 Task: Find a guest house in Nakhon Si Thammarat, Thailand, for 2 guests from 2nd to 6th September, with a price range of ₹15,000 to ₹20,000, and 1 bedroom.
Action: Mouse moved to (509, 128)
Screenshot: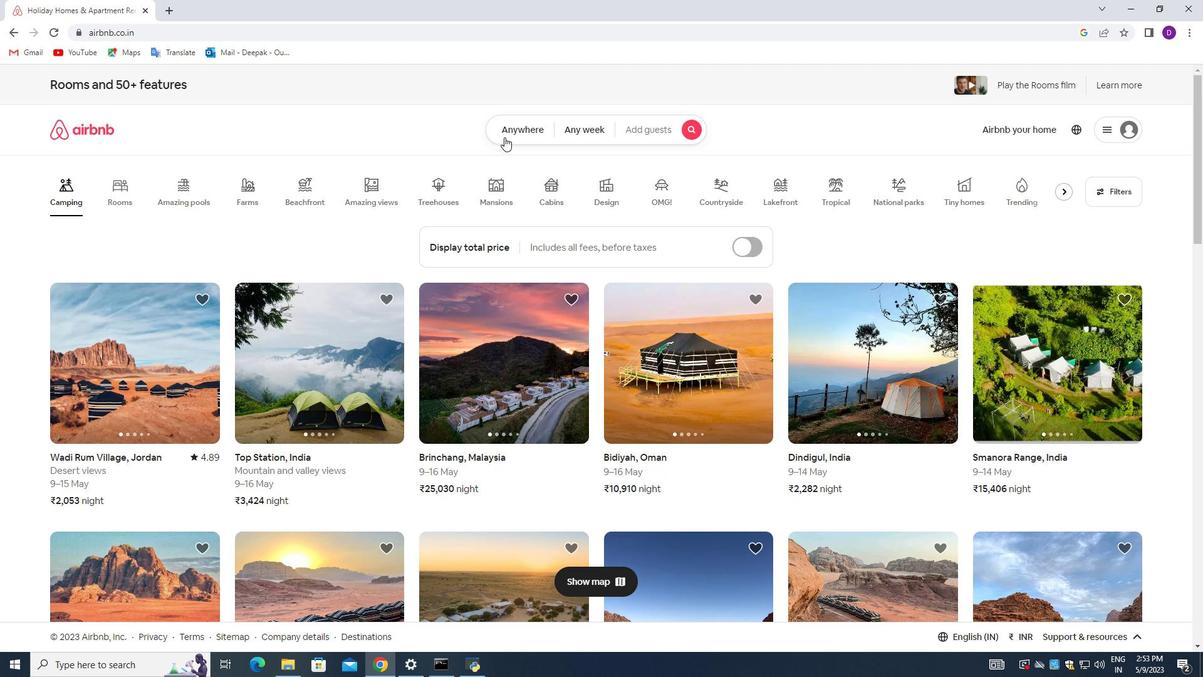 
Action: Mouse pressed left at (509, 128)
Screenshot: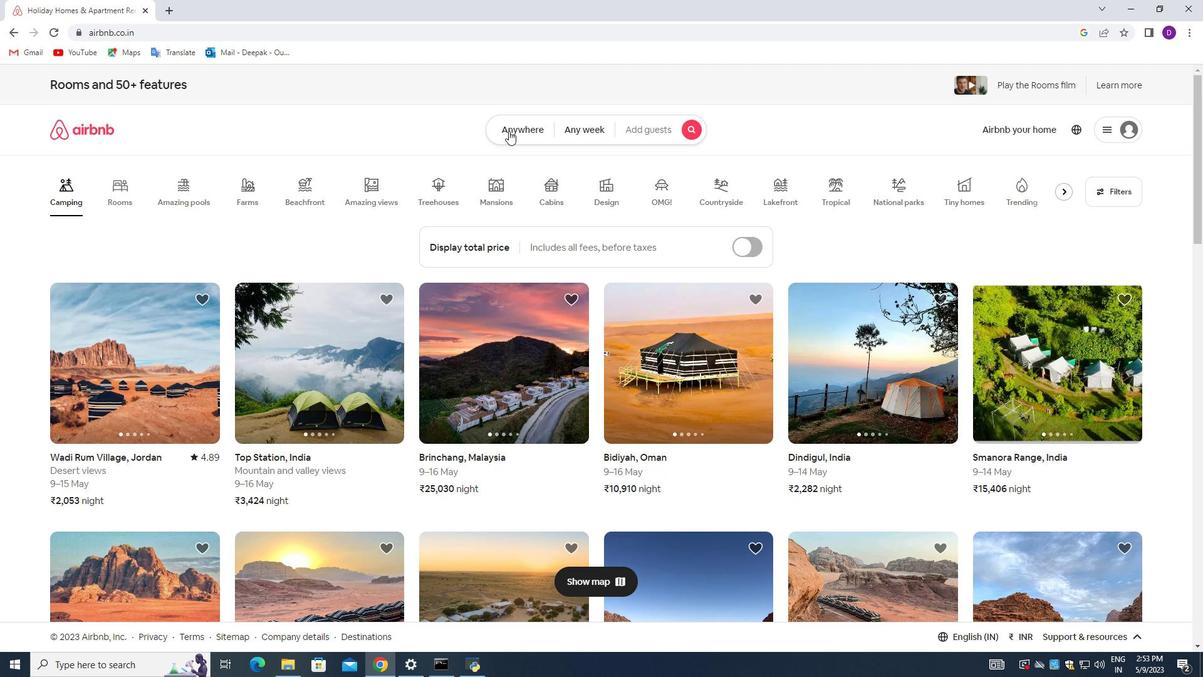 
Action: Mouse moved to (425, 177)
Screenshot: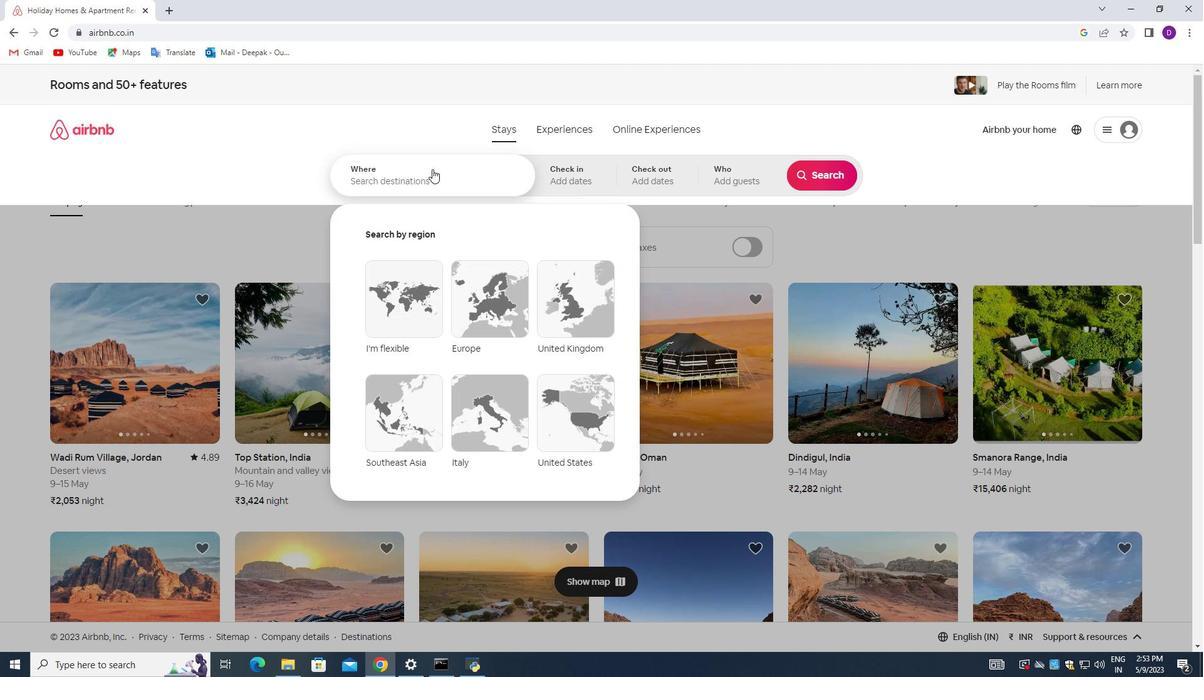 
Action: Mouse pressed left at (425, 177)
Screenshot: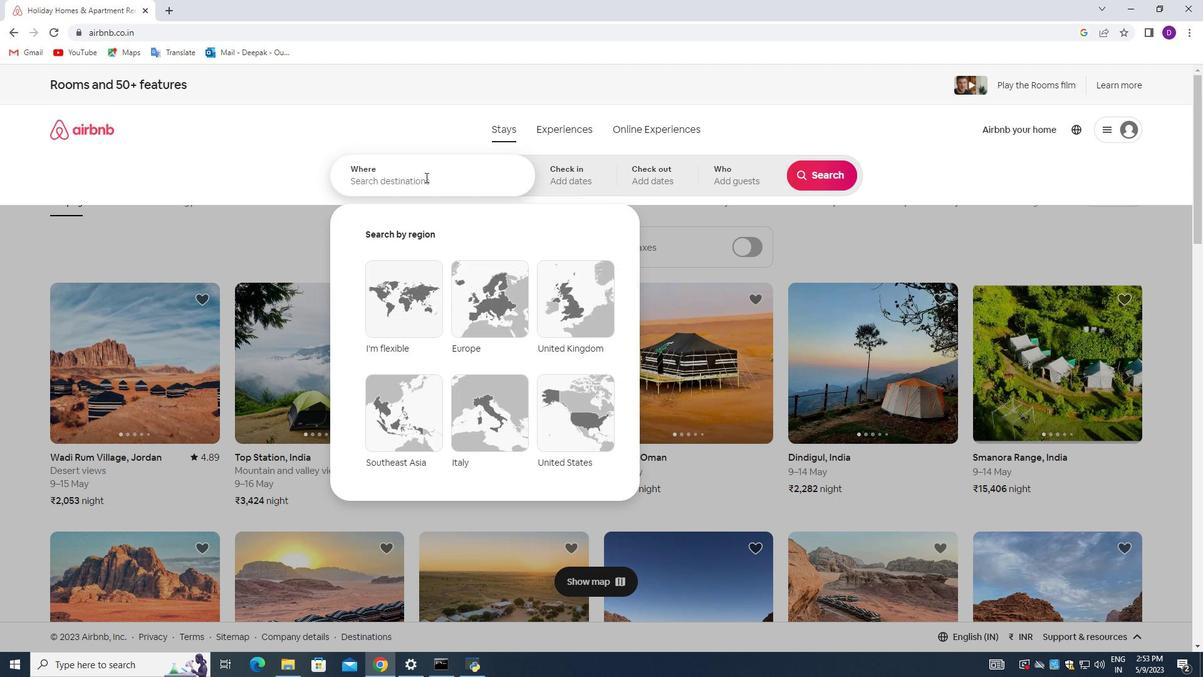 
Action: Mouse moved to (248, 255)
Screenshot: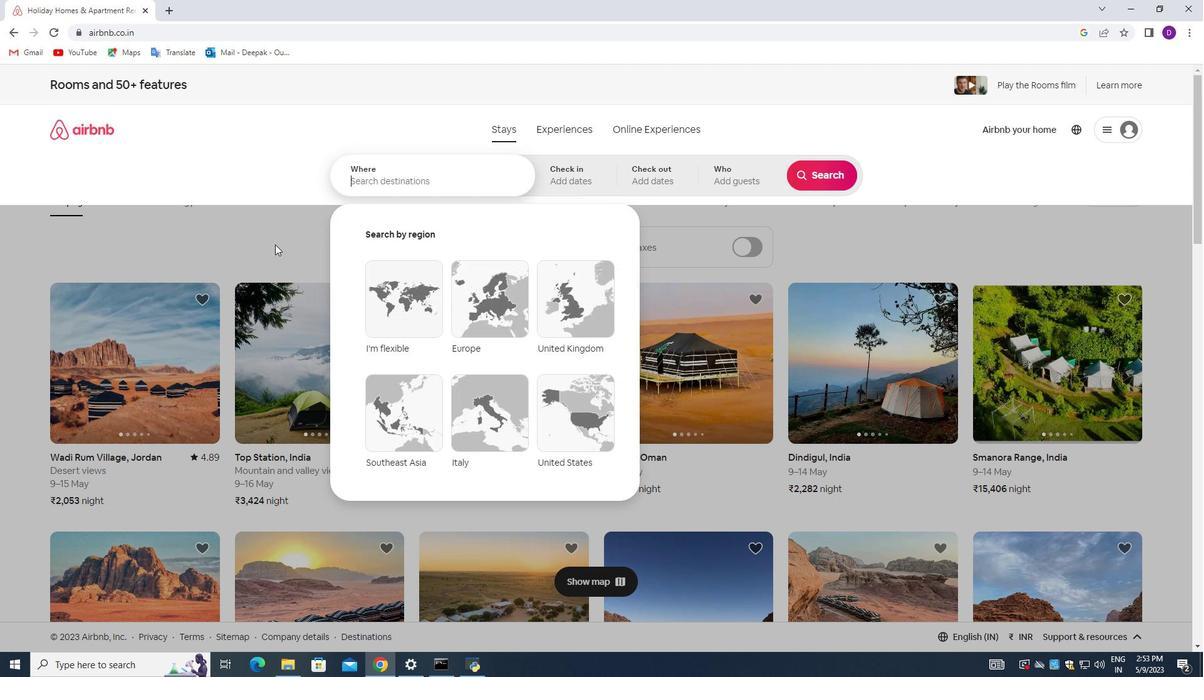 
Action: Key pressed <Key.shift>Nakho<Key.backspace><Key.backspace><Key.backspace><Key.backspace><Key.backspace><Key.tab><Key.caps_lock>
Screenshot: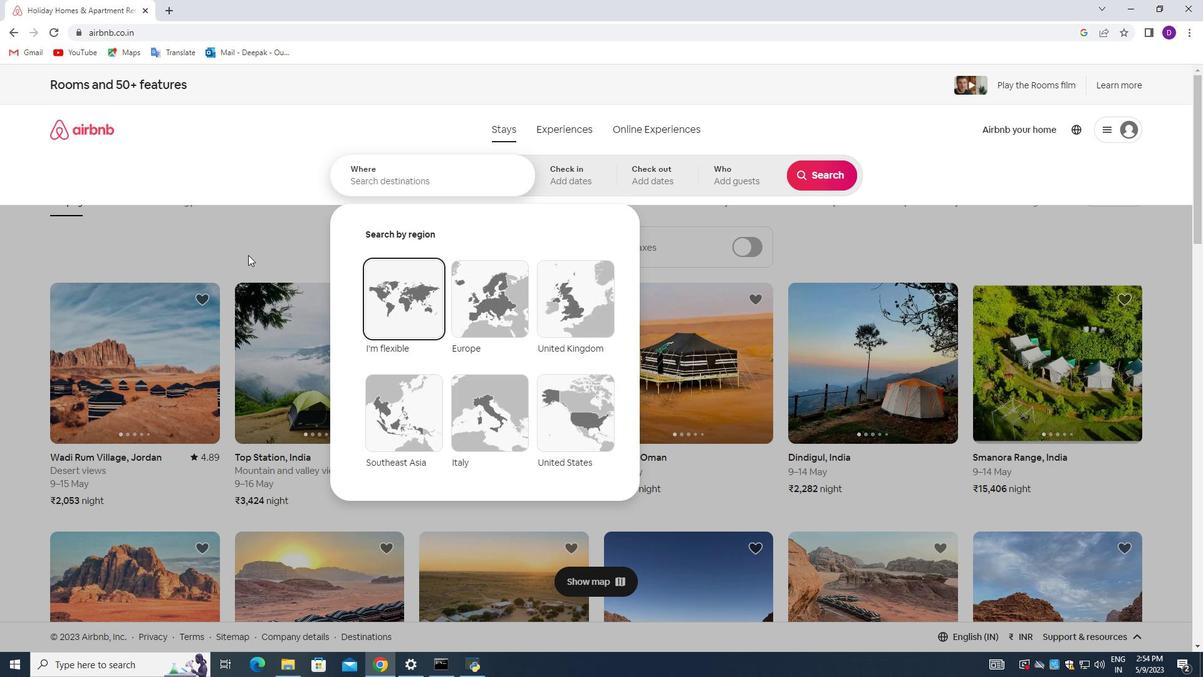 
Action: Mouse moved to (371, 186)
Screenshot: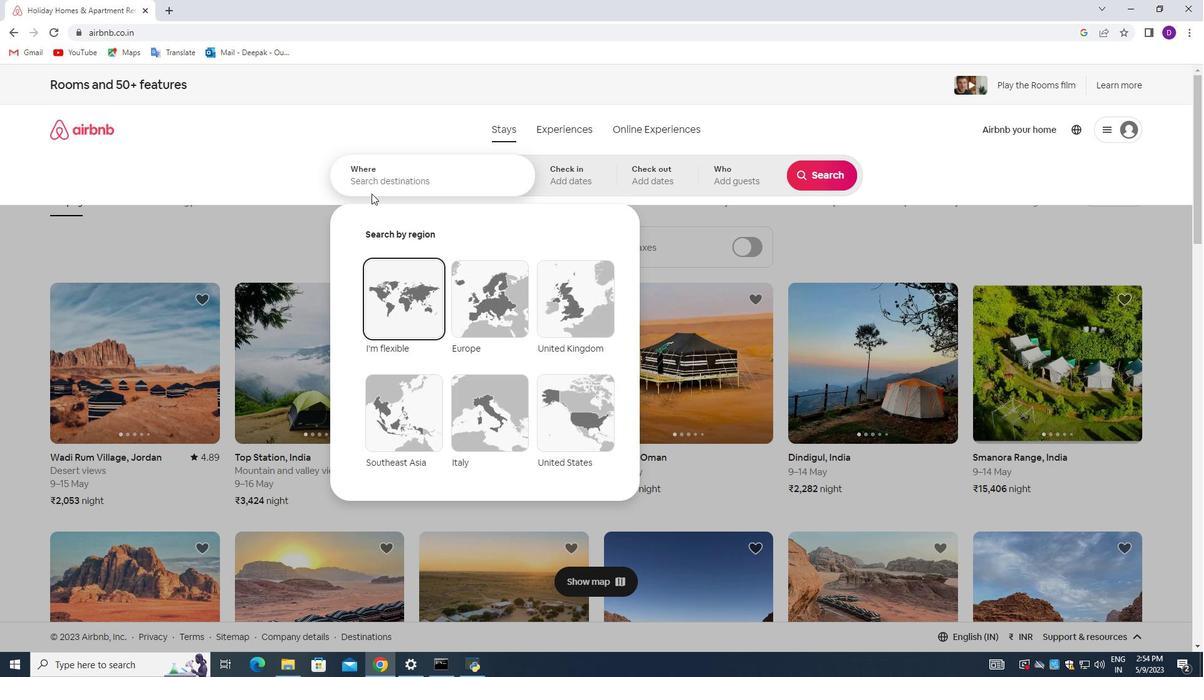
Action: Mouse pressed left at (371, 186)
Screenshot: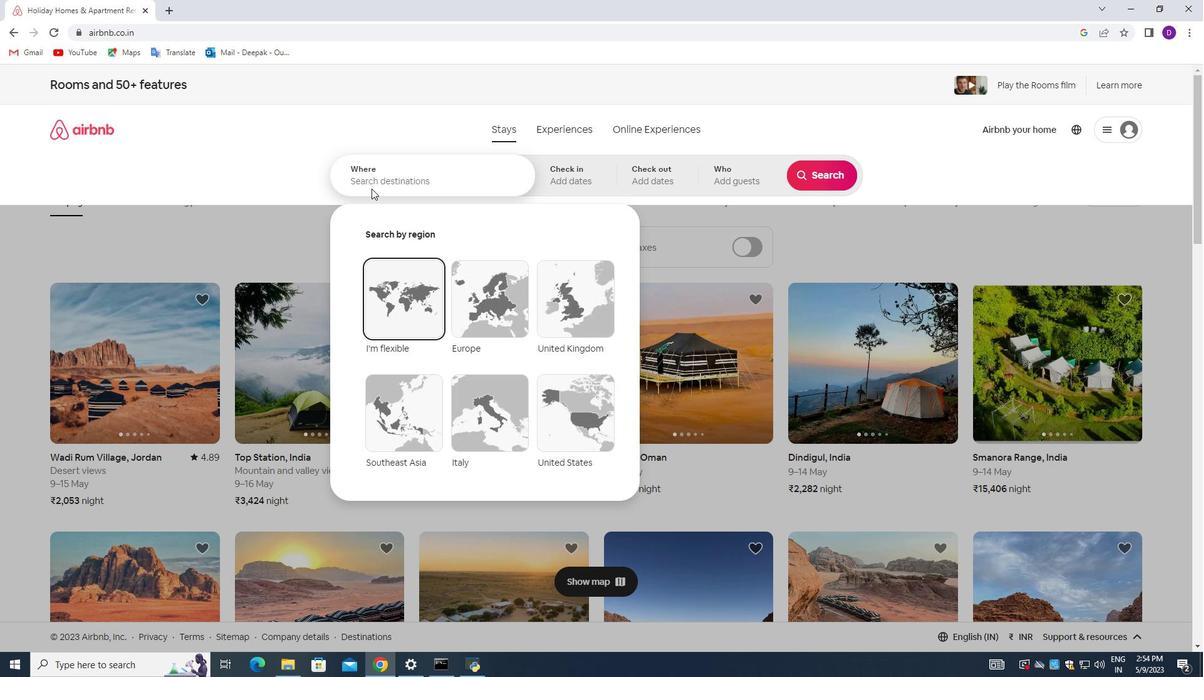 
Action: Mouse moved to (376, 179)
Screenshot: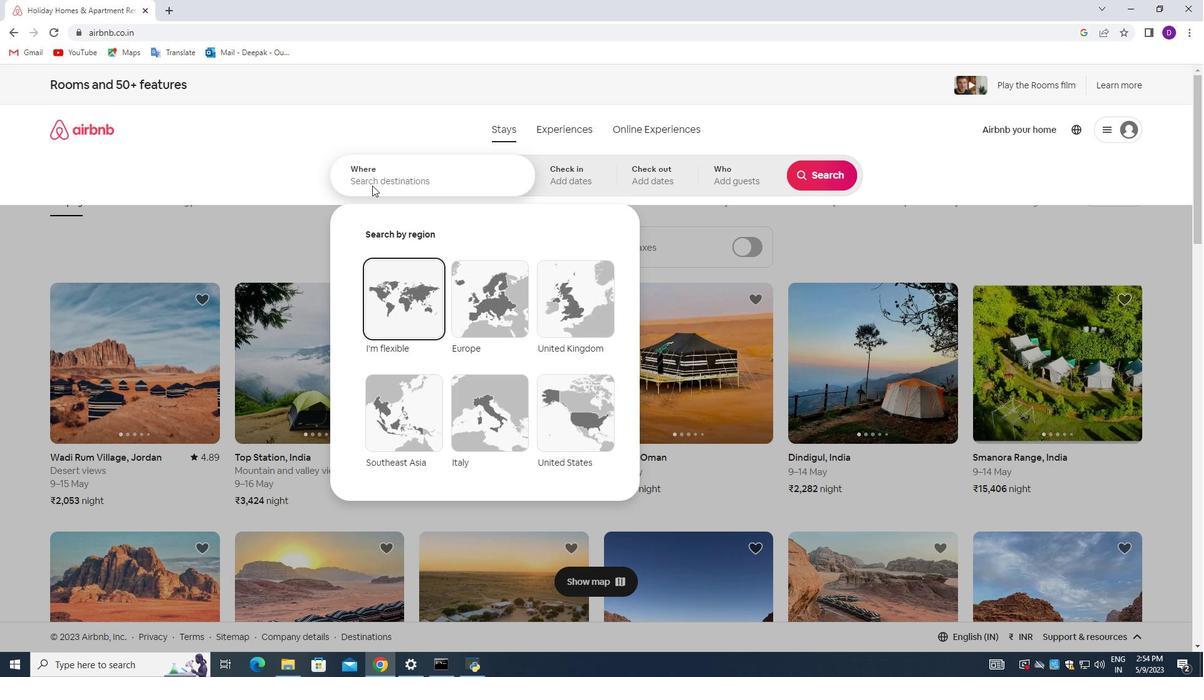 
Action: Mouse pressed left at (376, 179)
Screenshot: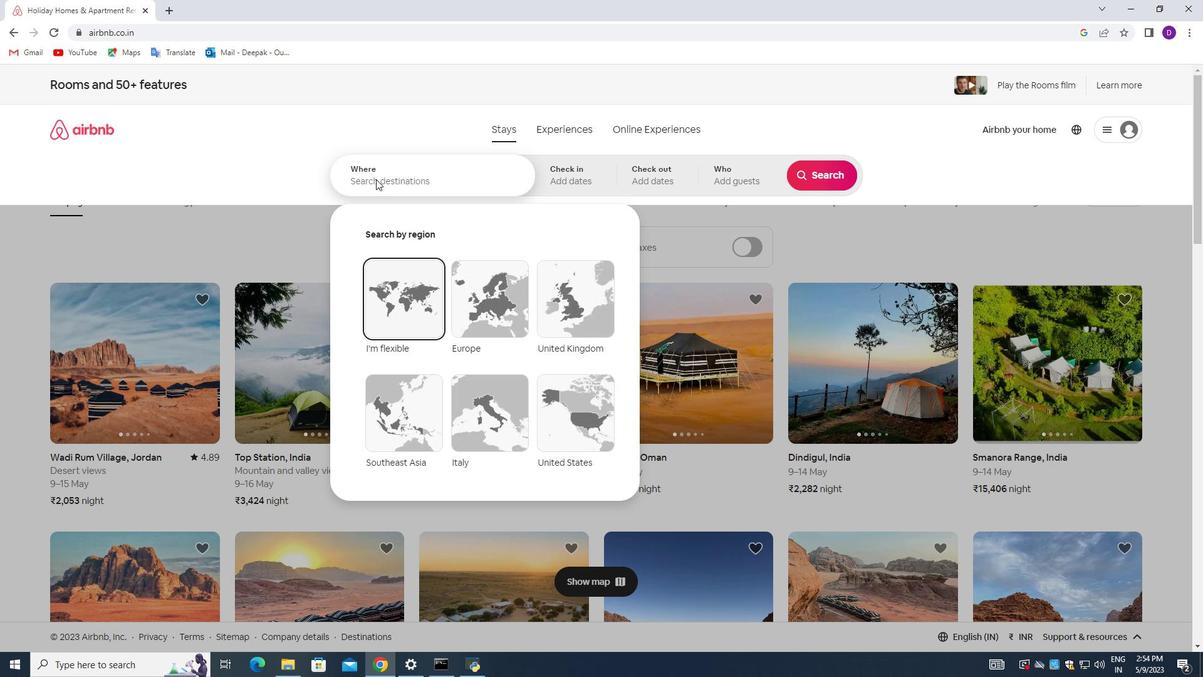 
Action: Mouse moved to (297, 176)
Screenshot: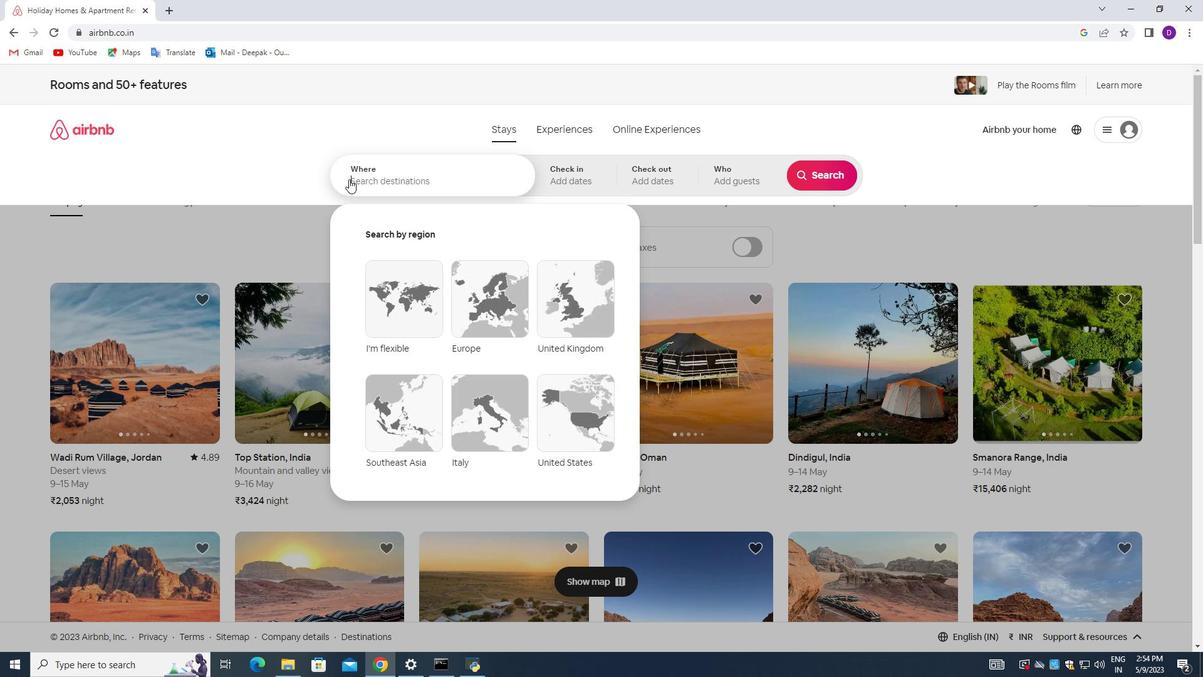
Action: Key pressed <Key.shift>nAKHON<Key.space><Key.shift_r>SI<Key.space><Key.shift>y<Key.backspace><Key.shift_r>THAMMARAT,<Key.space><Key.shift_r>THAILAND<Key.enter>
Screenshot: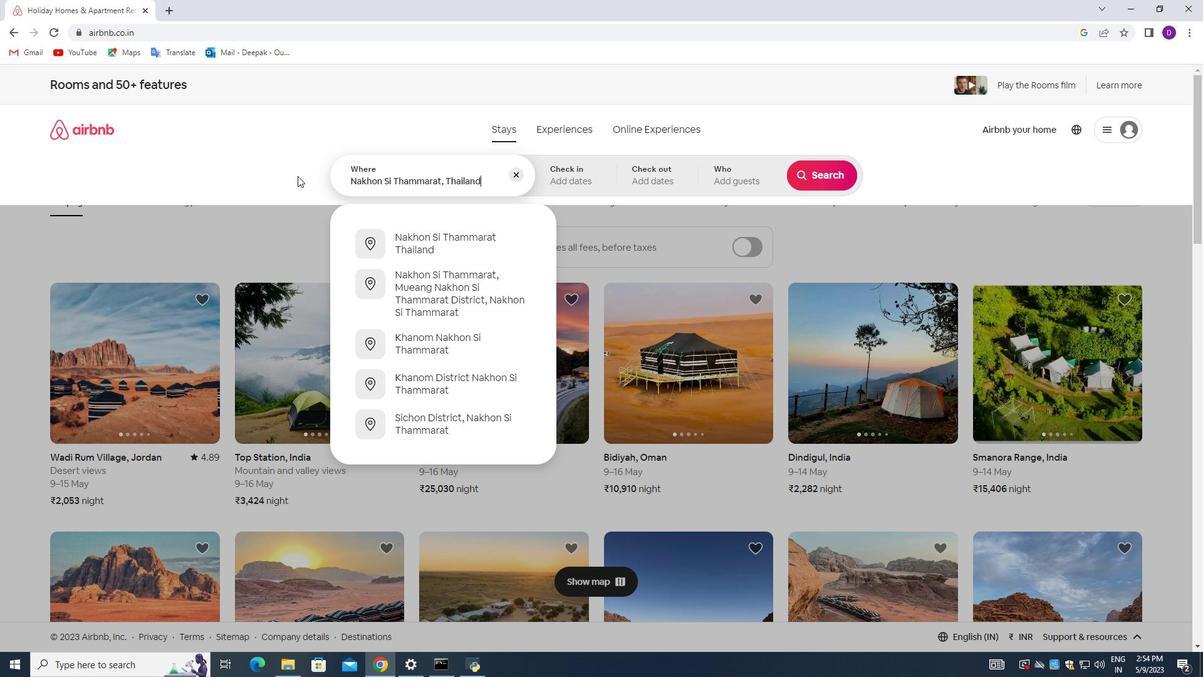 
Action: Mouse moved to (822, 281)
Screenshot: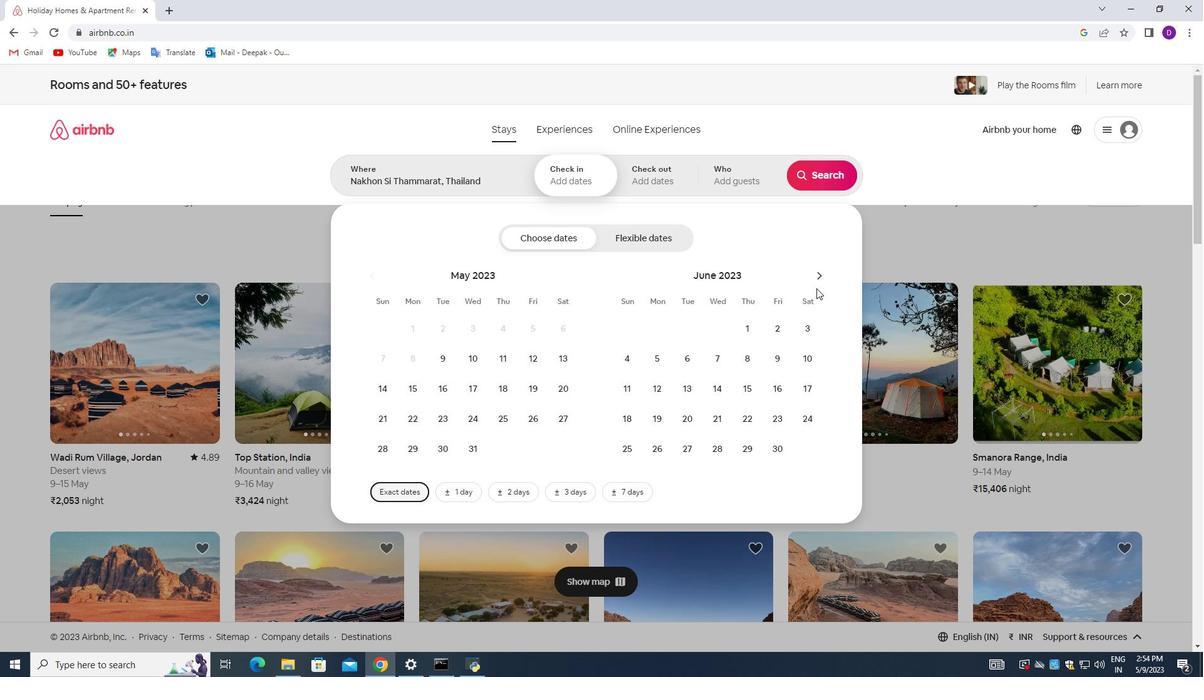 
Action: Mouse pressed left at (822, 281)
Screenshot: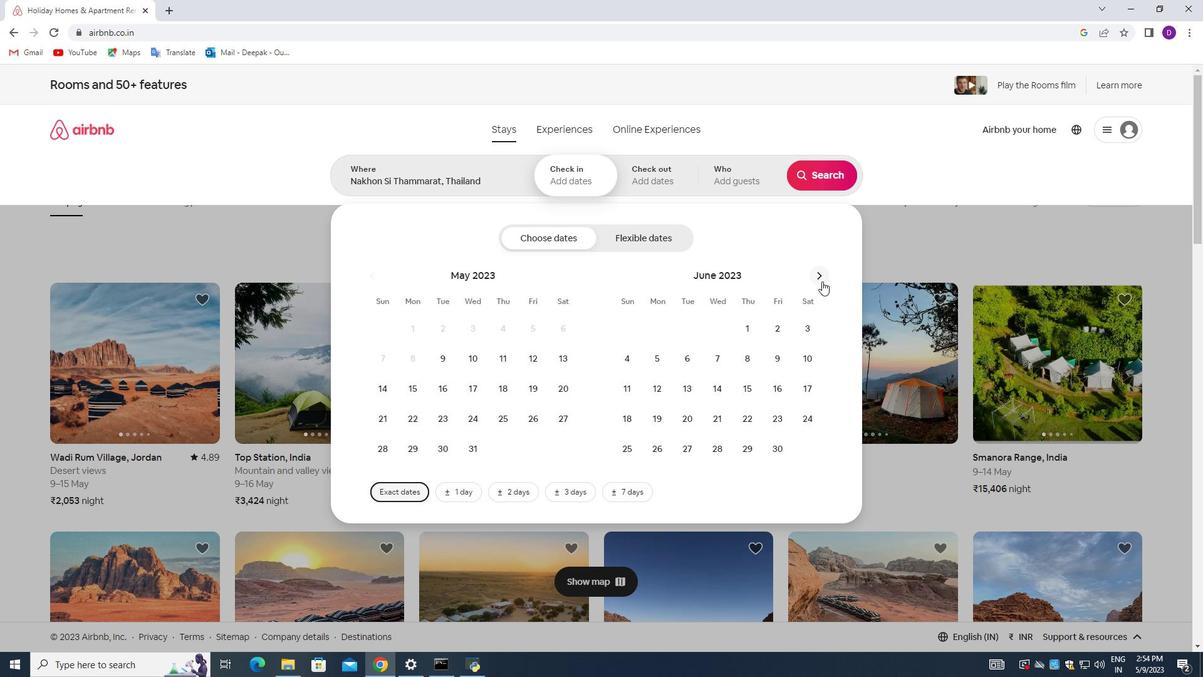 
Action: Mouse pressed left at (822, 281)
Screenshot: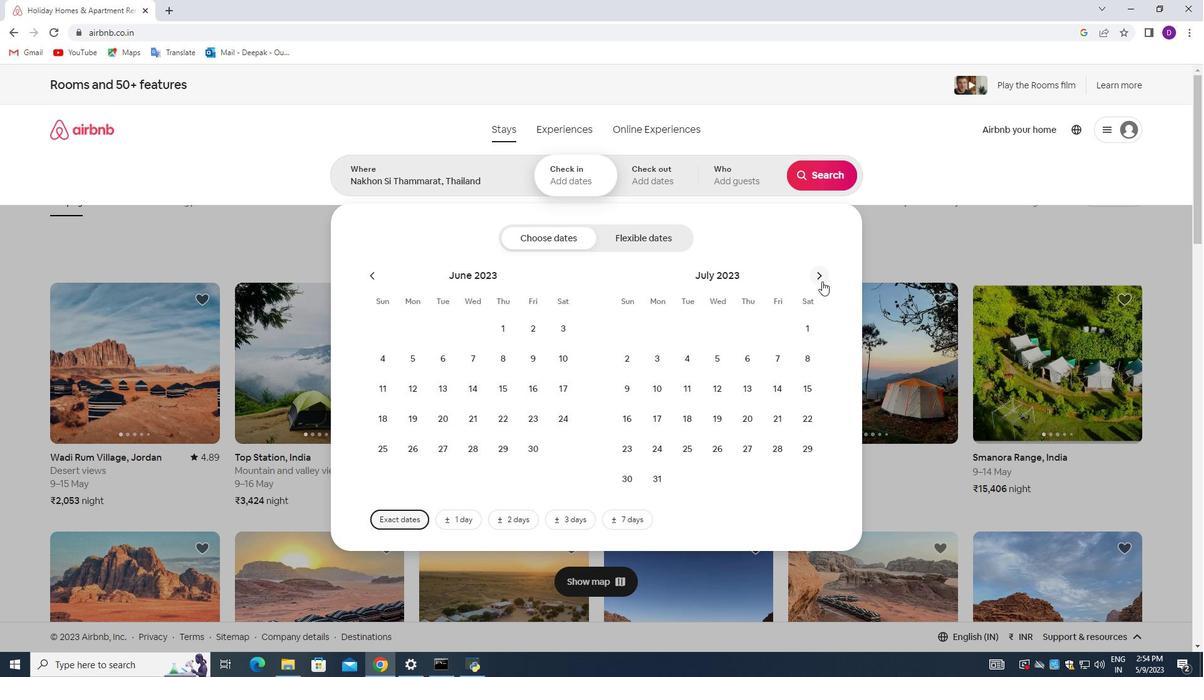 
Action: Mouse moved to (820, 278)
Screenshot: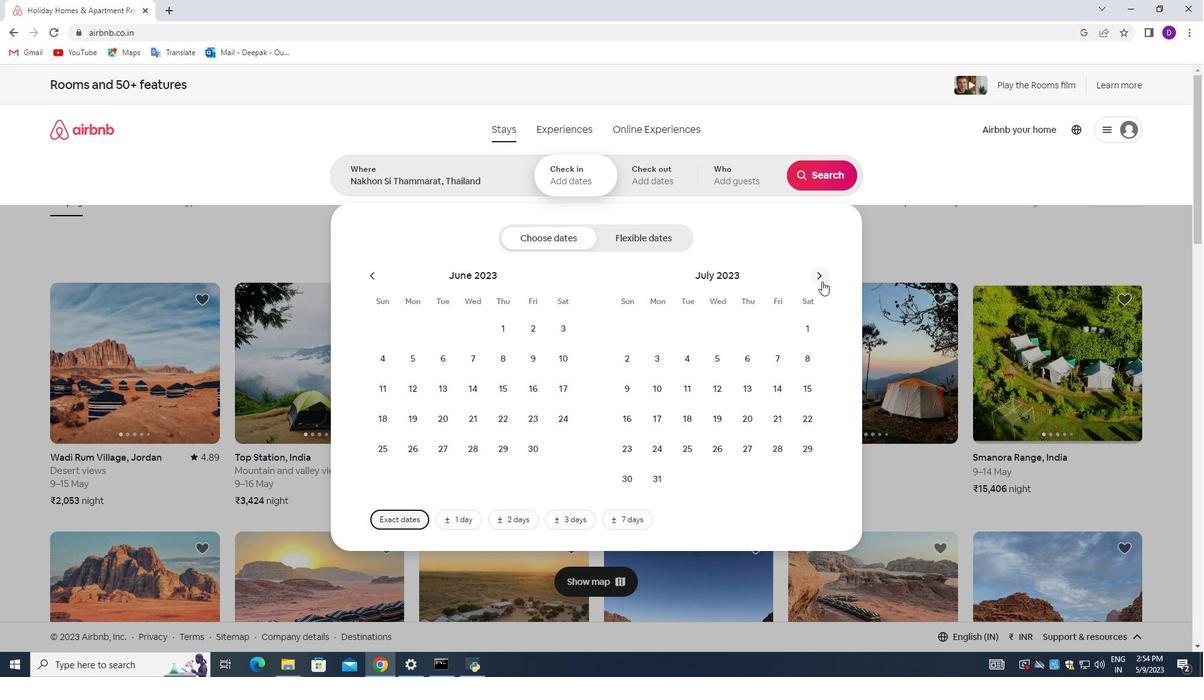 
Action: Mouse pressed left at (820, 278)
Screenshot: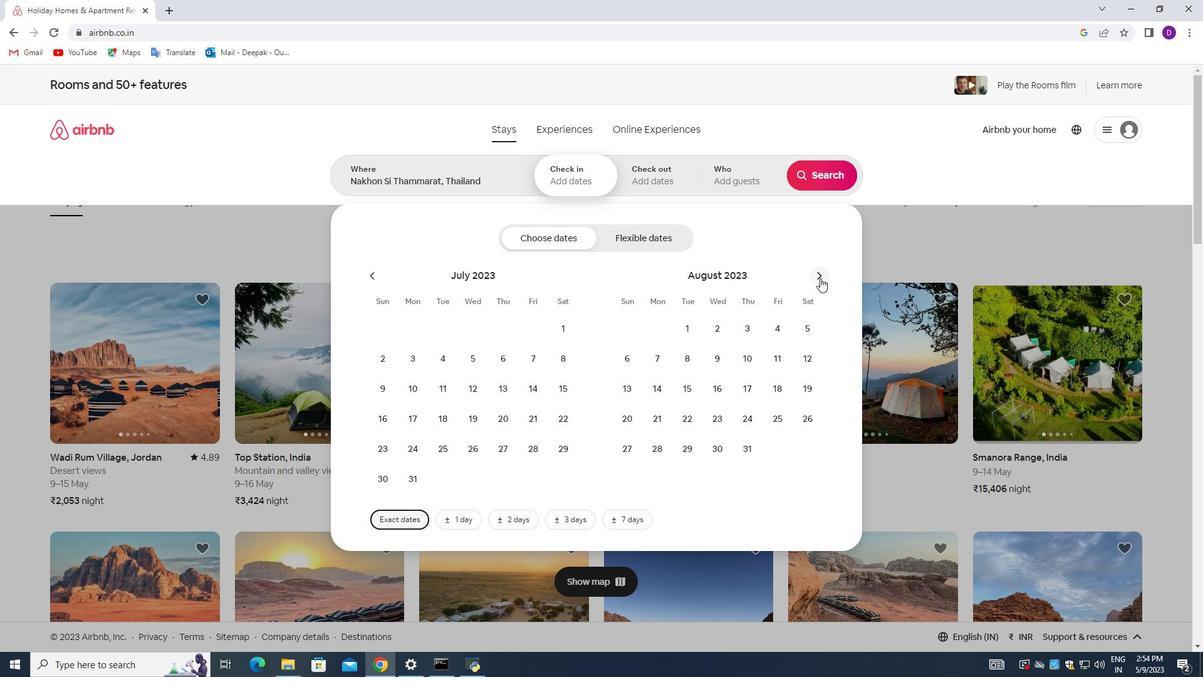 
Action: Mouse moved to (808, 325)
Screenshot: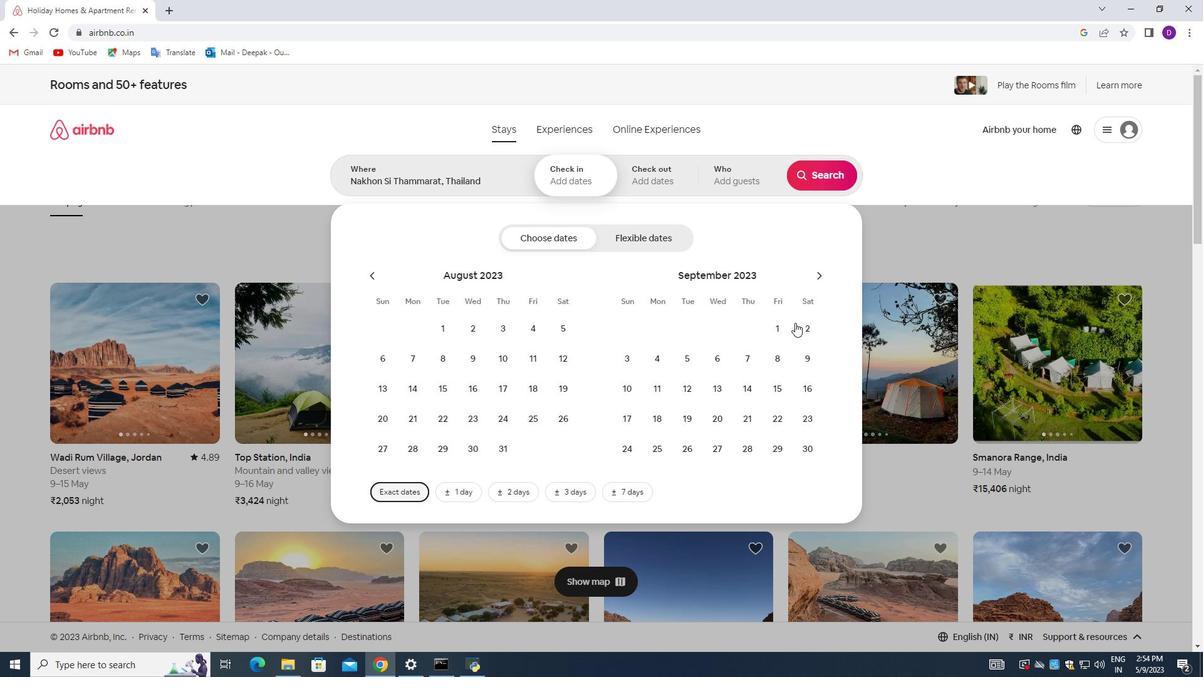 
Action: Mouse pressed left at (808, 325)
Screenshot: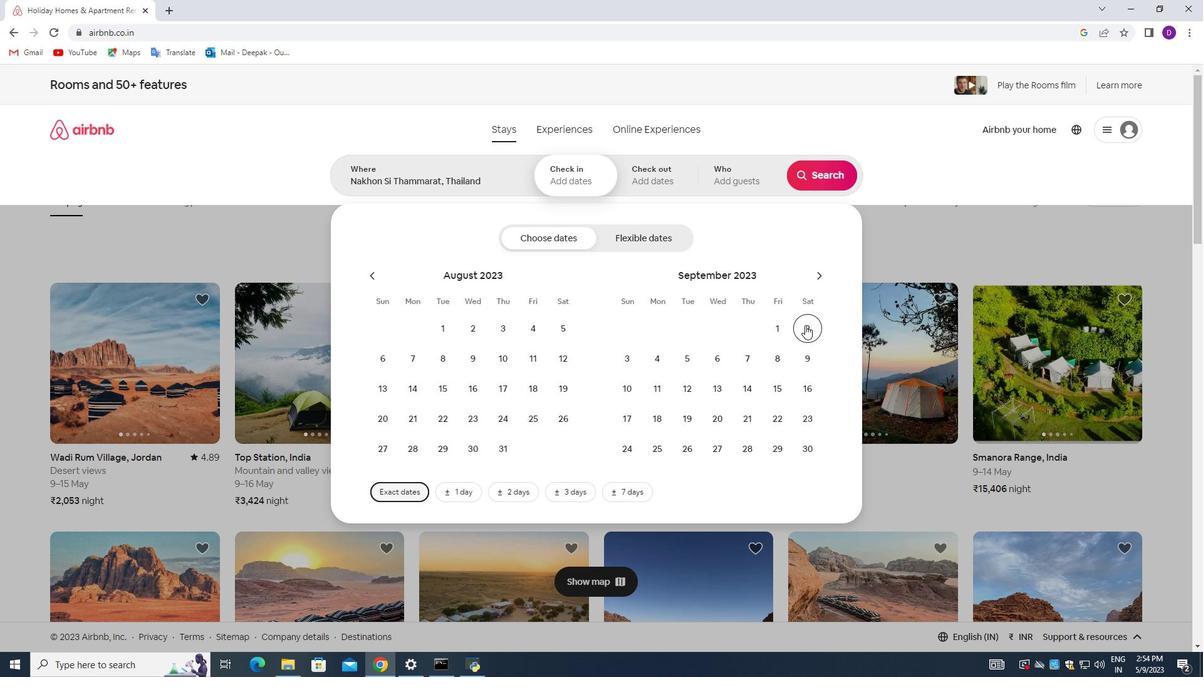 
Action: Mouse moved to (727, 359)
Screenshot: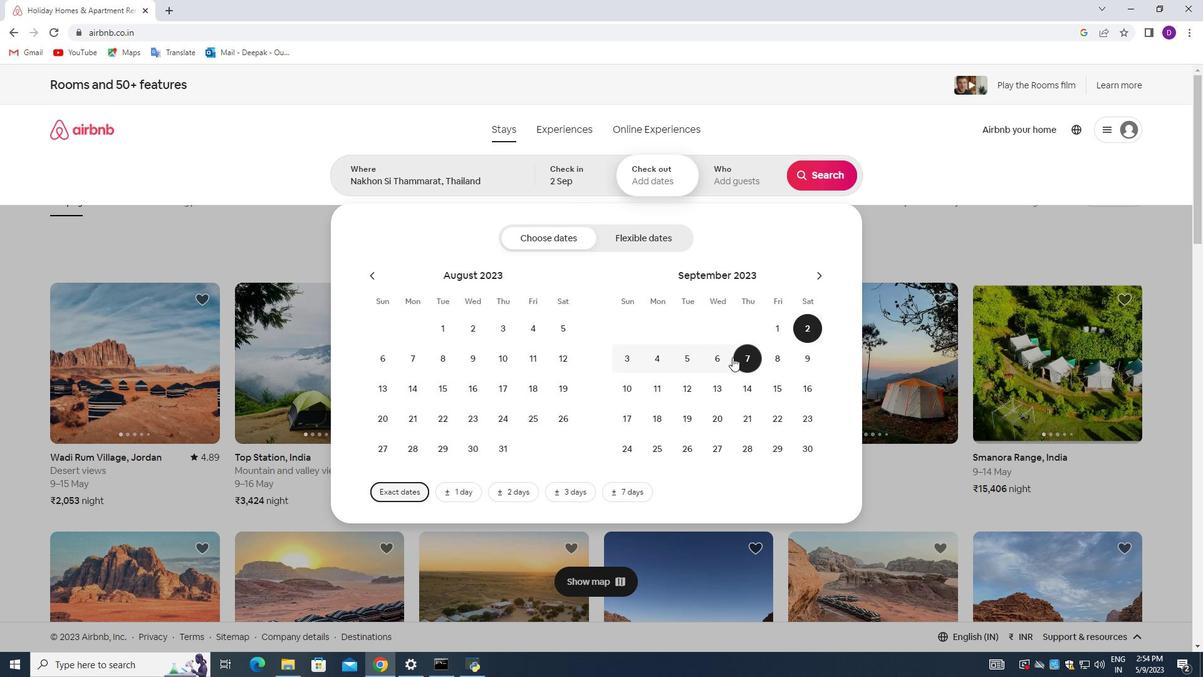 
Action: Mouse pressed left at (727, 359)
Screenshot: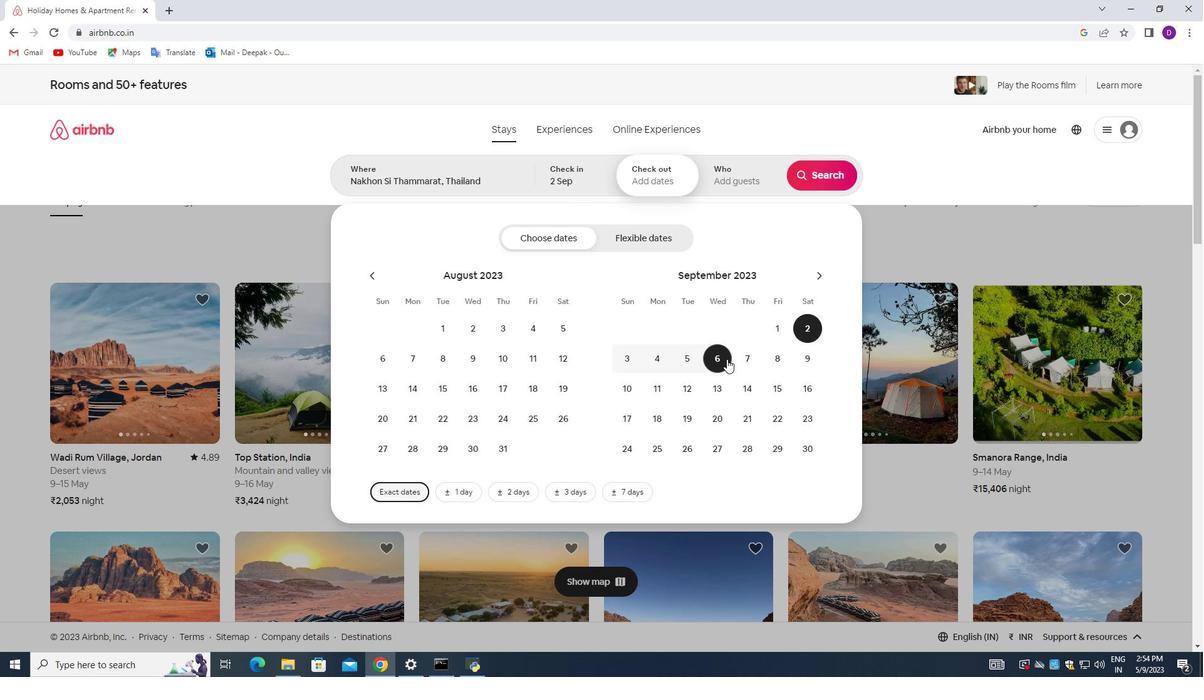 
Action: Mouse moved to (717, 174)
Screenshot: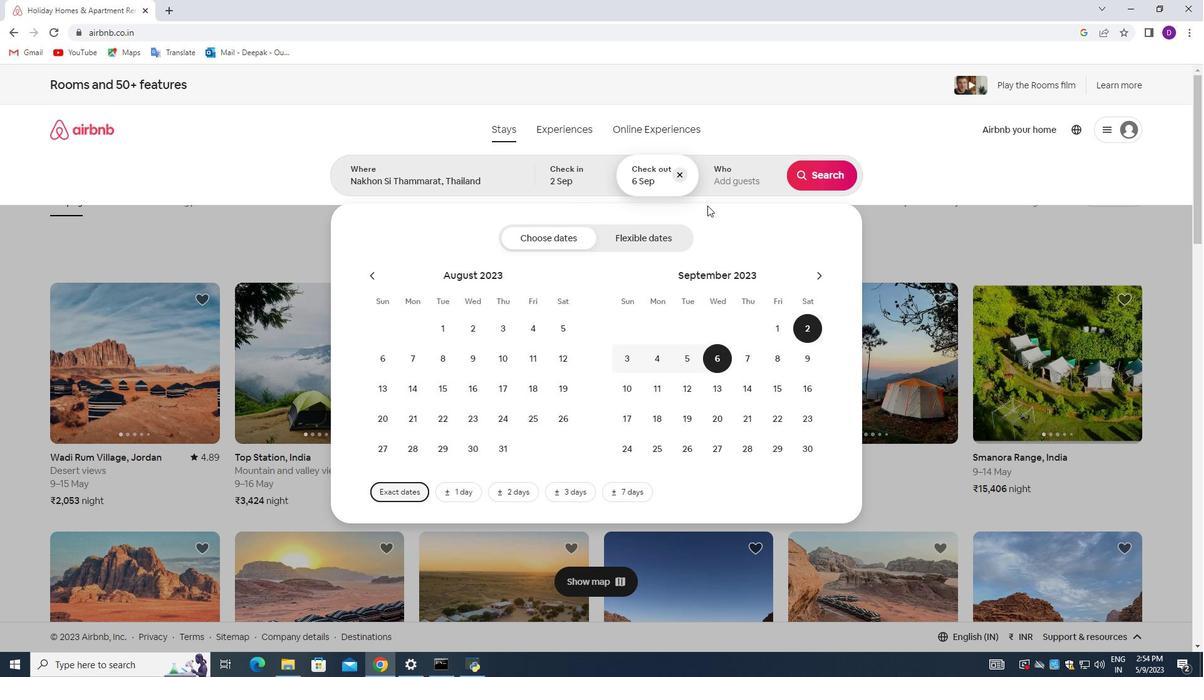 
Action: Mouse pressed left at (717, 174)
Screenshot: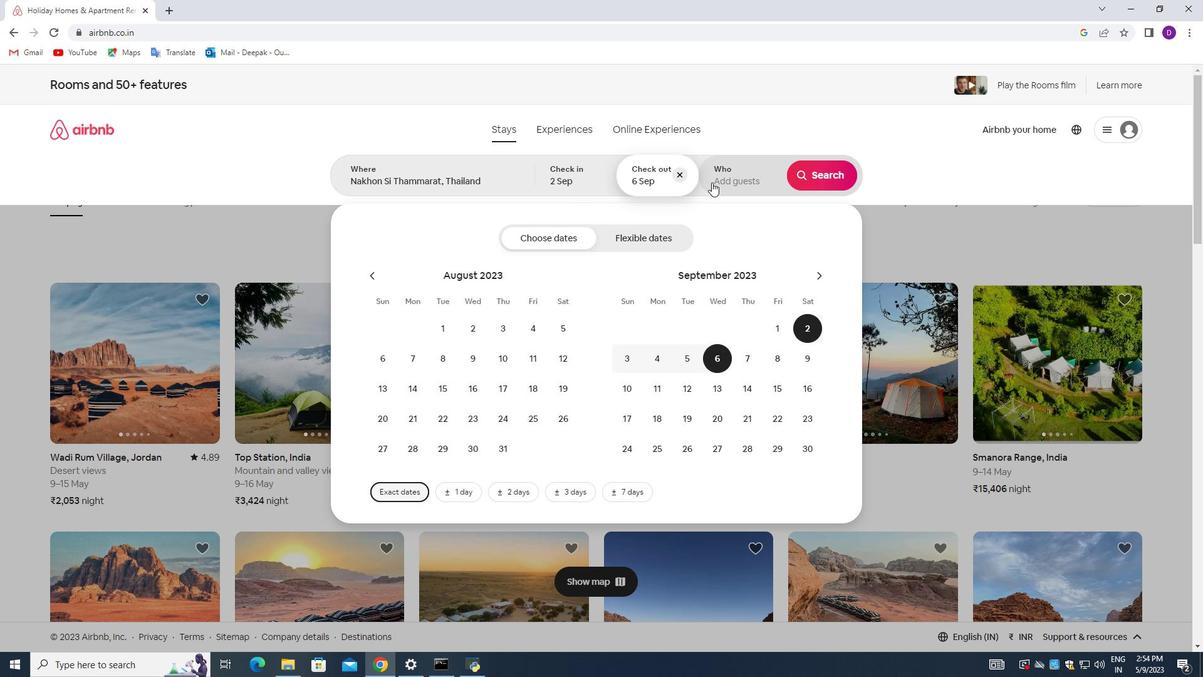 
Action: Mouse moved to (823, 243)
Screenshot: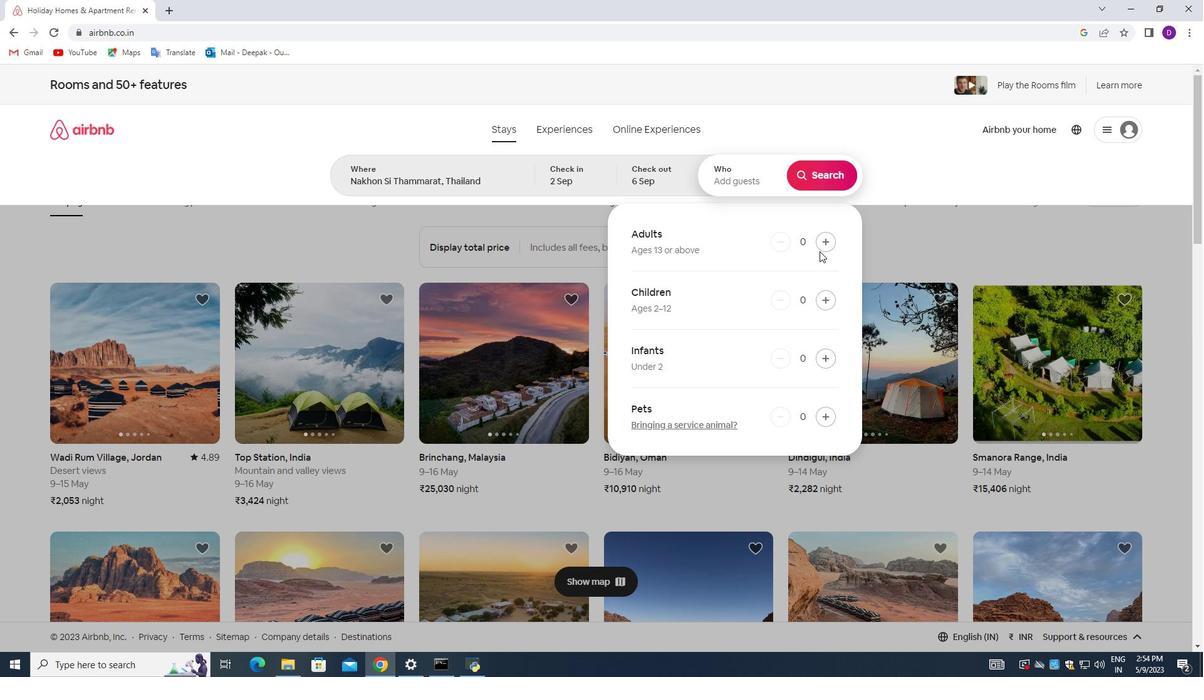 
Action: Mouse pressed left at (823, 243)
Screenshot: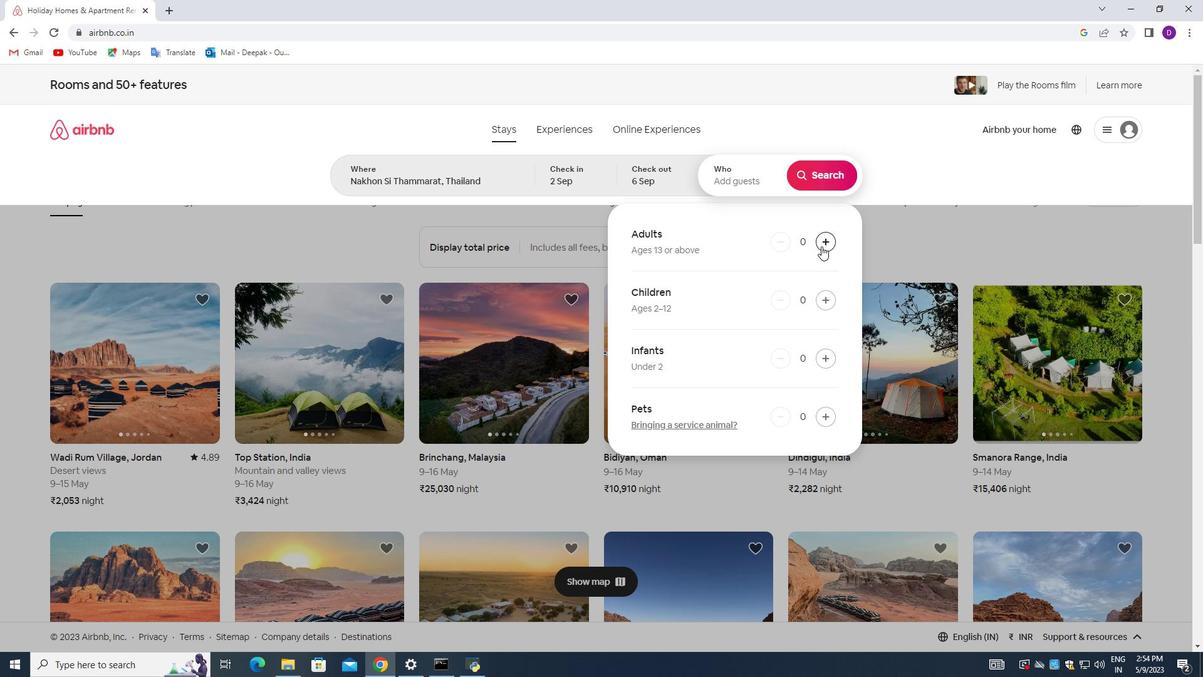 
Action: Mouse pressed left at (823, 243)
Screenshot: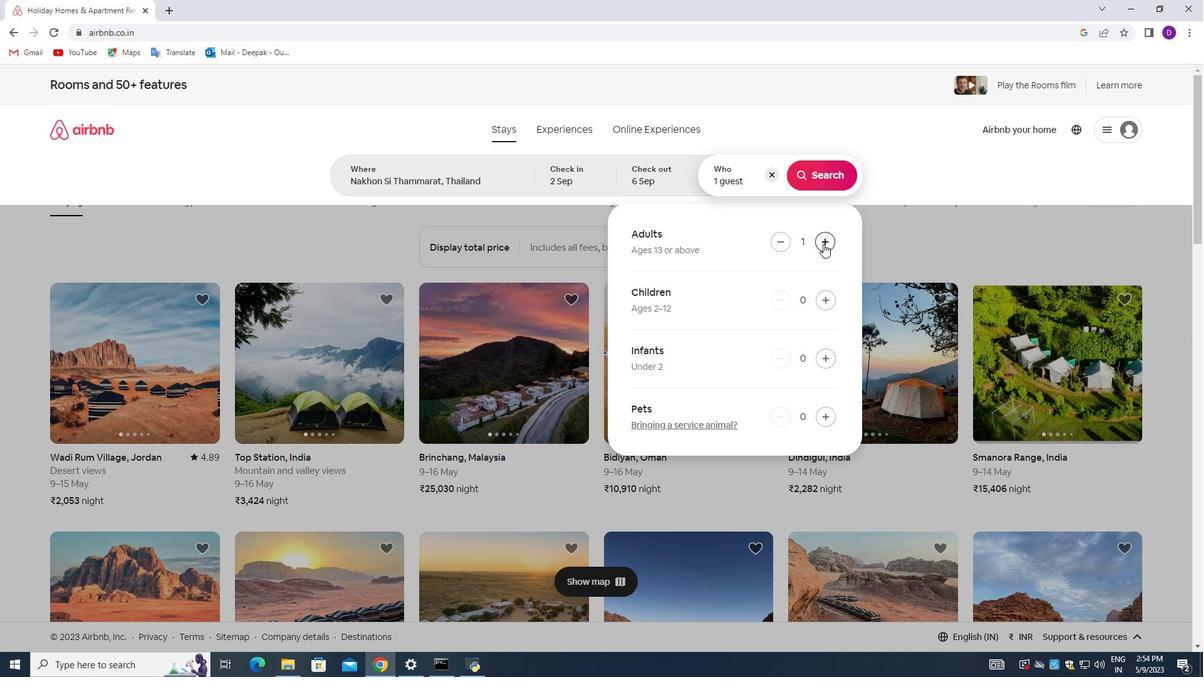 
Action: Mouse moved to (825, 174)
Screenshot: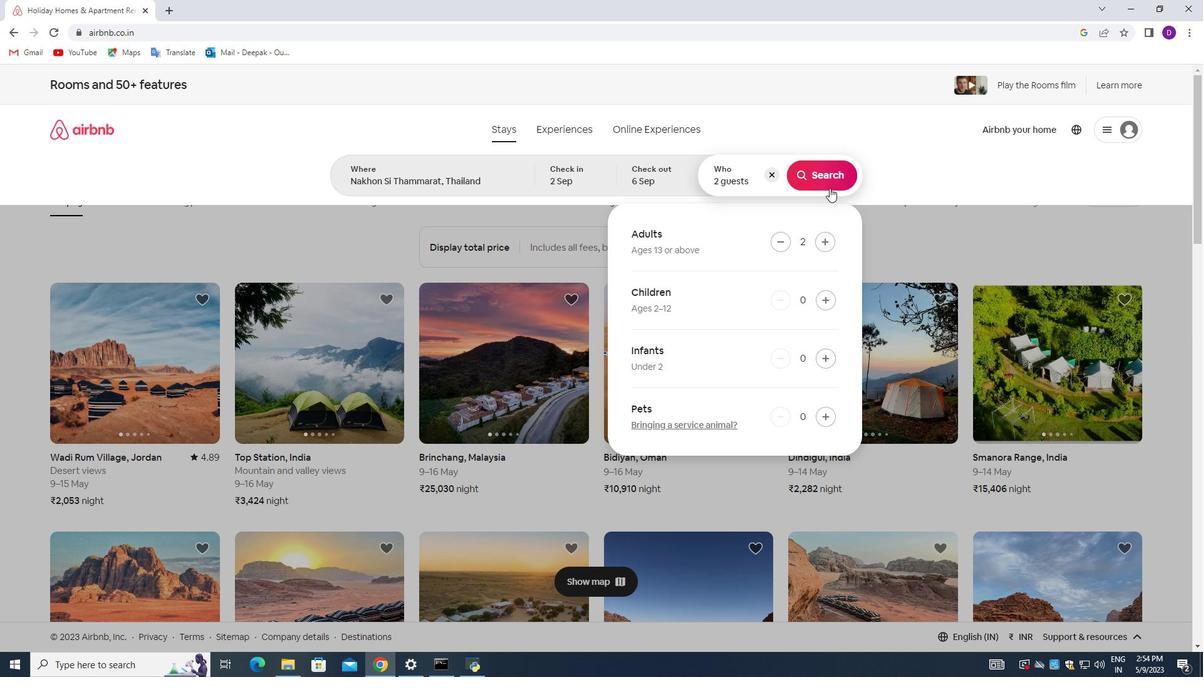 
Action: Mouse pressed left at (825, 174)
Screenshot: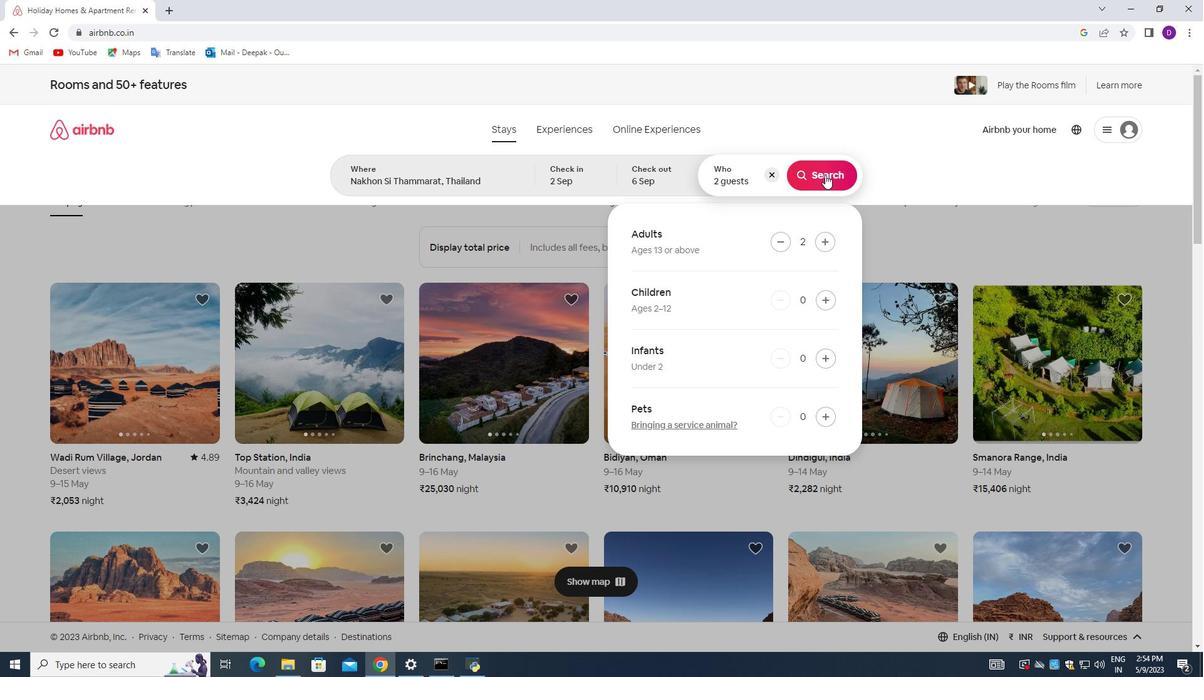 
Action: Mouse moved to (1132, 142)
Screenshot: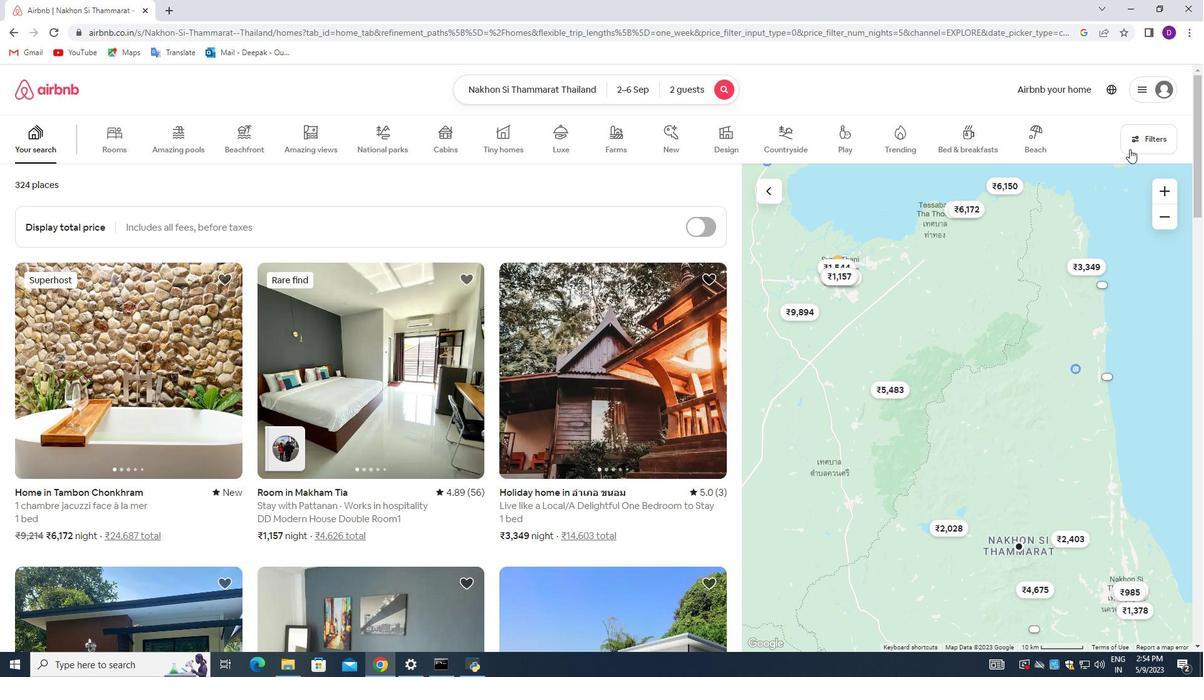 
Action: Mouse pressed left at (1132, 142)
Screenshot: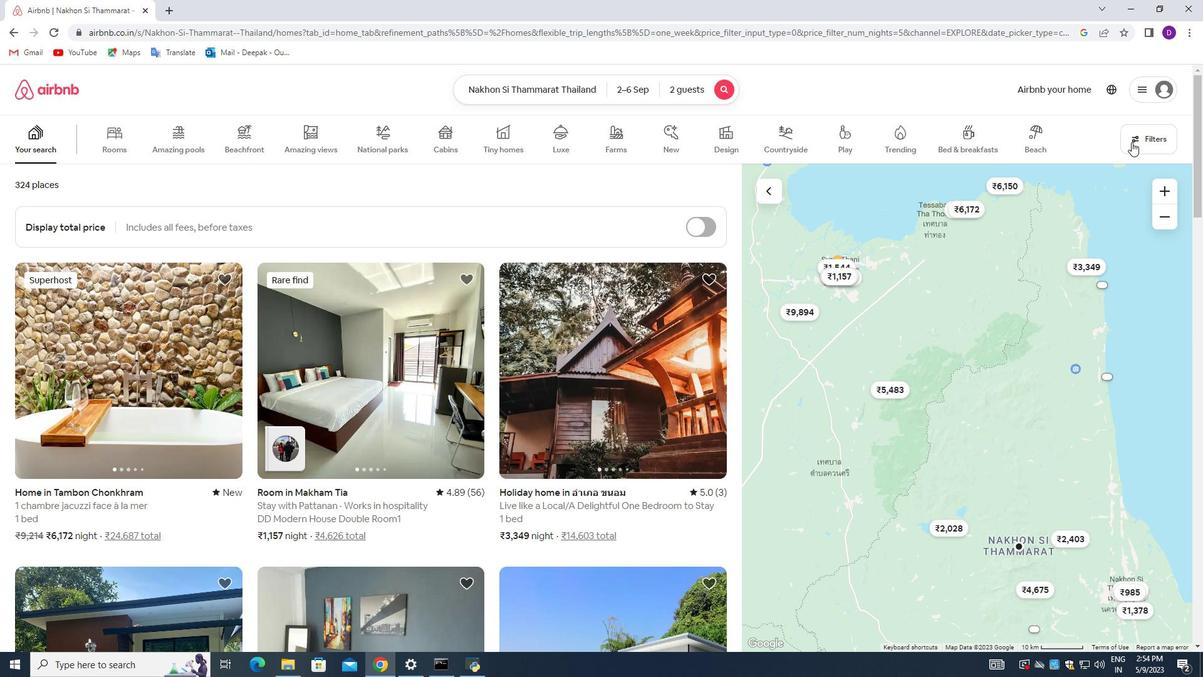 
Action: Mouse moved to (439, 448)
Screenshot: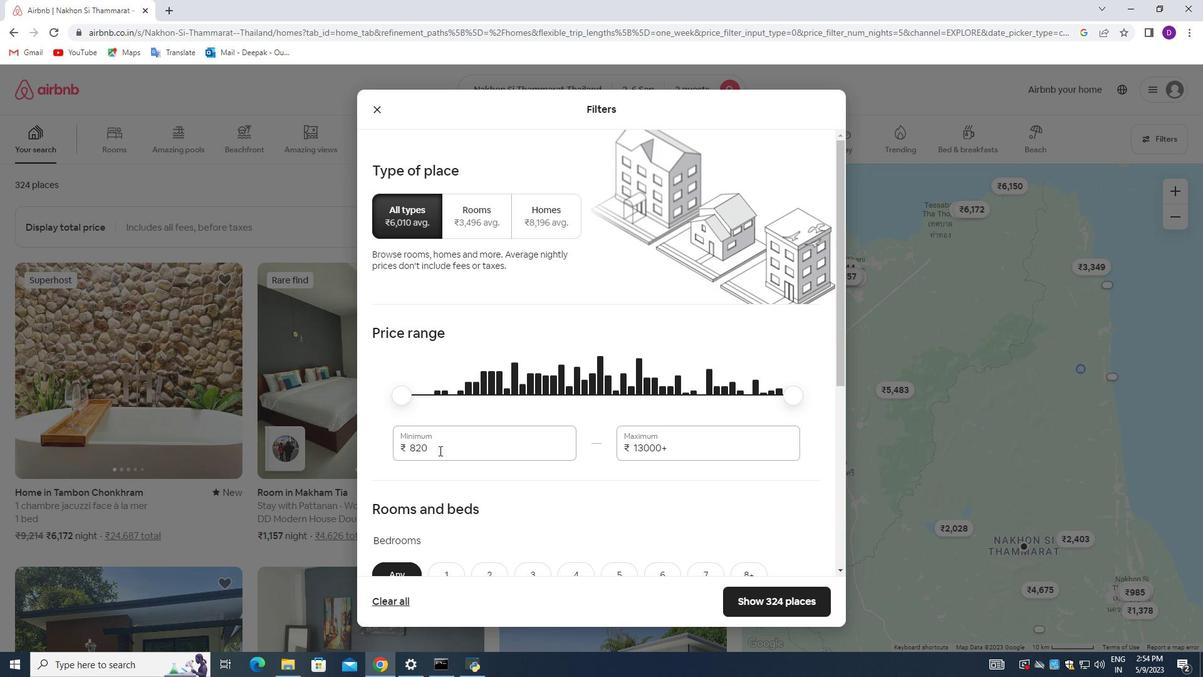 
Action: Mouse pressed left at (439, 448)
Screenshot: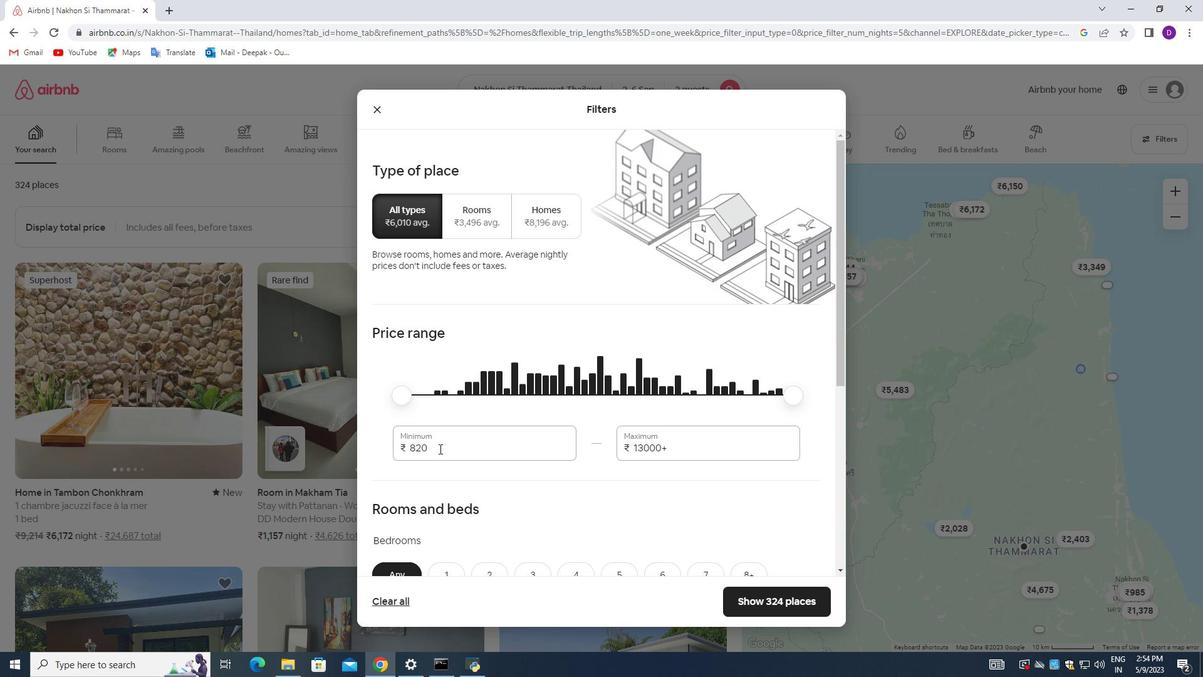 
Action: Mouse pressed left at (439, 448)
Screenshot: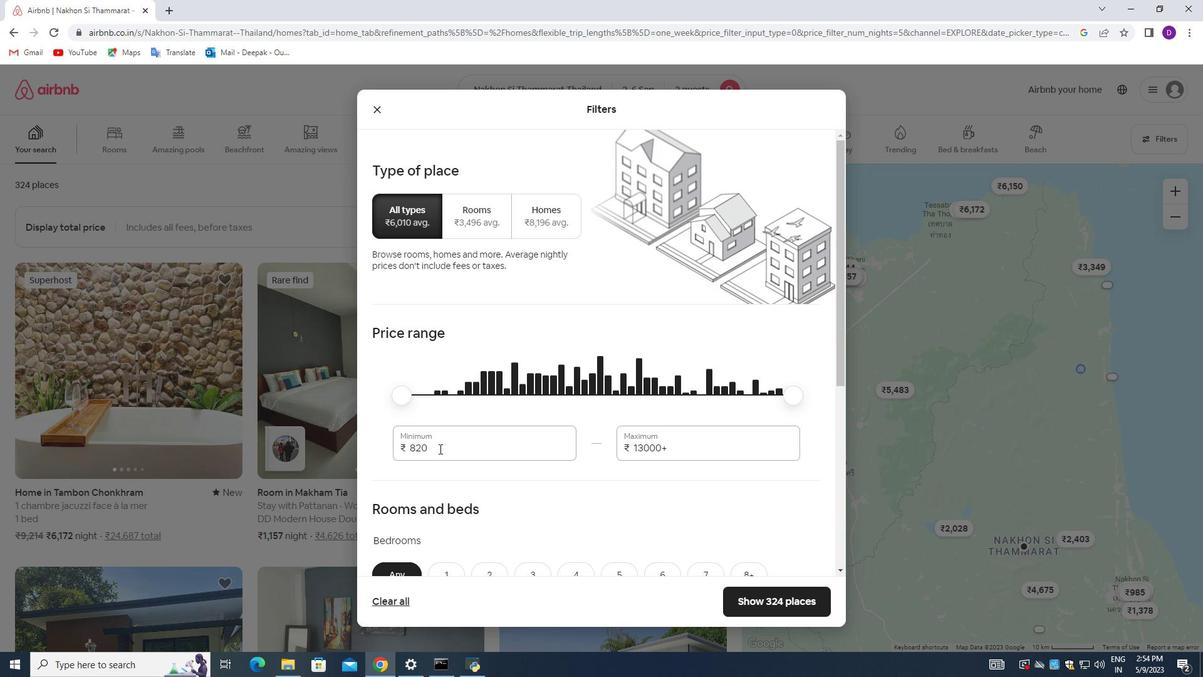 
Action: Key pressed 15000<Key.tab>20000
Screenshot: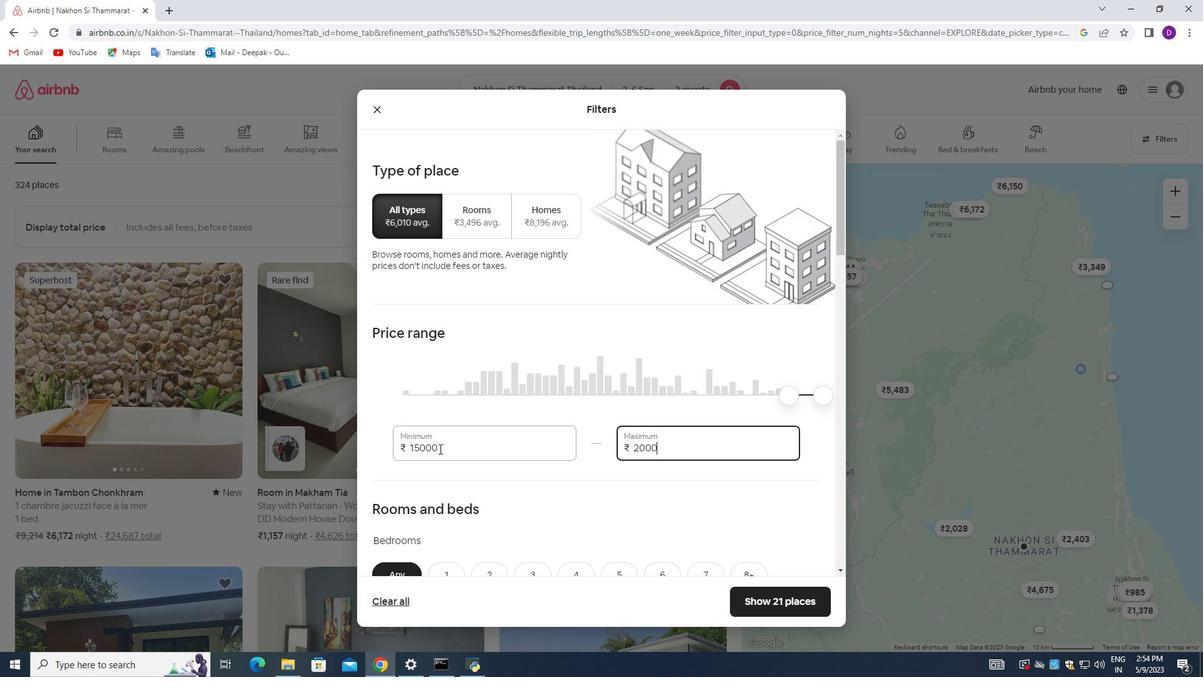 
Action: Mouse moved to (529, 362)
Screenshot: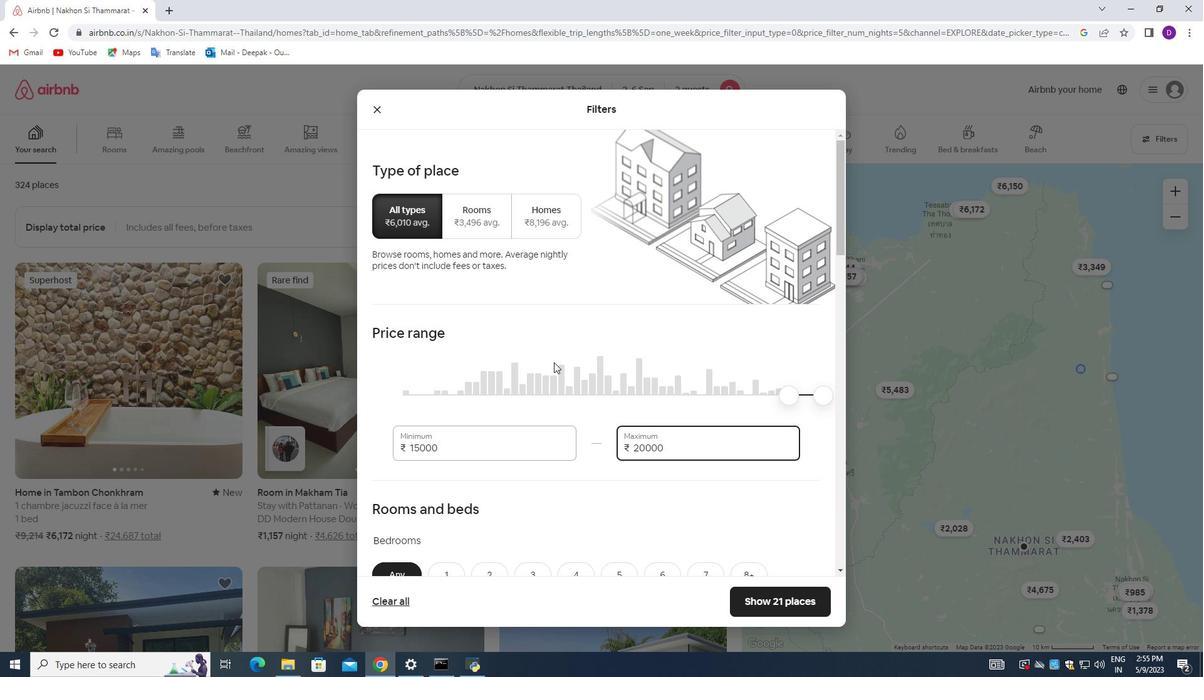 
Action: Mouse scrolled (529, 361) with delta (0, 0)
Screenshot: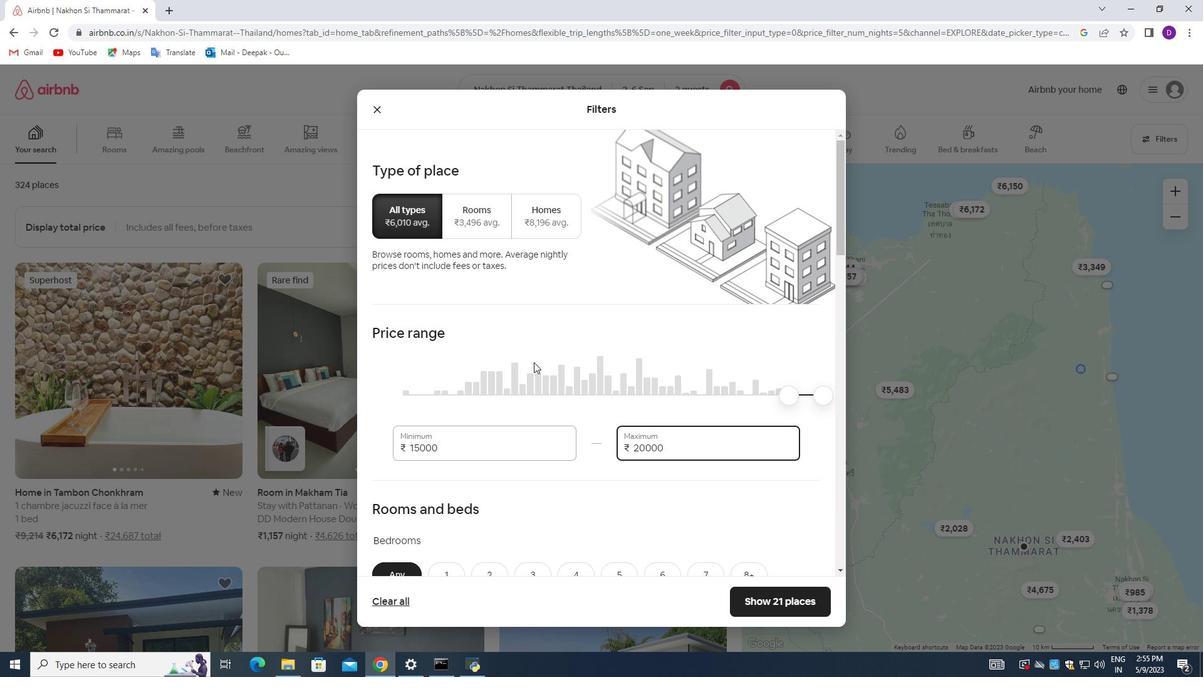 
Action: Mouse moved to (528, 362)
Screenshot: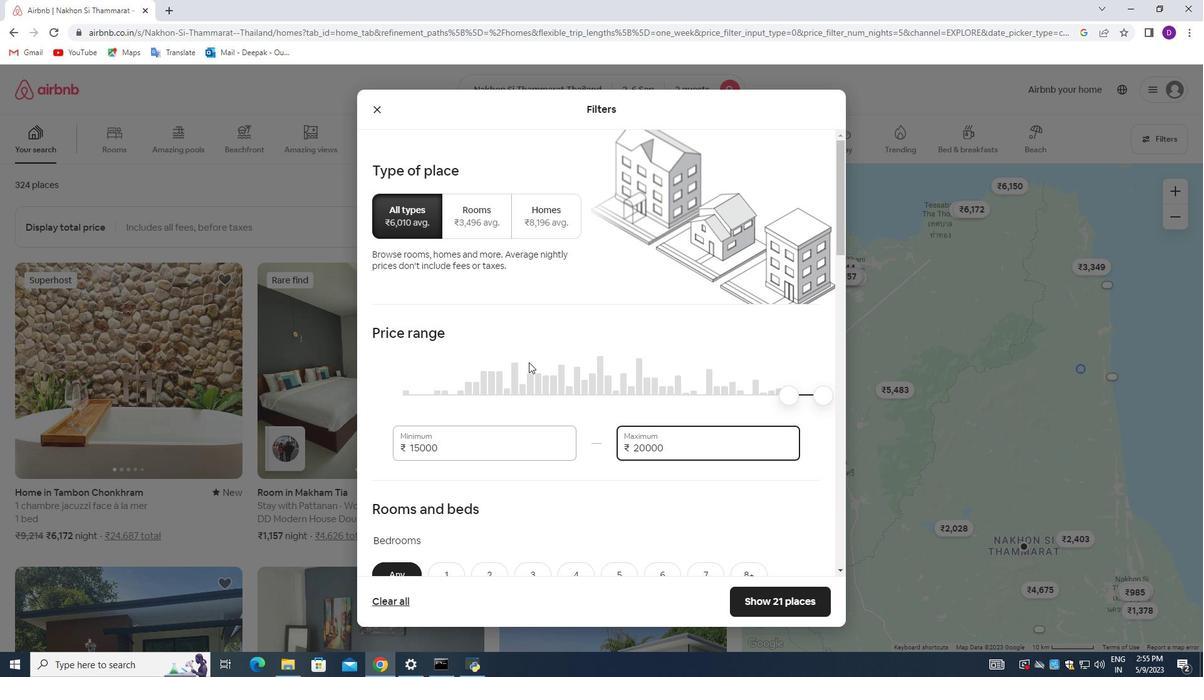 
Action: Mouse scrolled (528, 362) with delta (0, 0)
Screenshot: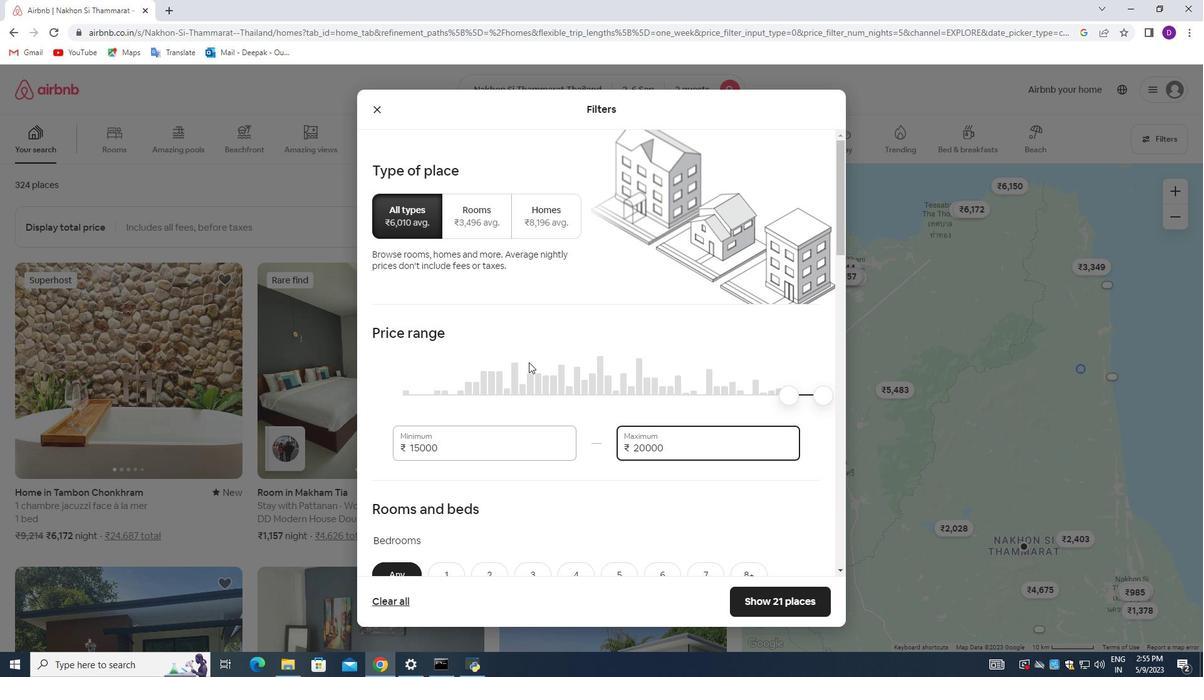 
Action: Mouse moved to (505, 374)
Screenshot: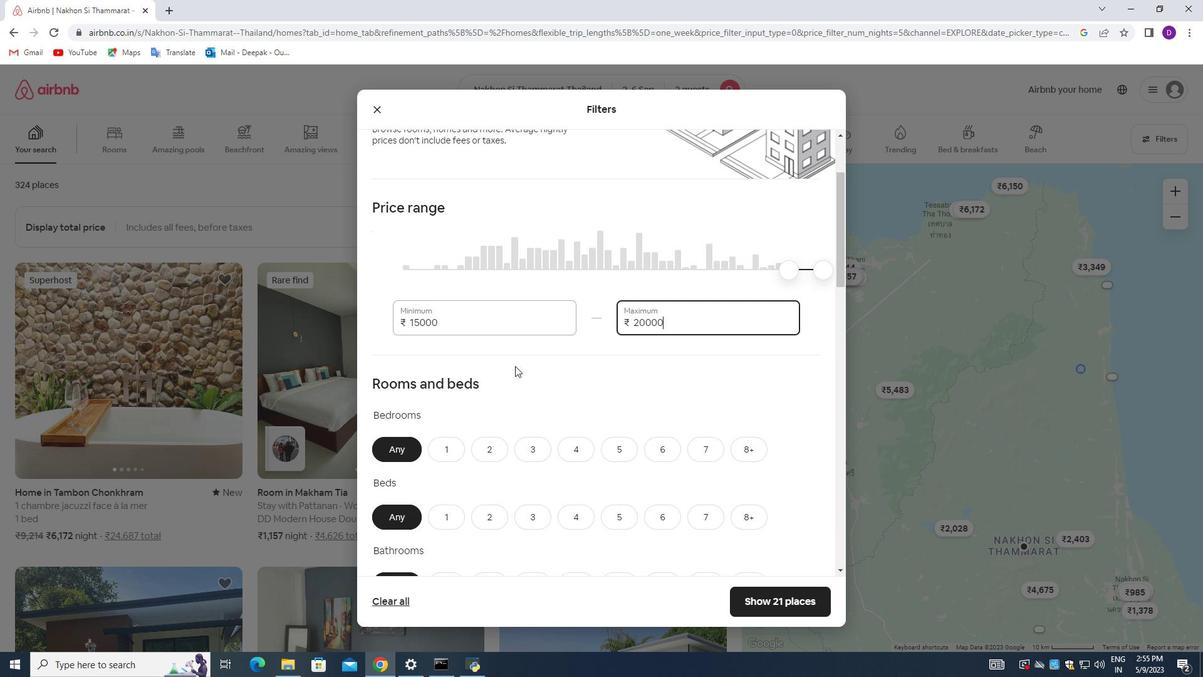 
Action: Mouse scrolled (508, 372) with delta (0, 0)
Screenshot: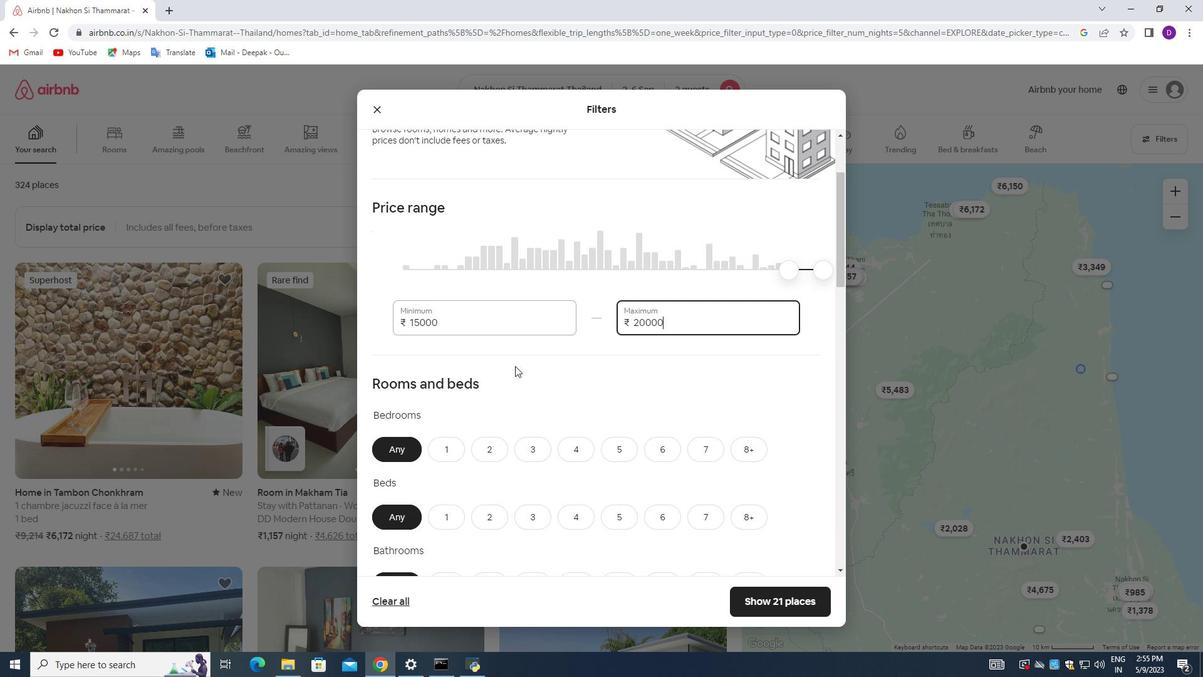 
Action: Mouse moved to (504, 374)
Screenshot: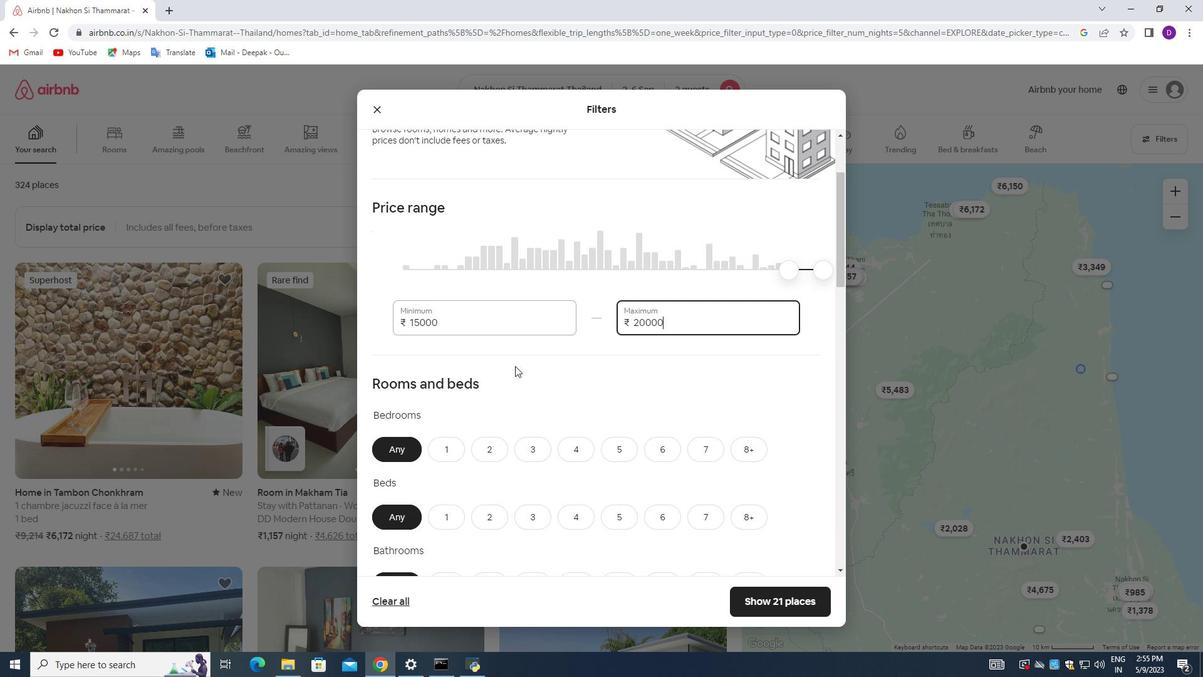 
Action: Mouse scrolled (504, 374) with delta (0, 0)
Screenshot: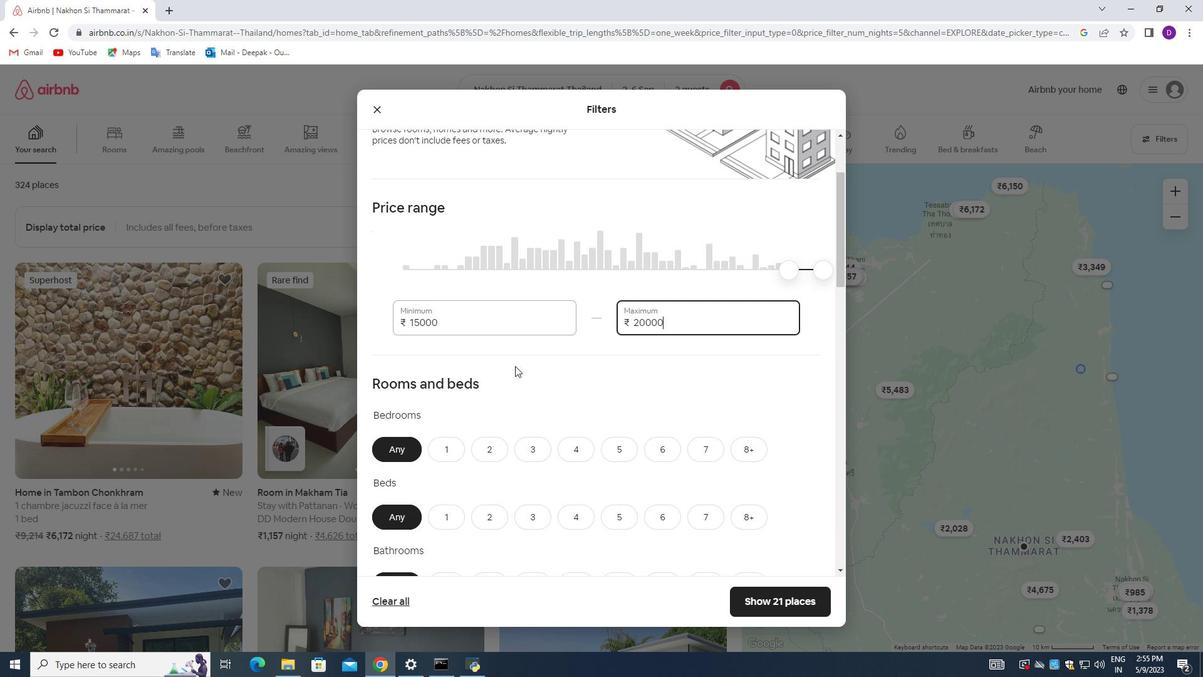 
Action: Mouse moved to (443, 336)
Screenshot: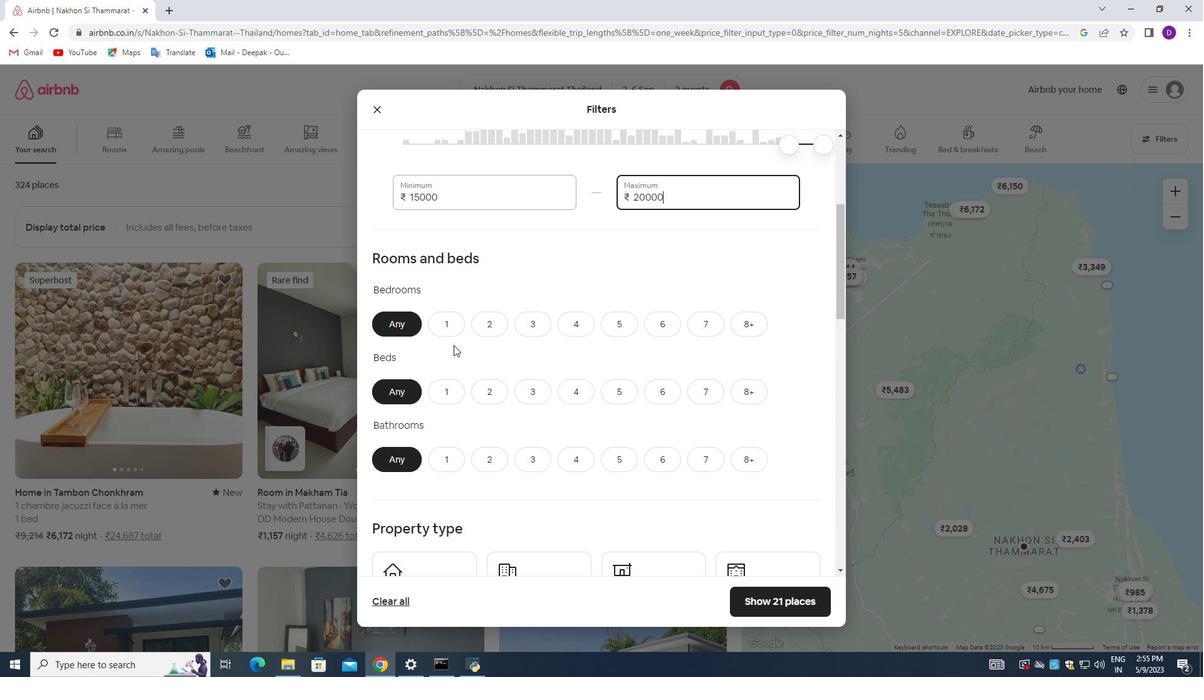 
Action: Mouse pressed left at (443, 336)
Screenshot: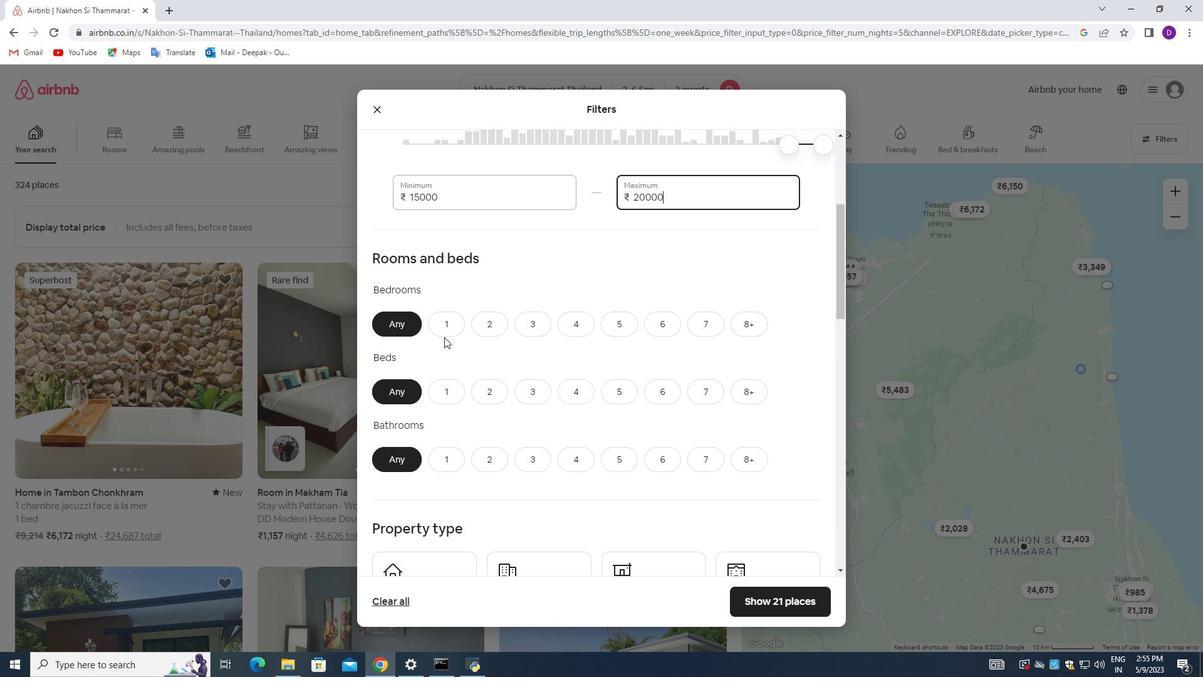 
Action: Mouse moved to (450, 393)
Screenshot: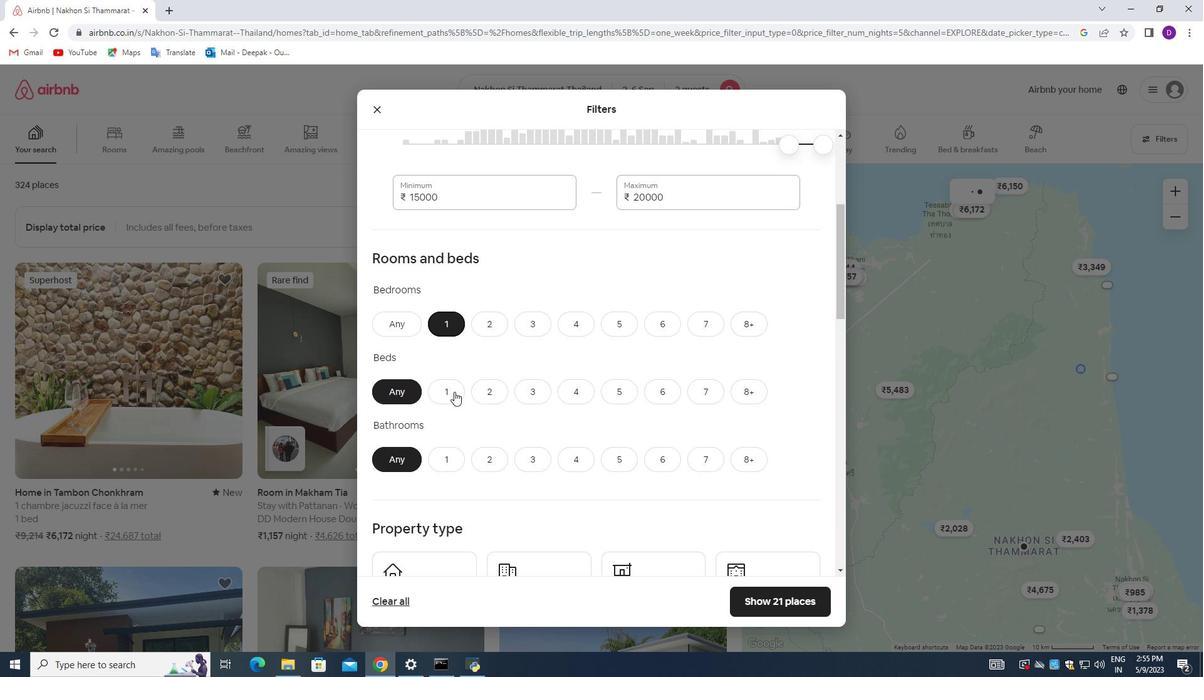 
Action: Mouse pressed left at (450, 393)
Screenshot: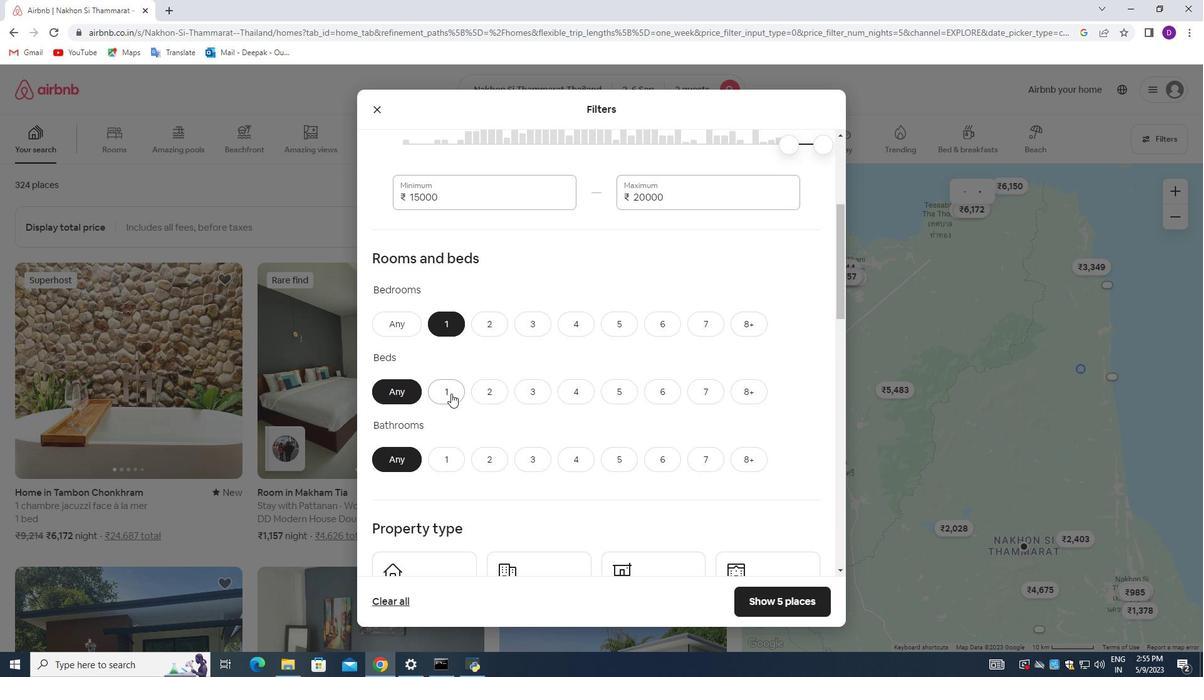
Action: Mouse moved to (450, 446)
Screenshot: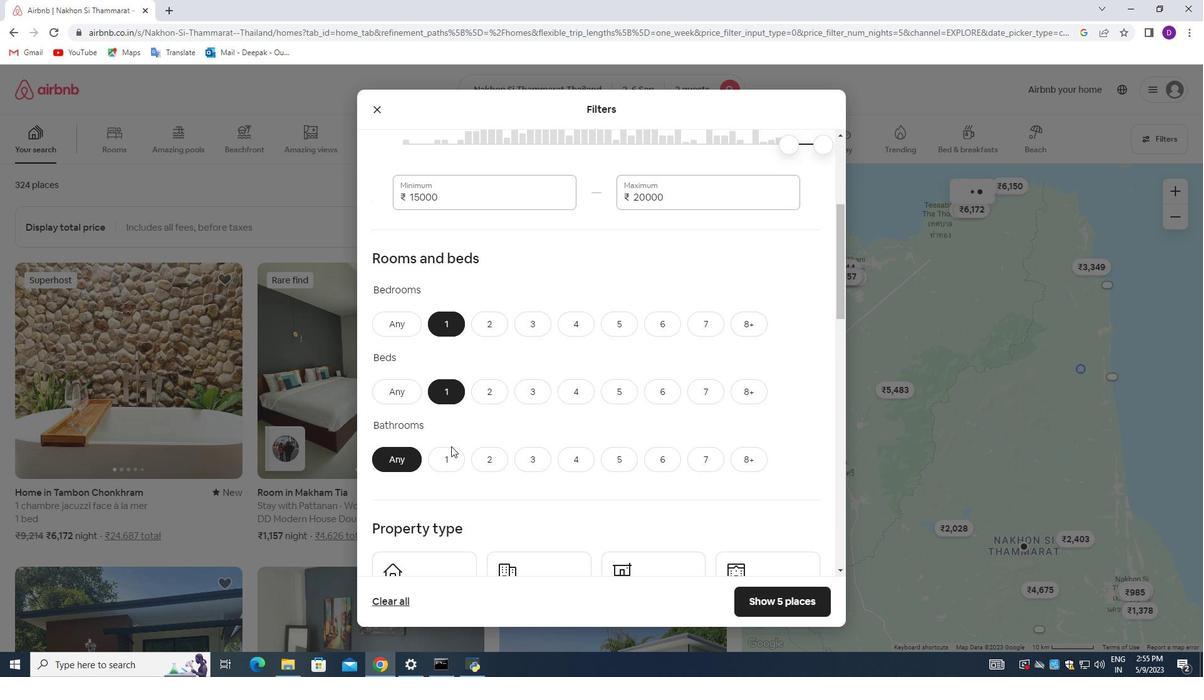 
Action: Mouse pressed left at (450, 446)
Screenshot: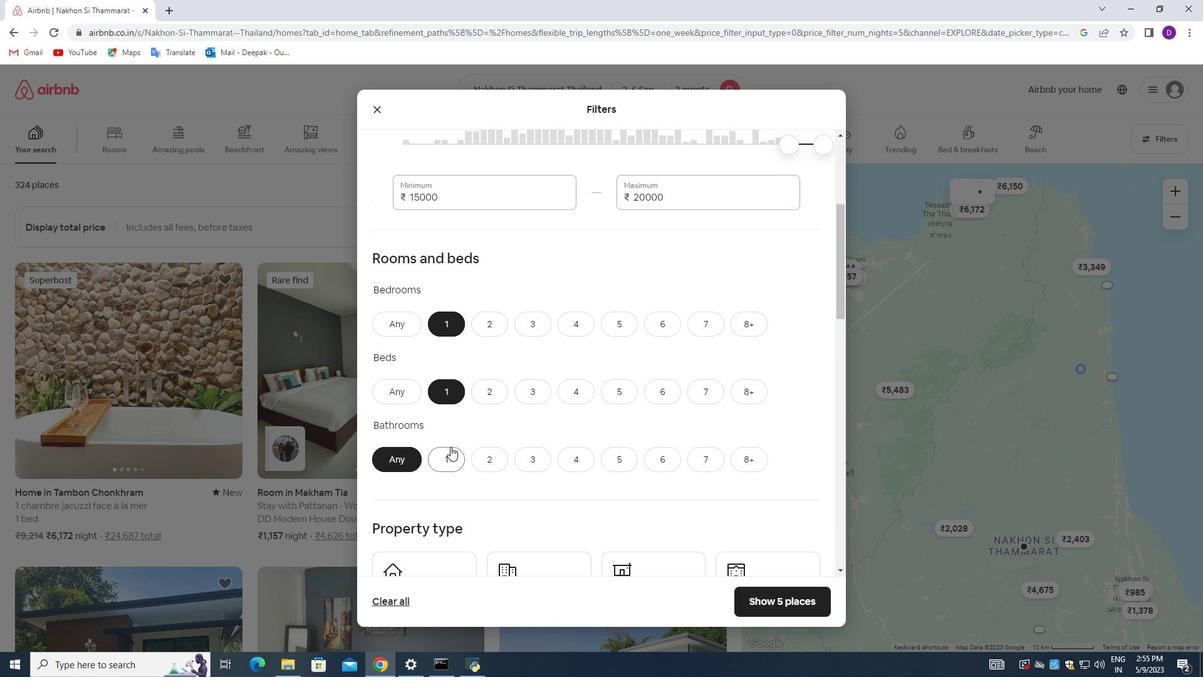
Action: Mouse moved to (488, 412)
Screenshot: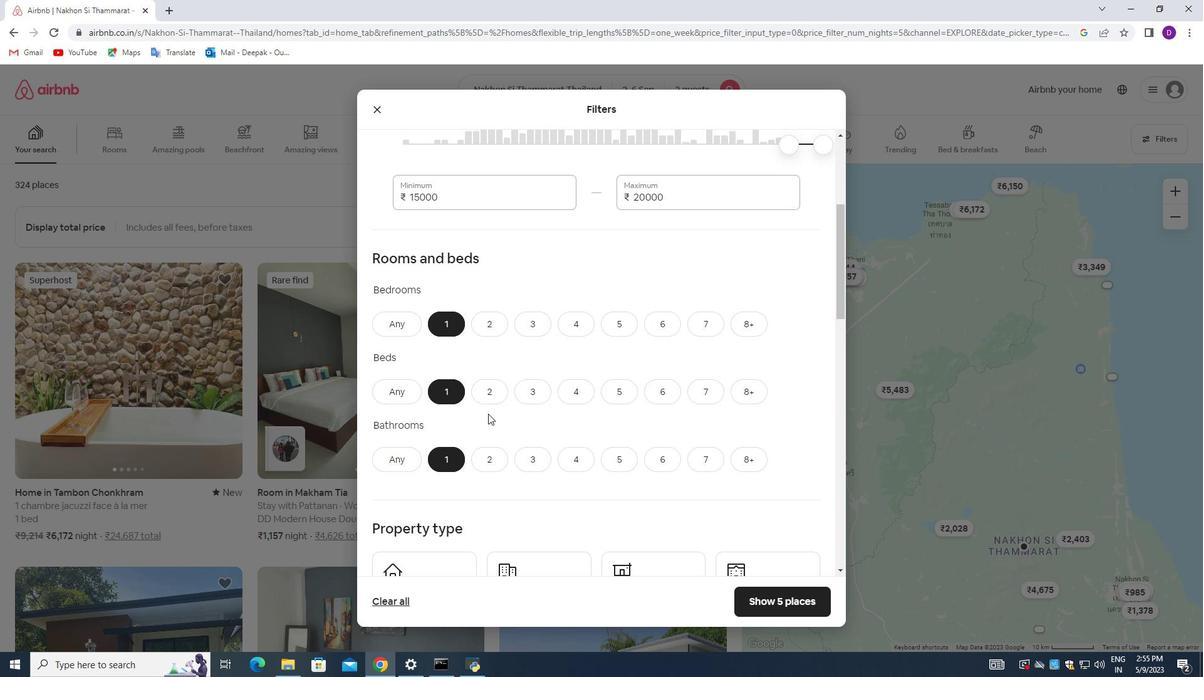 
Action: Mouse scrolled (488, 411) with delta (0, 0)
Screenshot: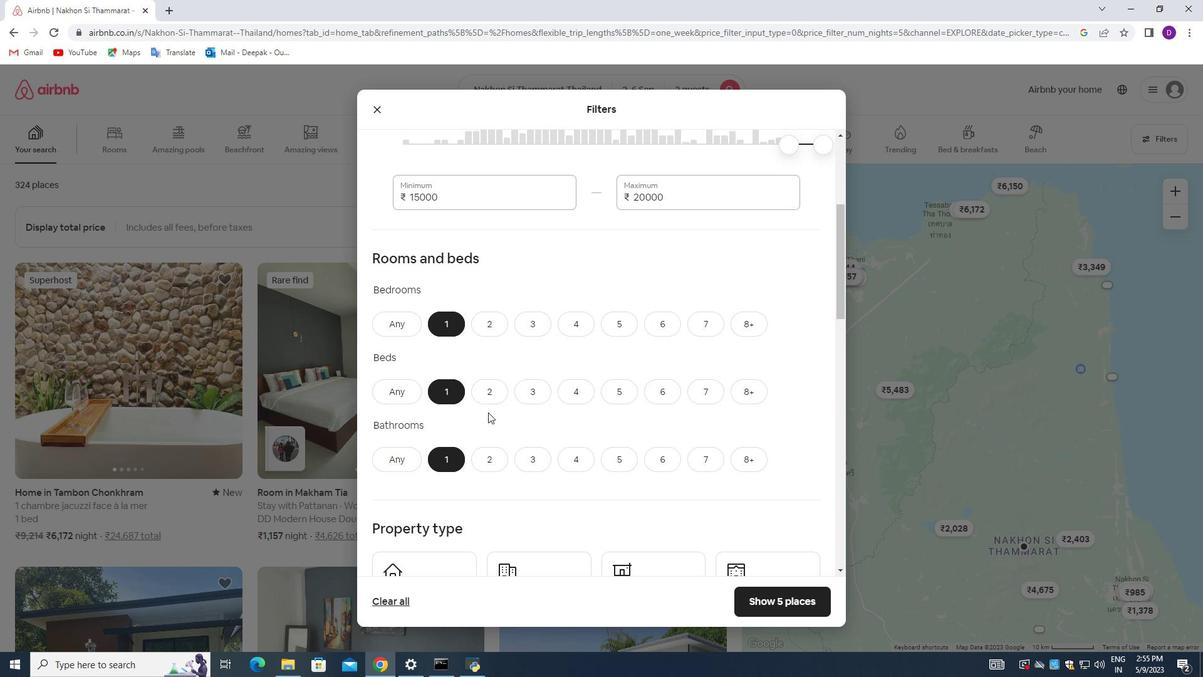 
Action: Mouse scrolled (488, 411) with delta (0, 0)
Screenshot: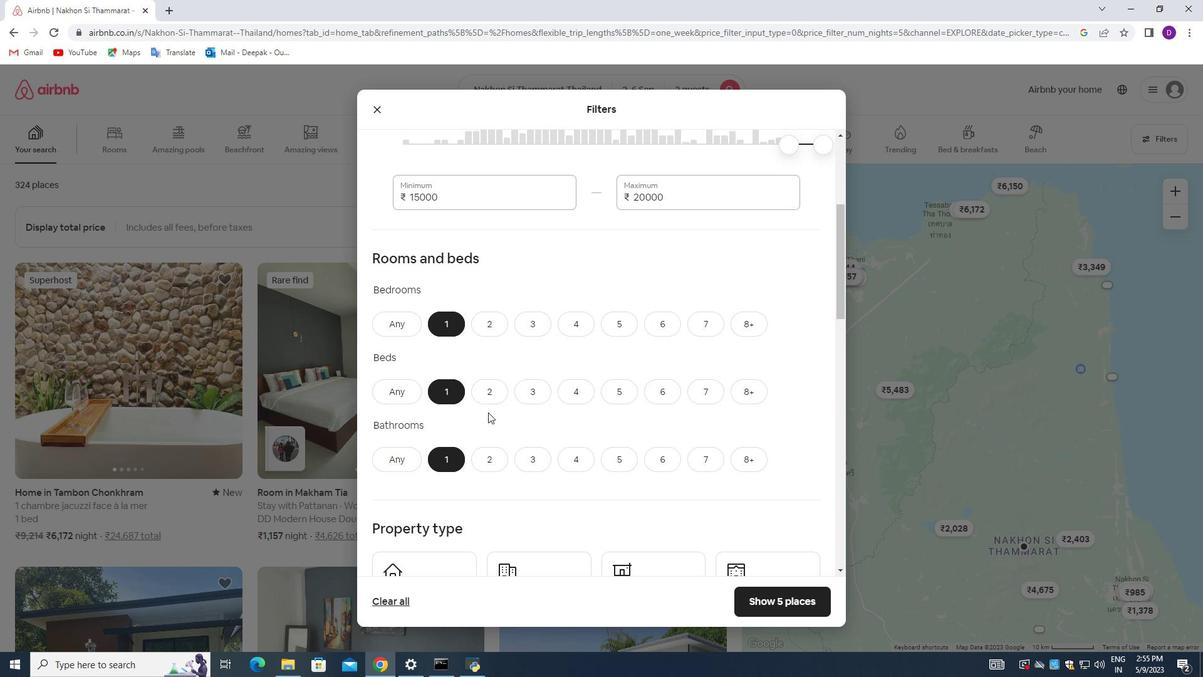 
Action: Mouse scrolled (488, 411) with delta (0, 0)
Screenshot: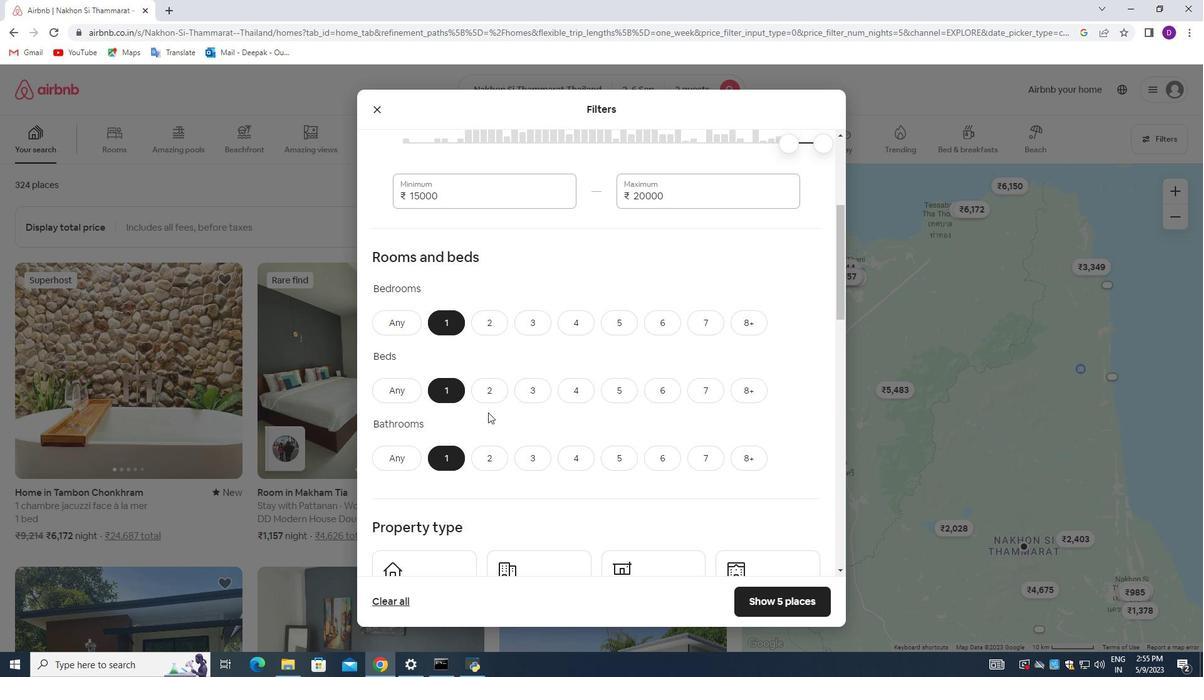 
Action: Mouse moved to (445, 399)
Screenshot: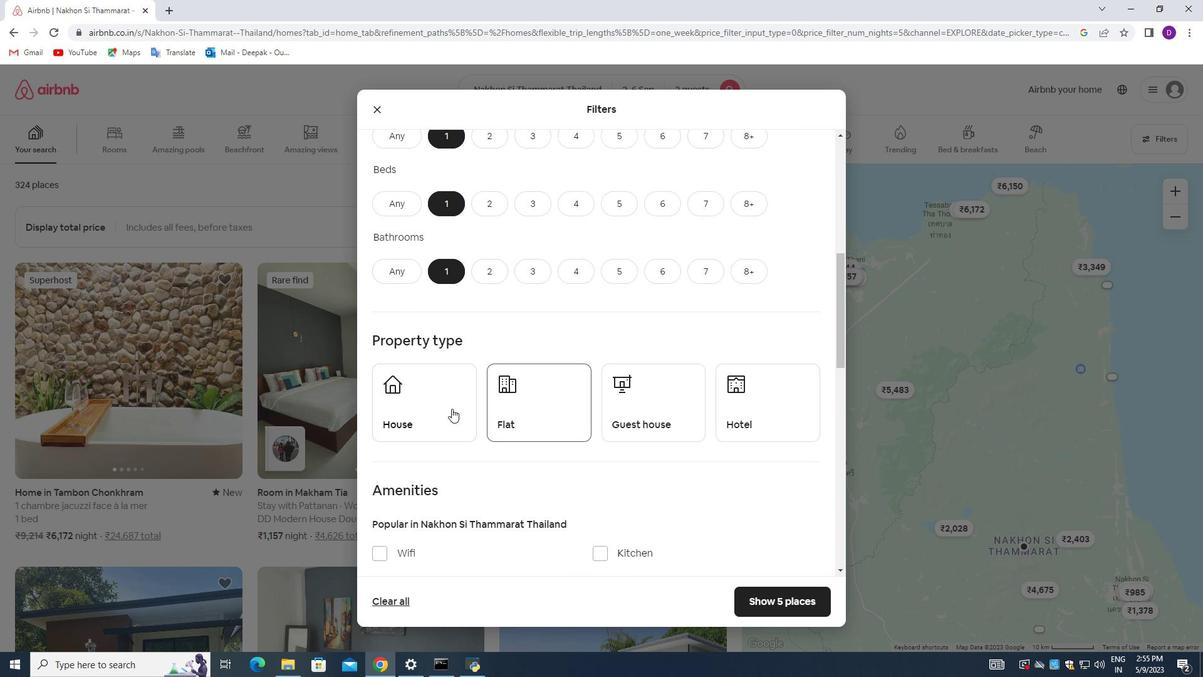 
Action: Mouse pressed left at (445, 399)
Screenshot: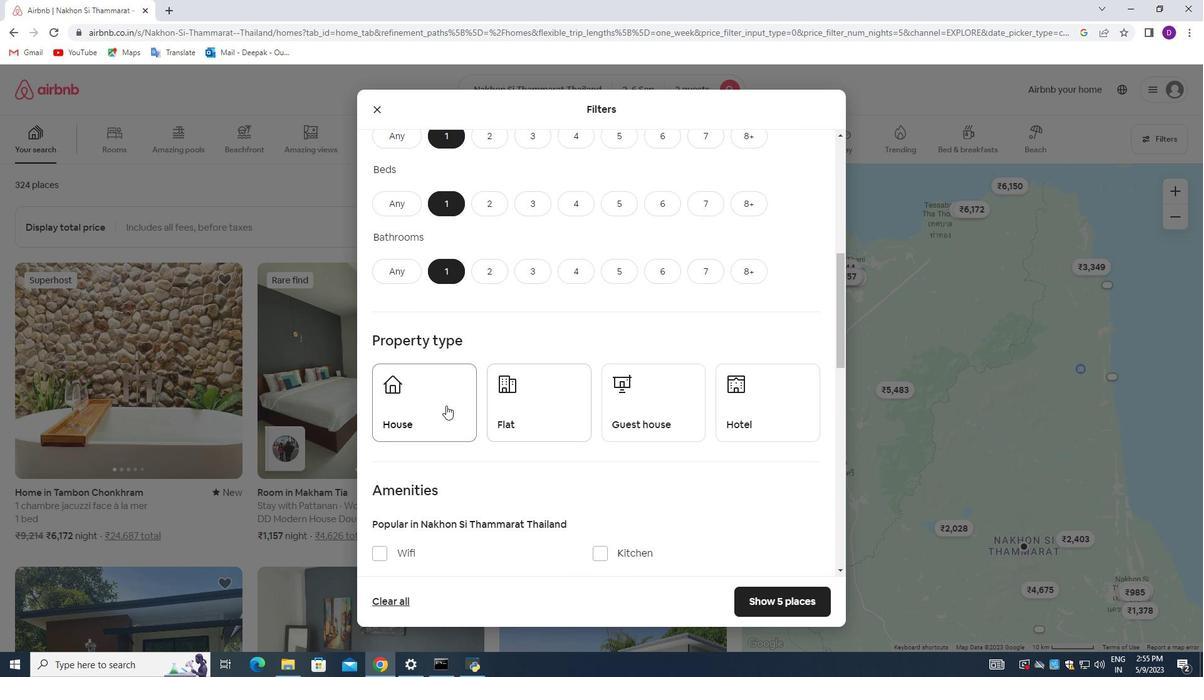 
Action: Mouse moved to (543, 410)
Screenshot: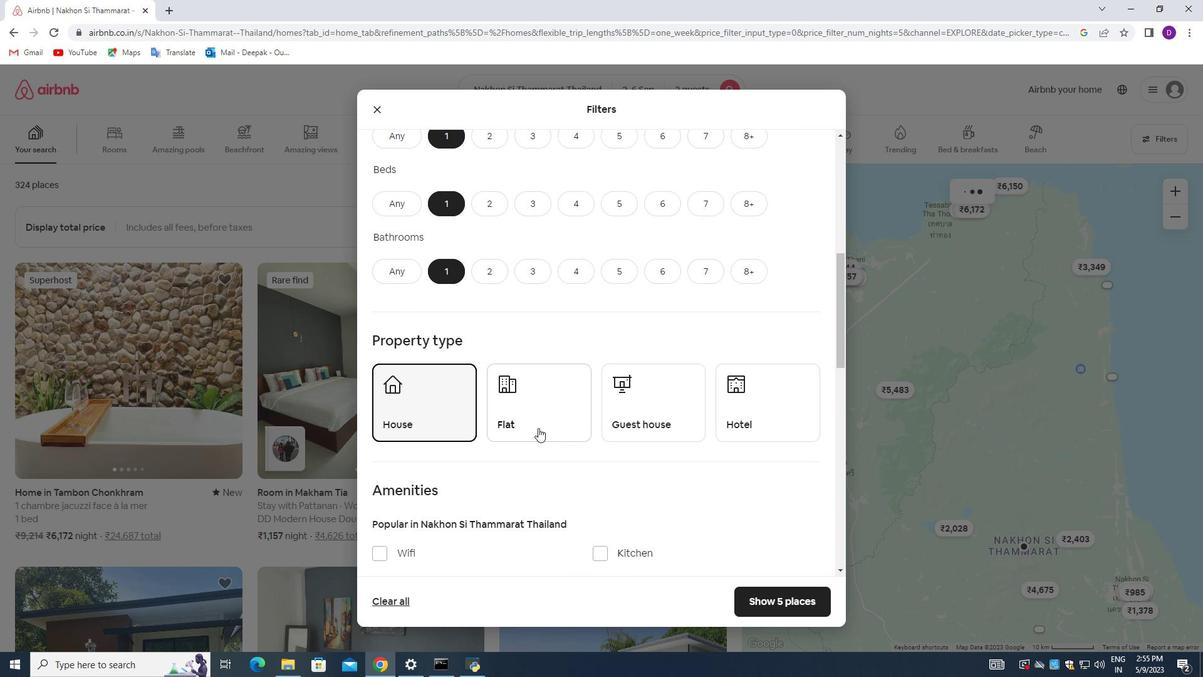 
Action: Mouse pressed left at (543, 410)
Screenshot: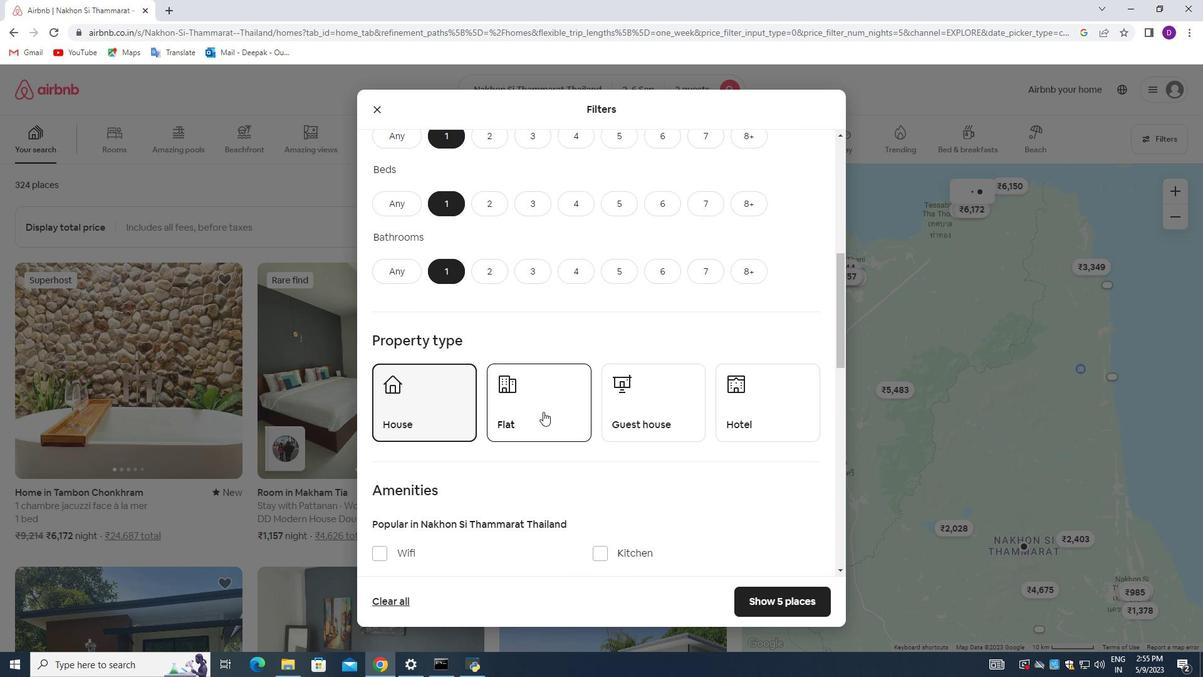 
Action: Mouse moved to (645, 402)
Screenshot: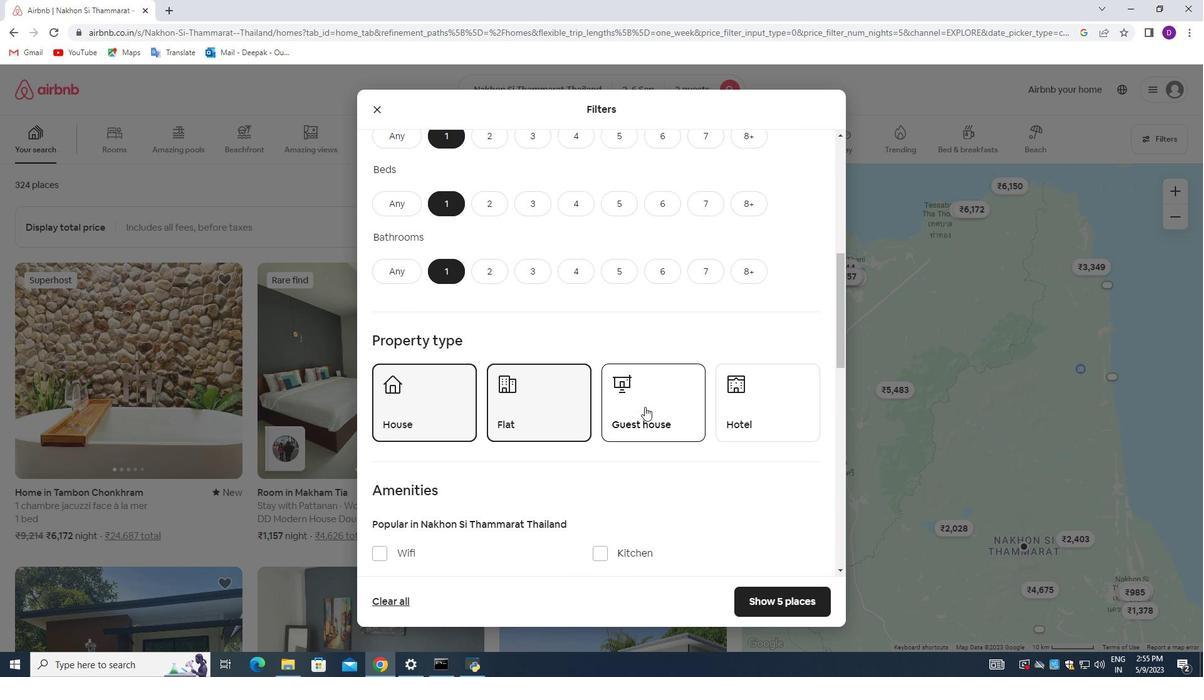
Action: Mouse pressed left at (645, 402)
Screenshot: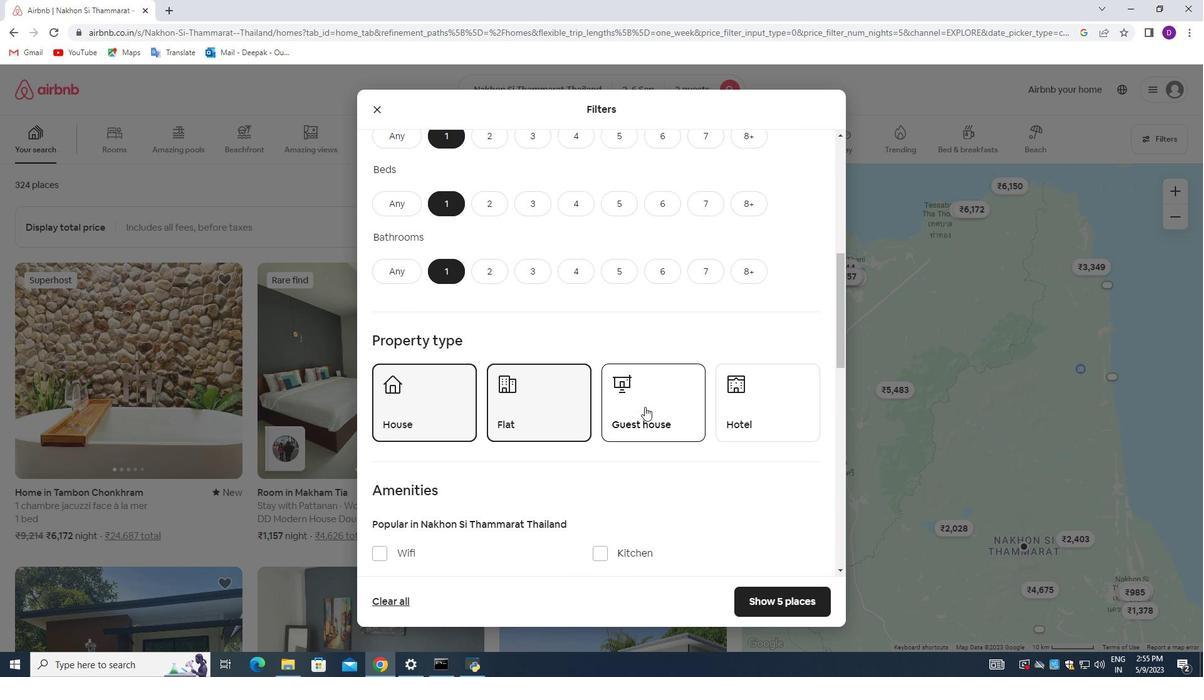 
Action: Mouse moved to (750, 408)
Screenshot: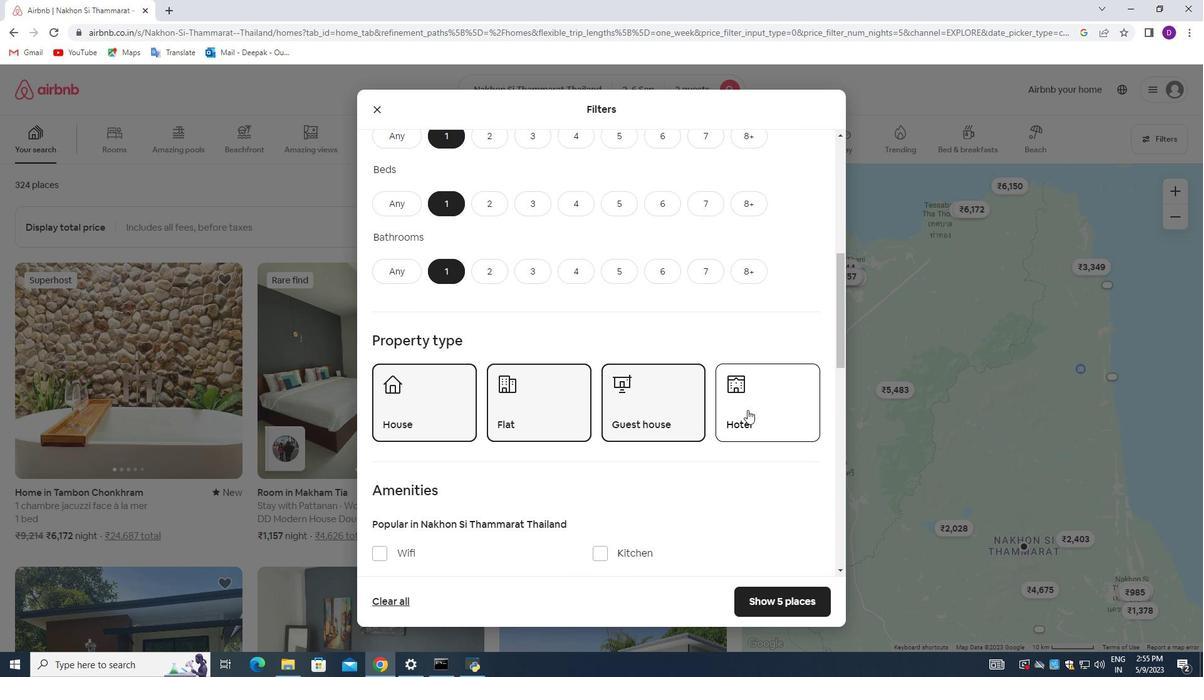 
Action: Mouse pressed left at (750, 408)
Screenshot: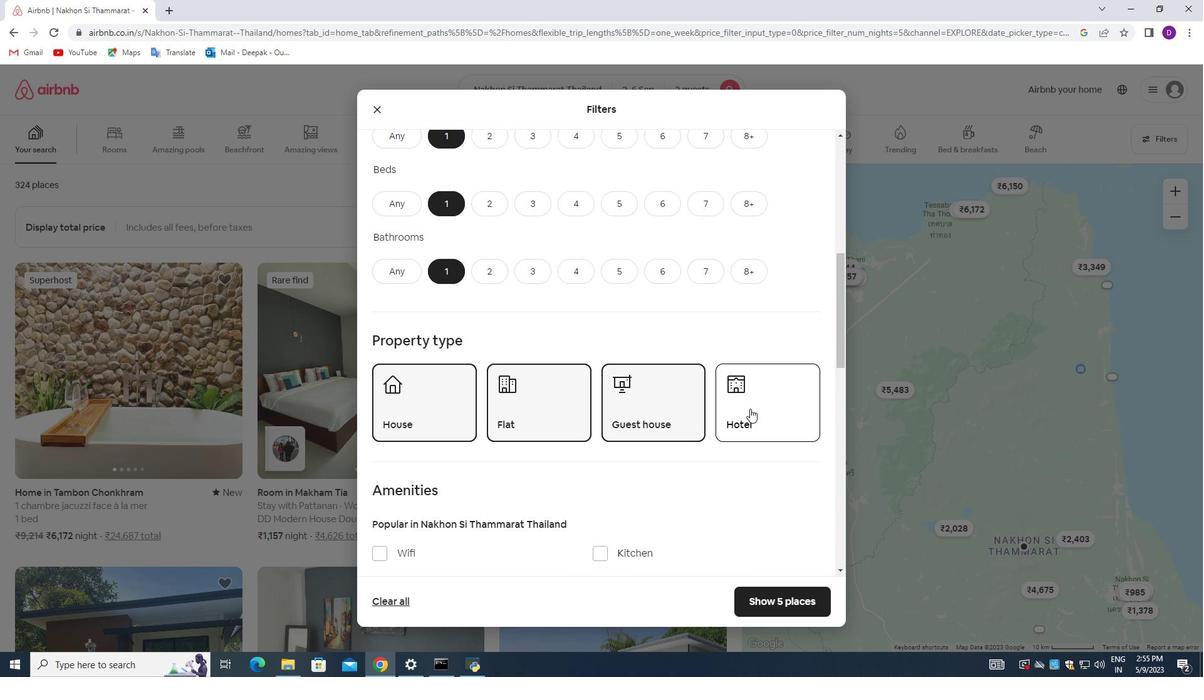 
Action: Mouse moved to (529, 391)
Screenshot: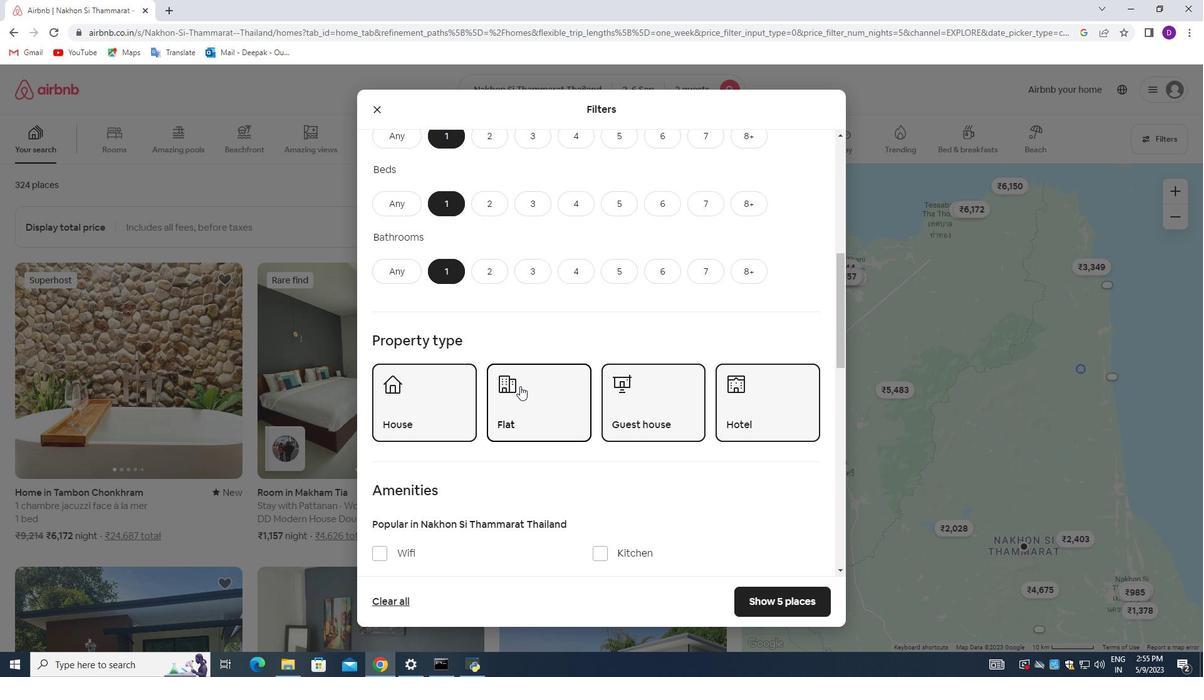 
Action: Mouse scrolled (529, 390) with delta (0, 0)
Screenshot: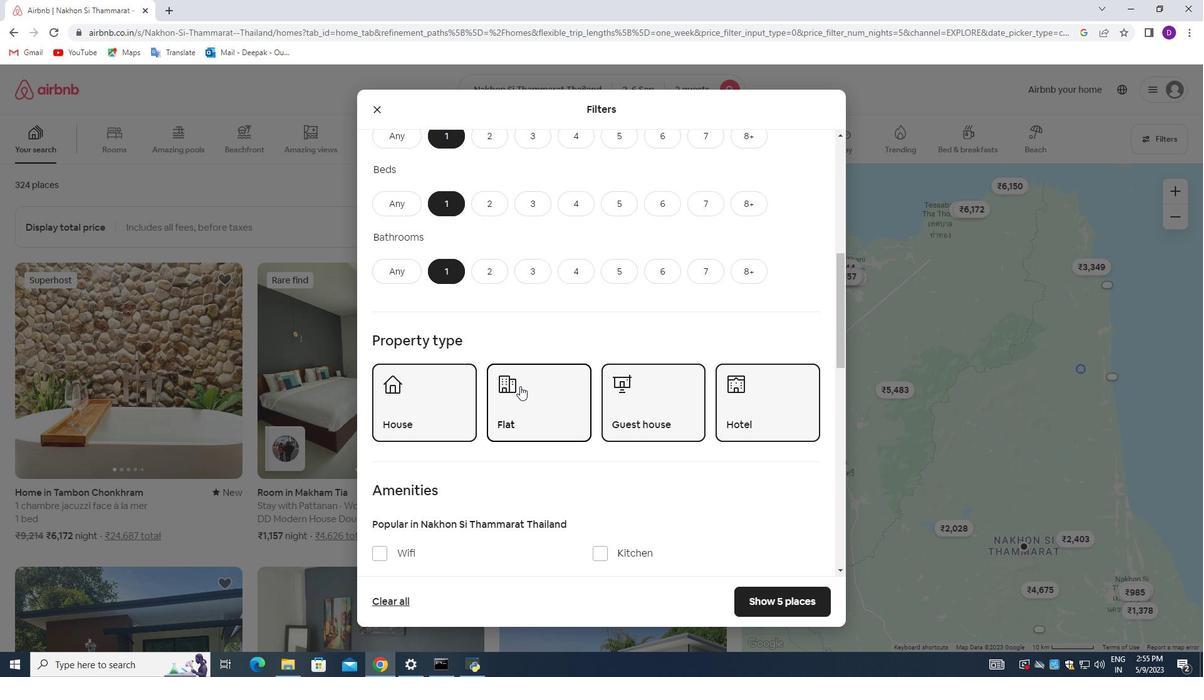 
Action: Mouse moved to (541, 391)
Screenshot: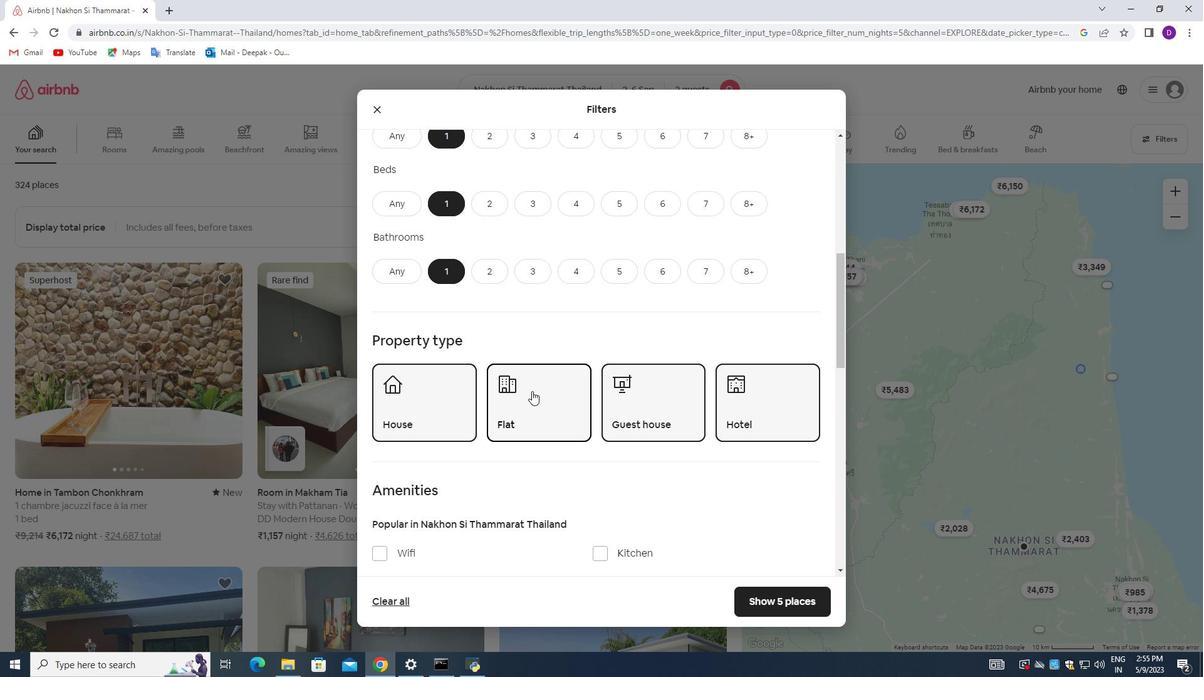 
Action: Mouse scrolled (541, 391) with delta (0, 0)
Screenshot: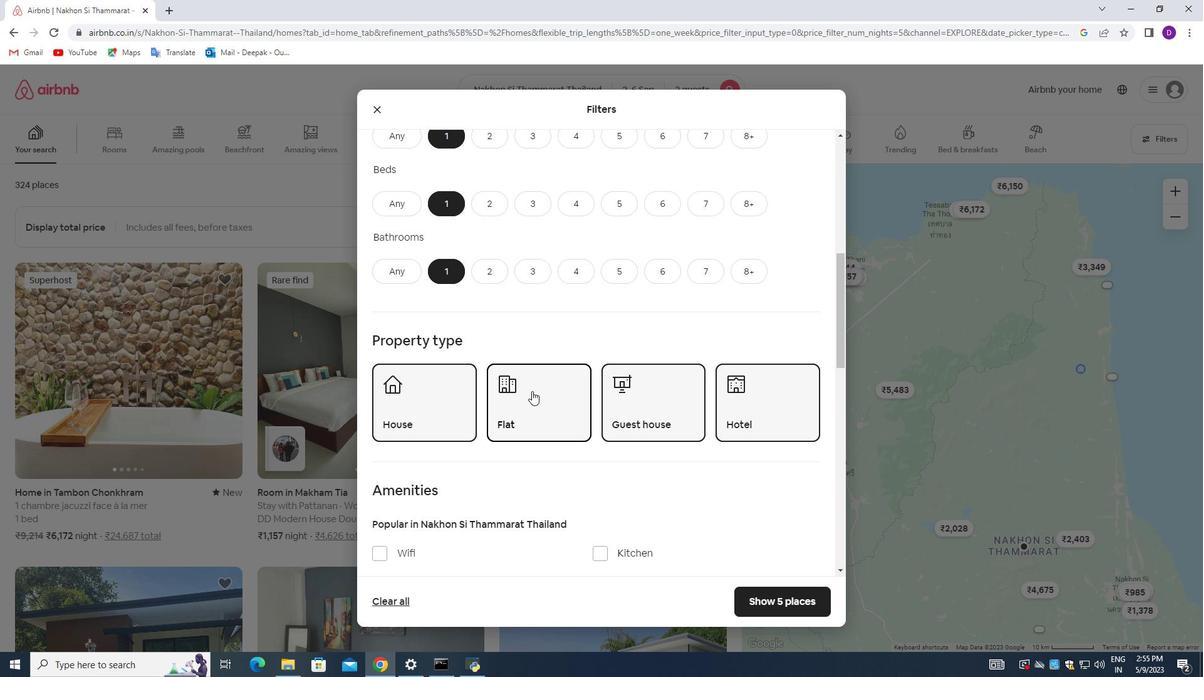 
Action: Mouse moved to (541, 390)
Screenshot: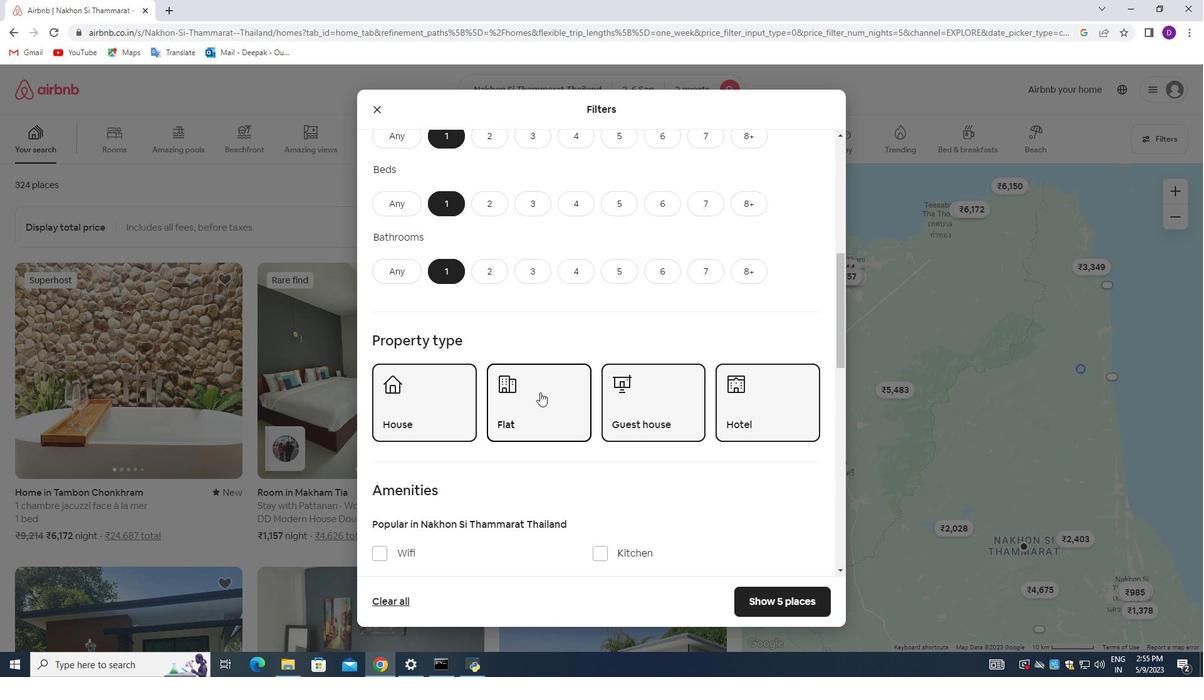 
Action: Mouse scrolled (541, 389) with delta (0, 0)
Screenshot: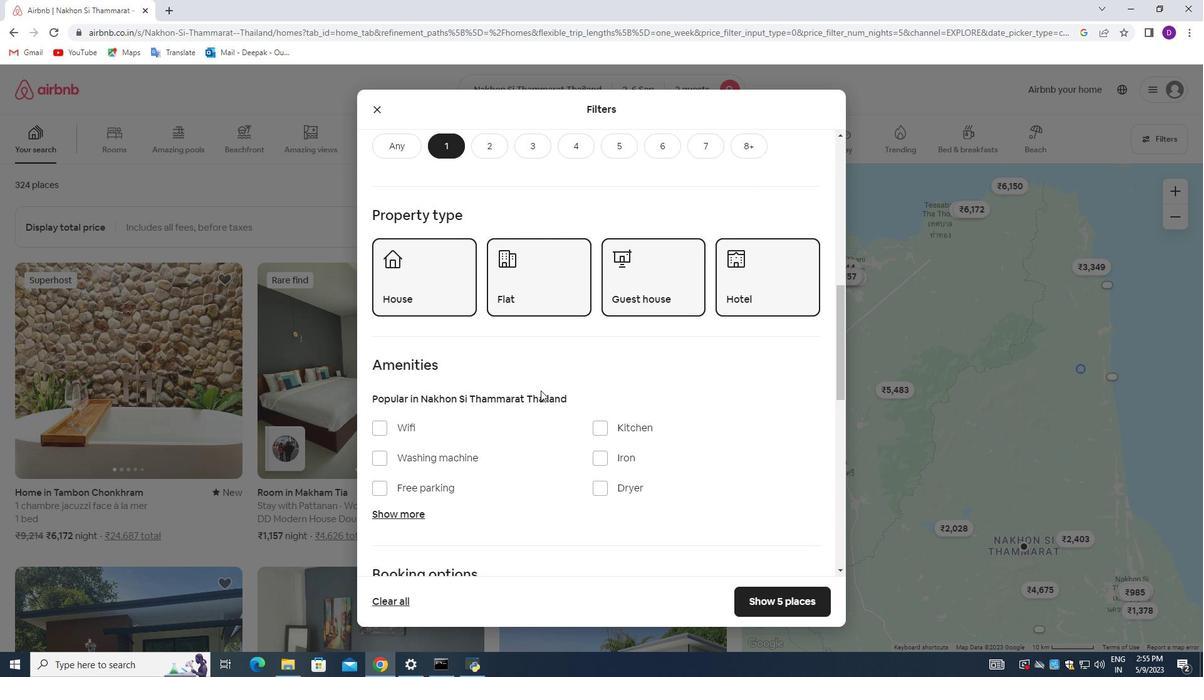 
Action: Mouse scrolled (541, 389) with delta (0, 0)
Screenshot: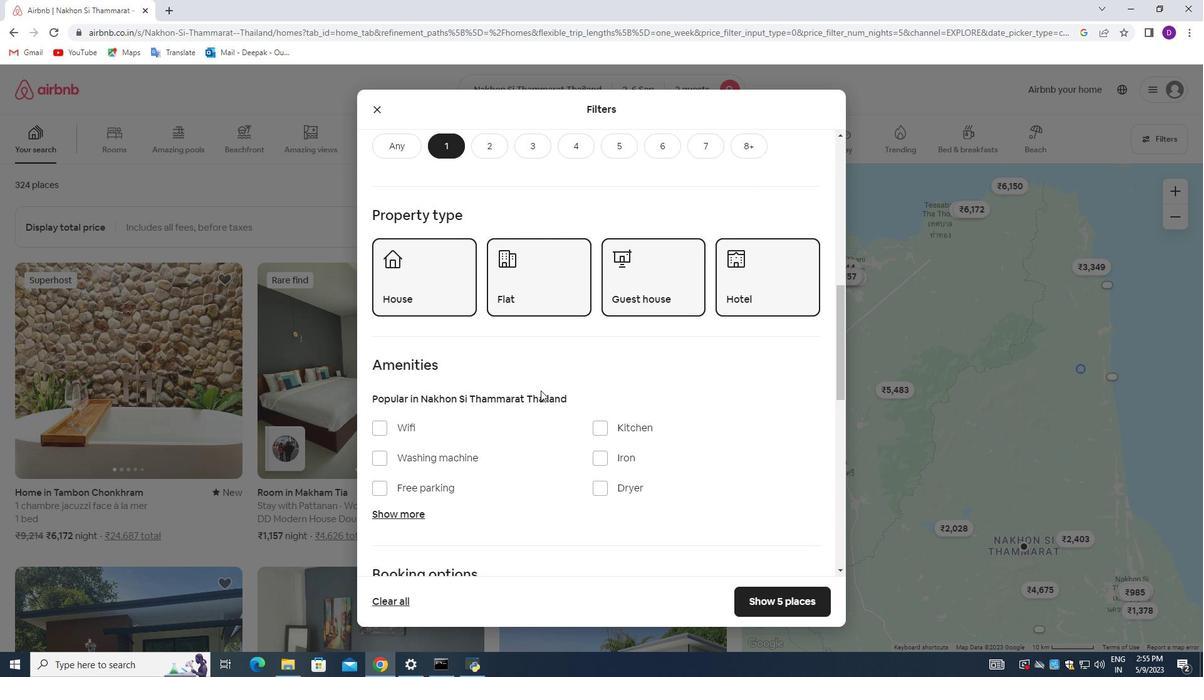 
Action: Mouse moved to (781, 537)
Screenshot: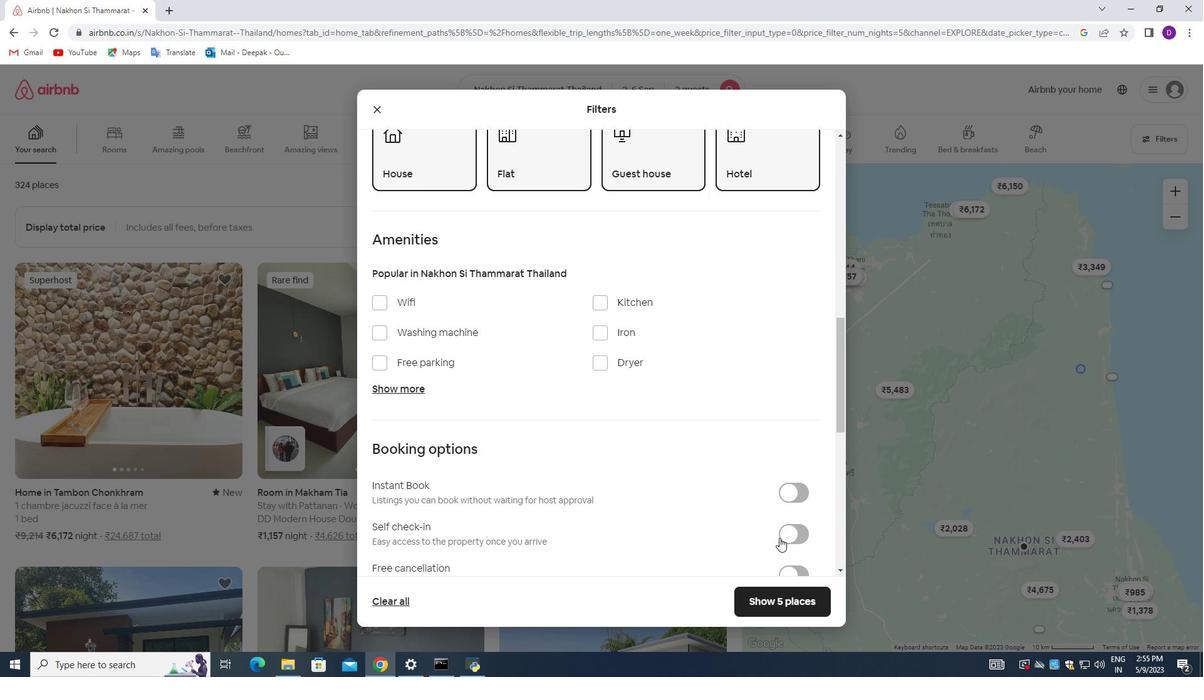 
Action: Mouse pressed left at (781, 537)
Screenshot: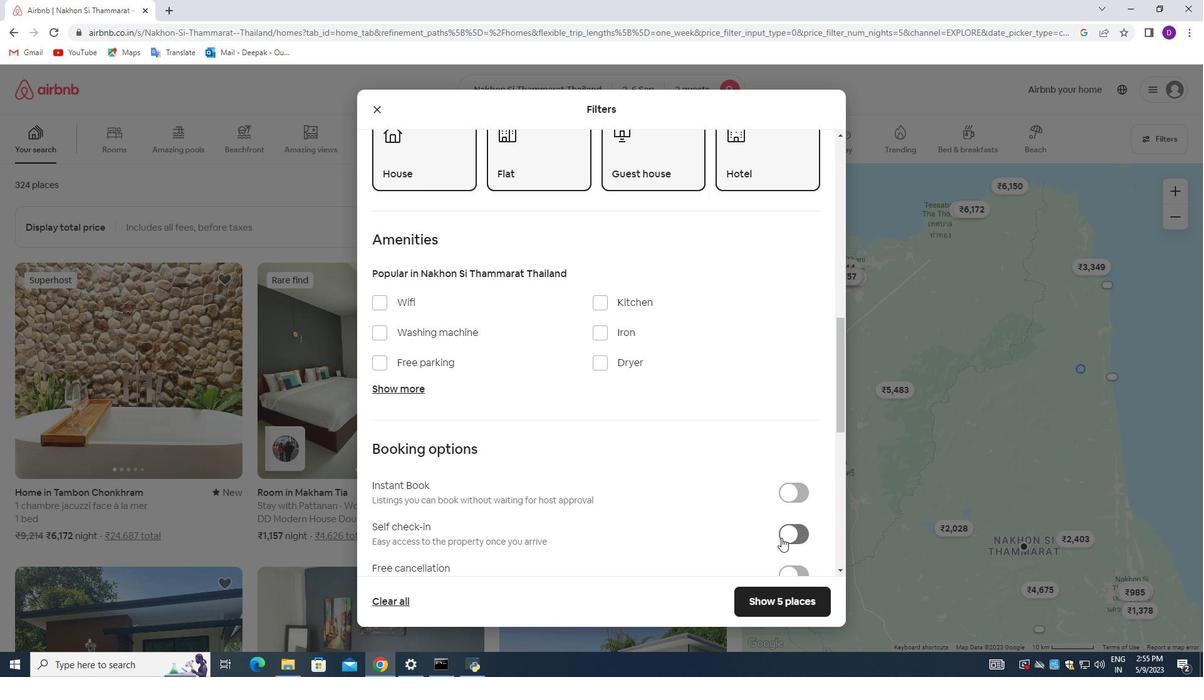 
Action: Mouse moved to (613, 473)
Screenshot: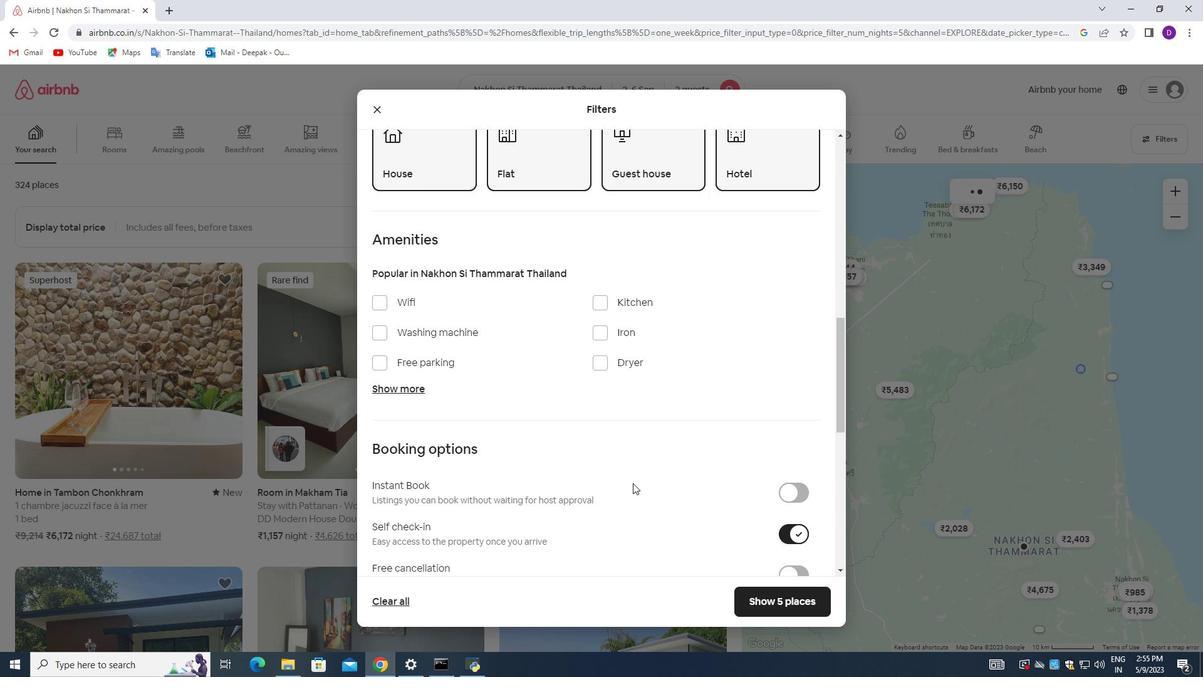 
Action: Mouse scrolled (613, 473) with delta (0, 0)
Screenshot: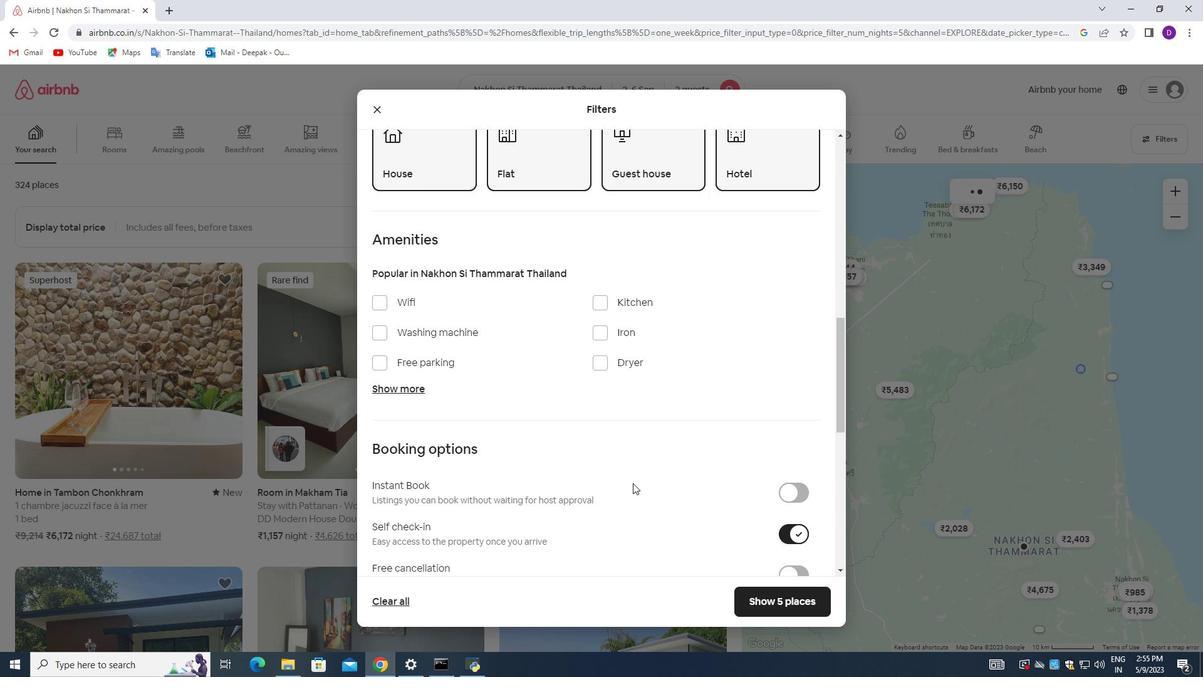 
Action: Mouse moved to (603, 470)
Screenshot: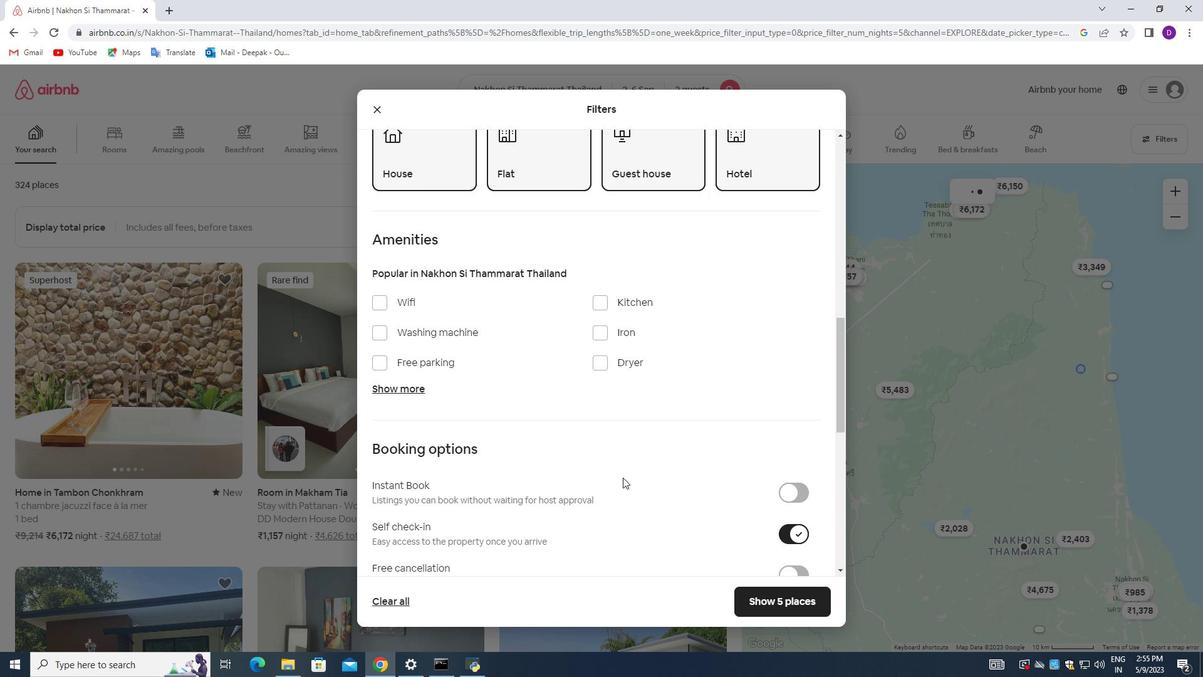 
Action: Mouse scrolled (603, 469) with delta (0, 0)
Screenshot: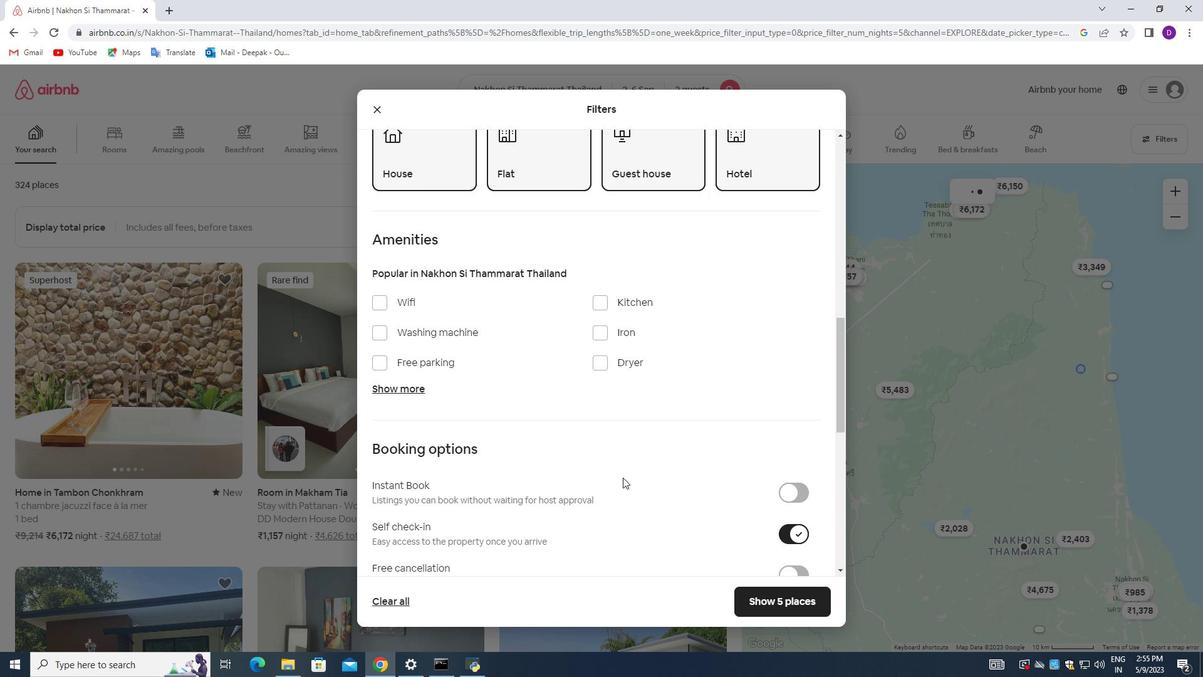 
Action: Mouse moved to (593, 464)
Screenshot: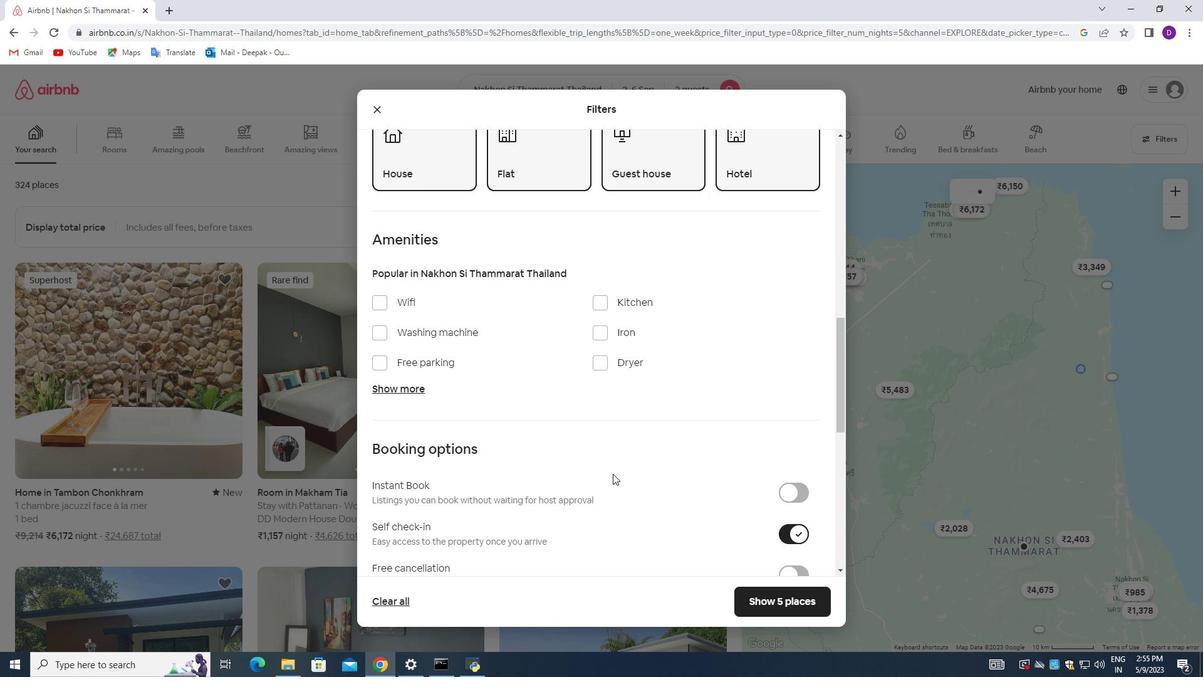 
Action: Mouse scrolled (593, 463) with delta (0, 0)
Screenshot: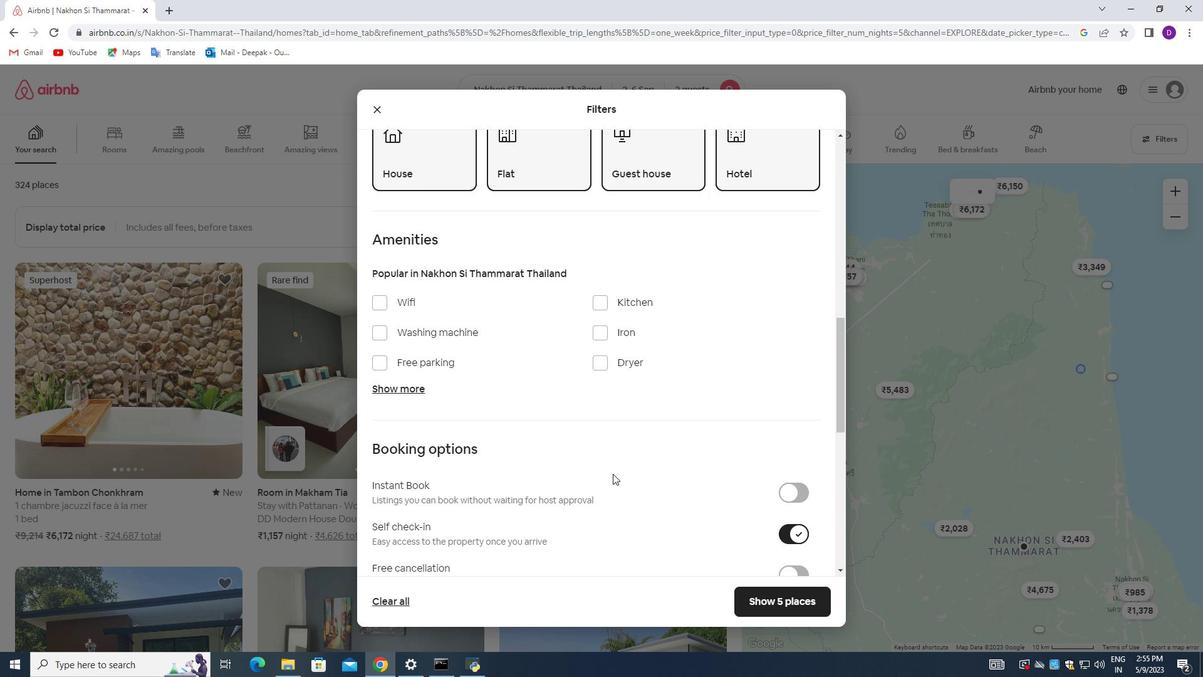 
Action: Mouse moved to (558, 445)
Screenshot: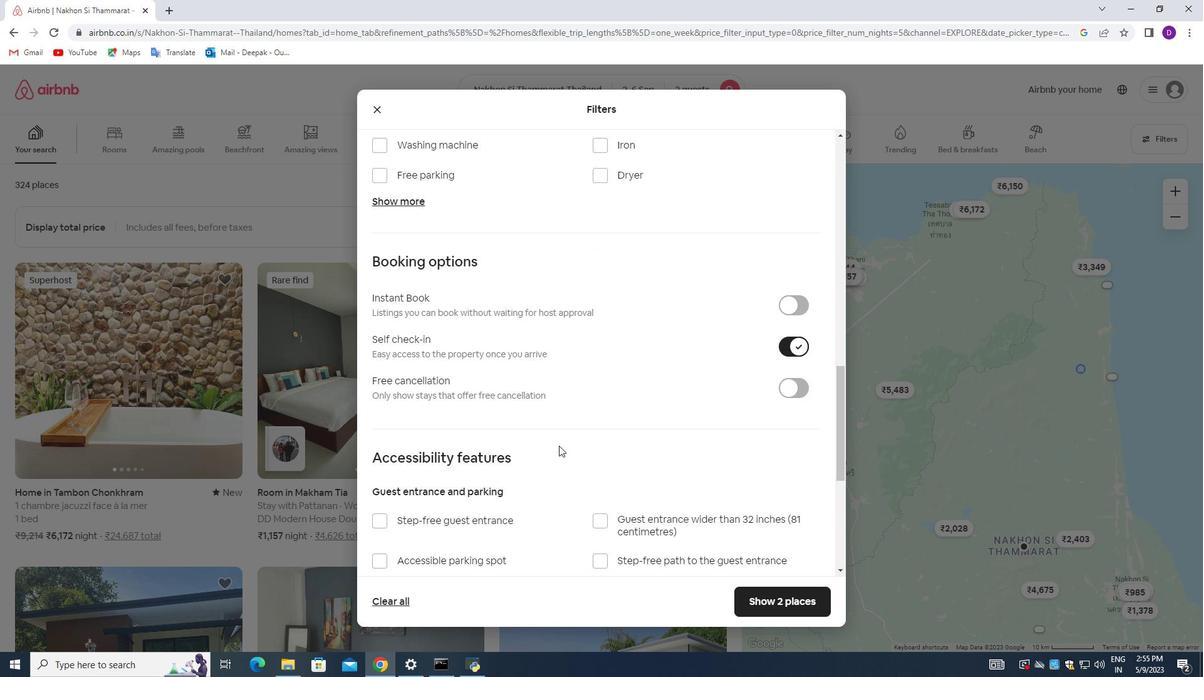 
Action: Mouse scrolled (558, 445) with delta (0, 0)
Screenshot: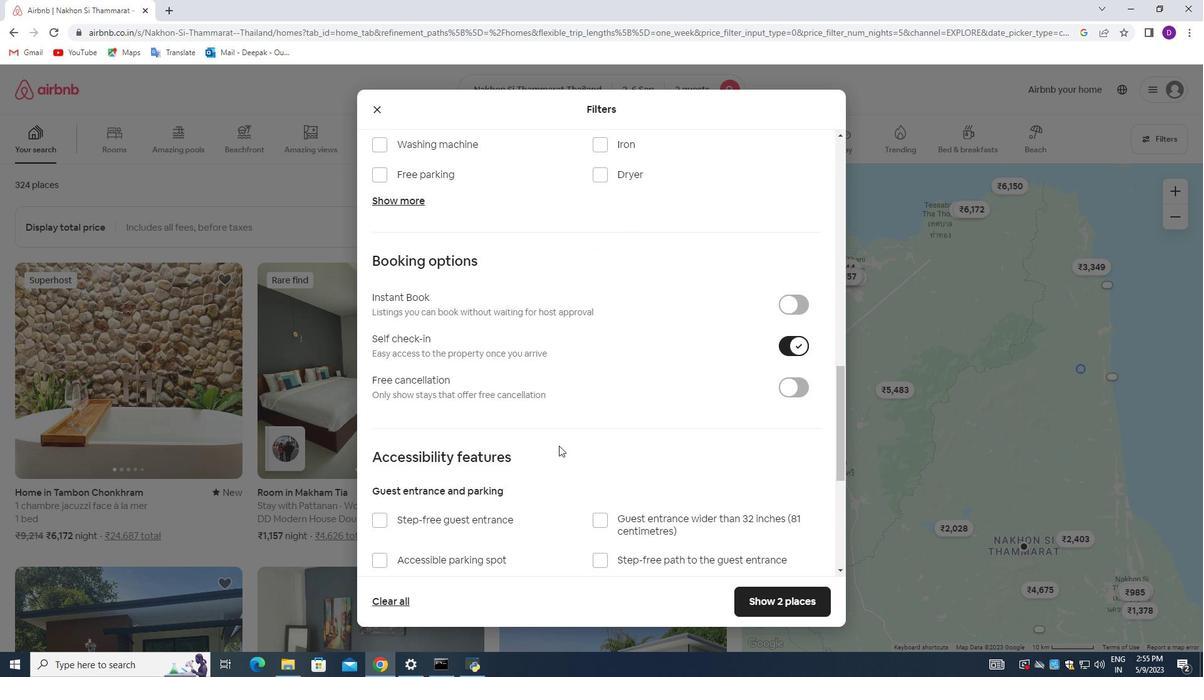 
Action: Mouse moved to (556, 450)
Screenshot: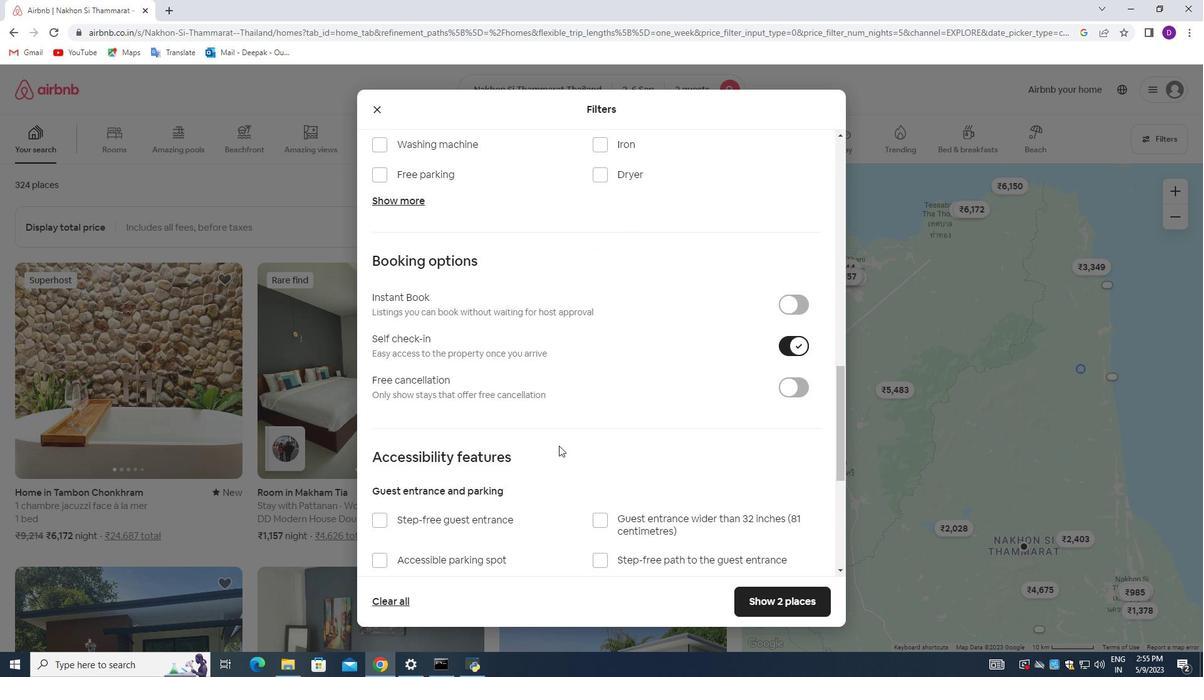 
Action: Mouse scrolled (556, 450) with delta (0, 0)
Screenshot: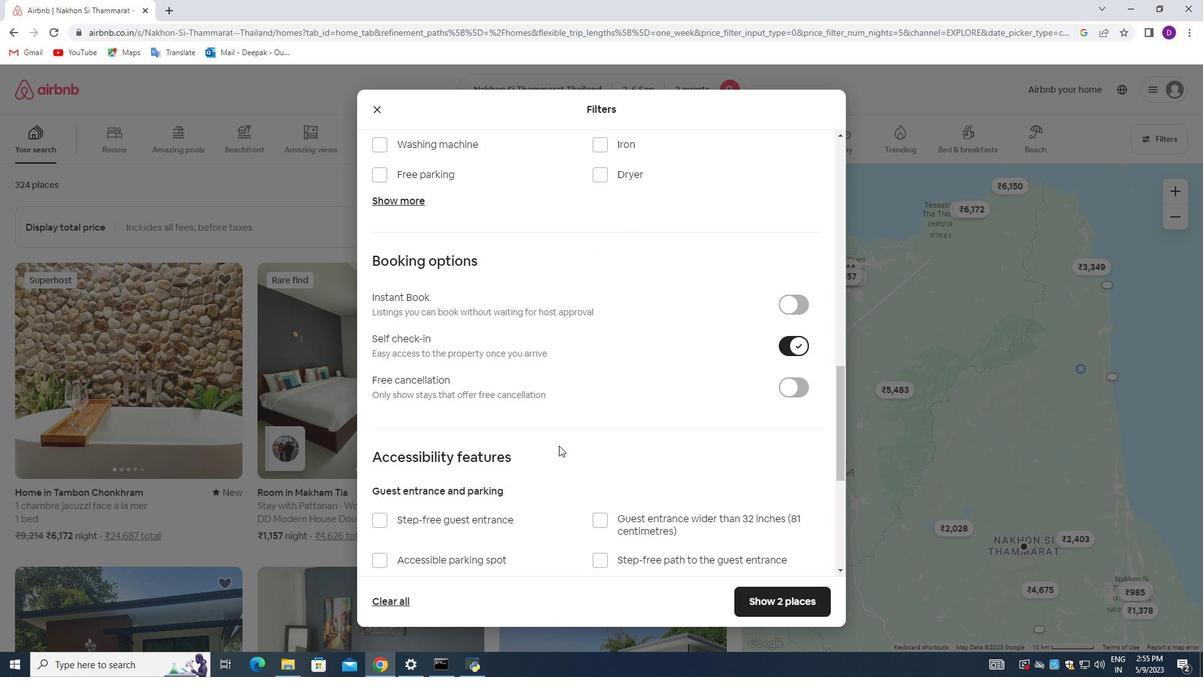 
Action: Mouse moved to (551, 454)
Screenshot: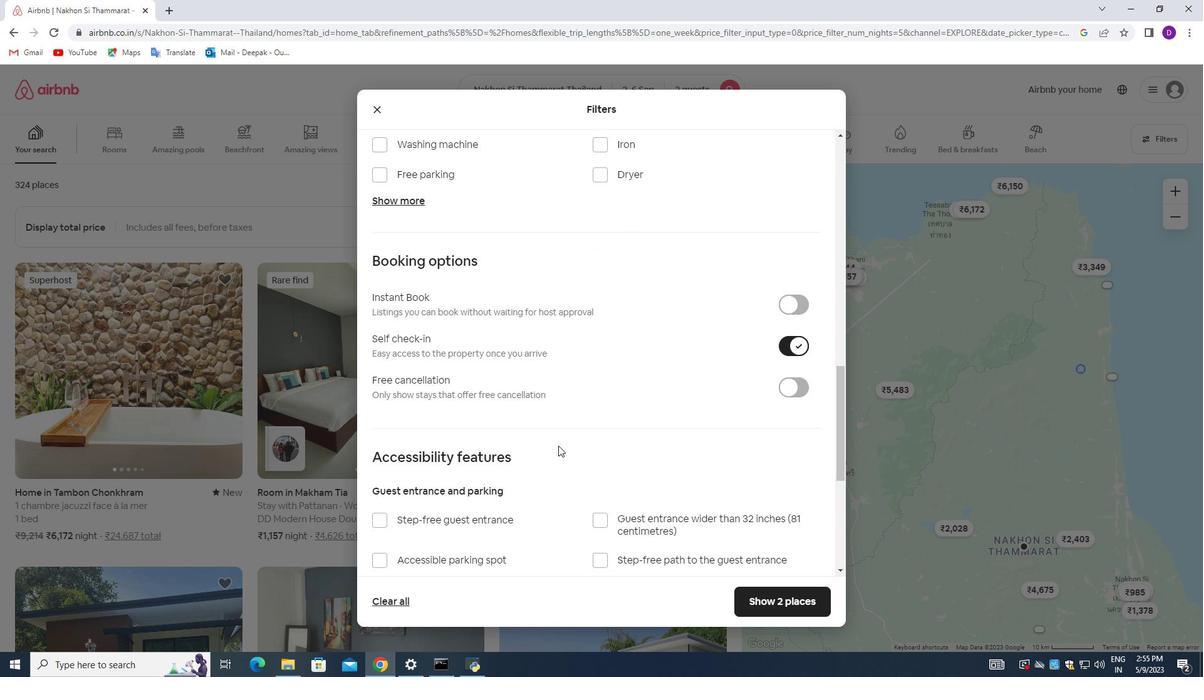 
Action: Mouse scrolled (551, 453) with delta (0, 0)
Screenshot: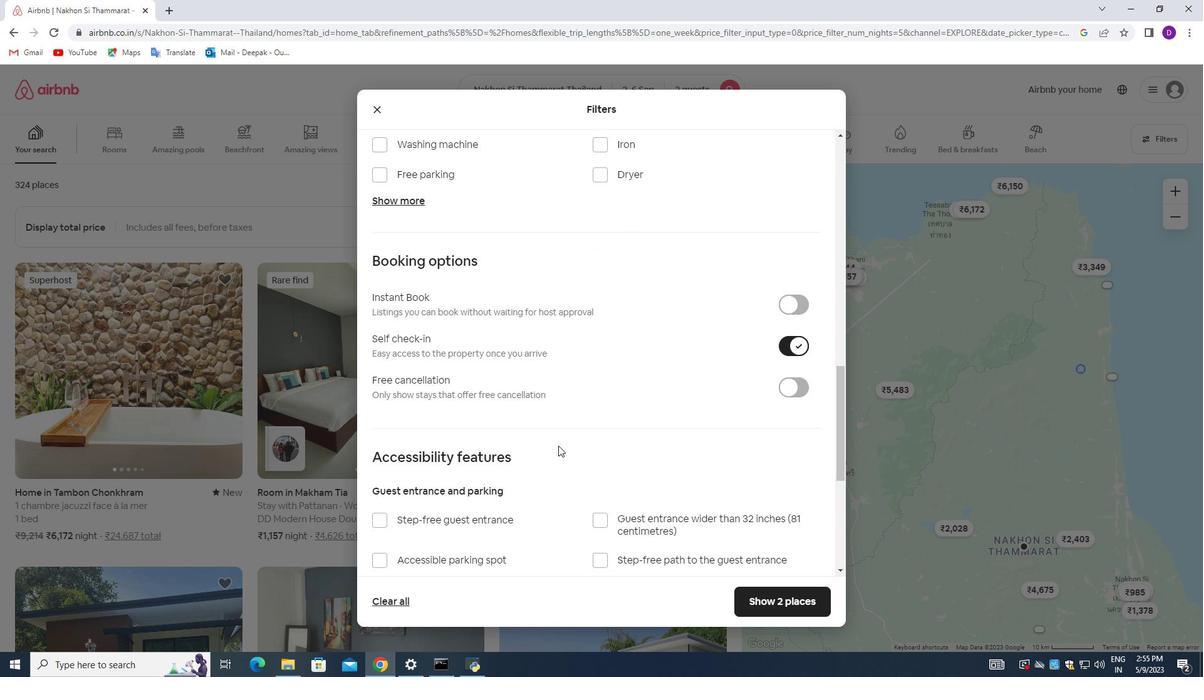 
Action: Mouse moved to (542, 457)
Screenshot: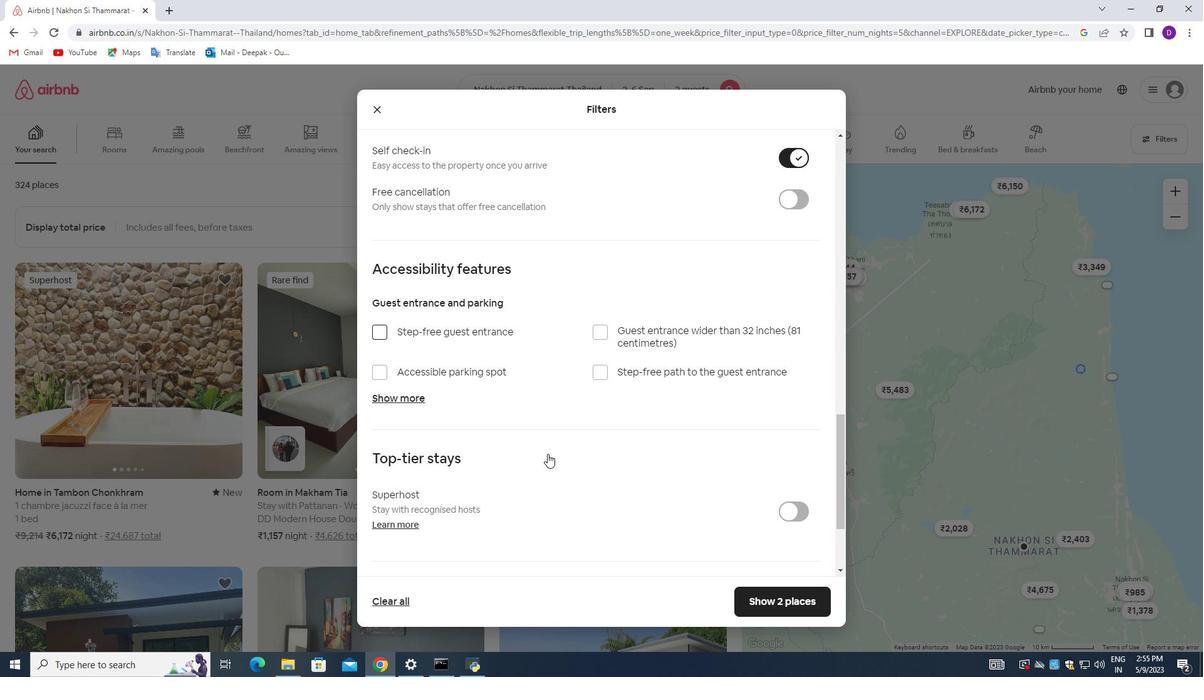 
Action: Mouse scrolled (542, 456) with delta (0, 0)
Screenshot: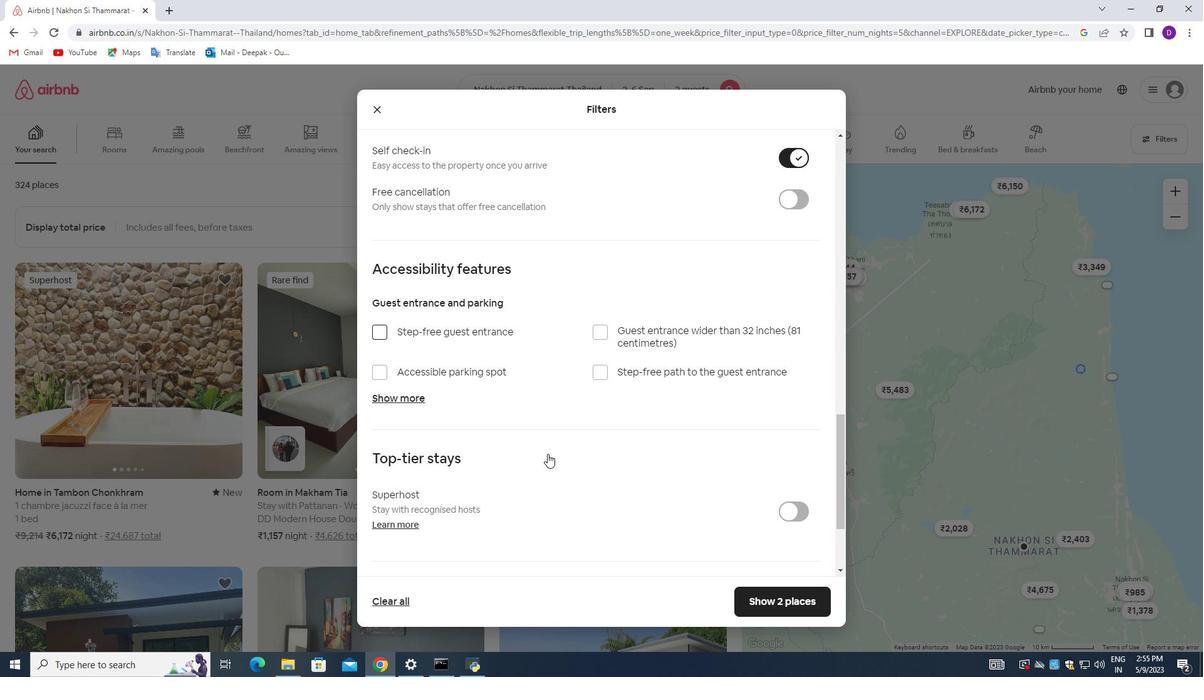 
Action: Mouse moved to (537, 465)
Screenshot: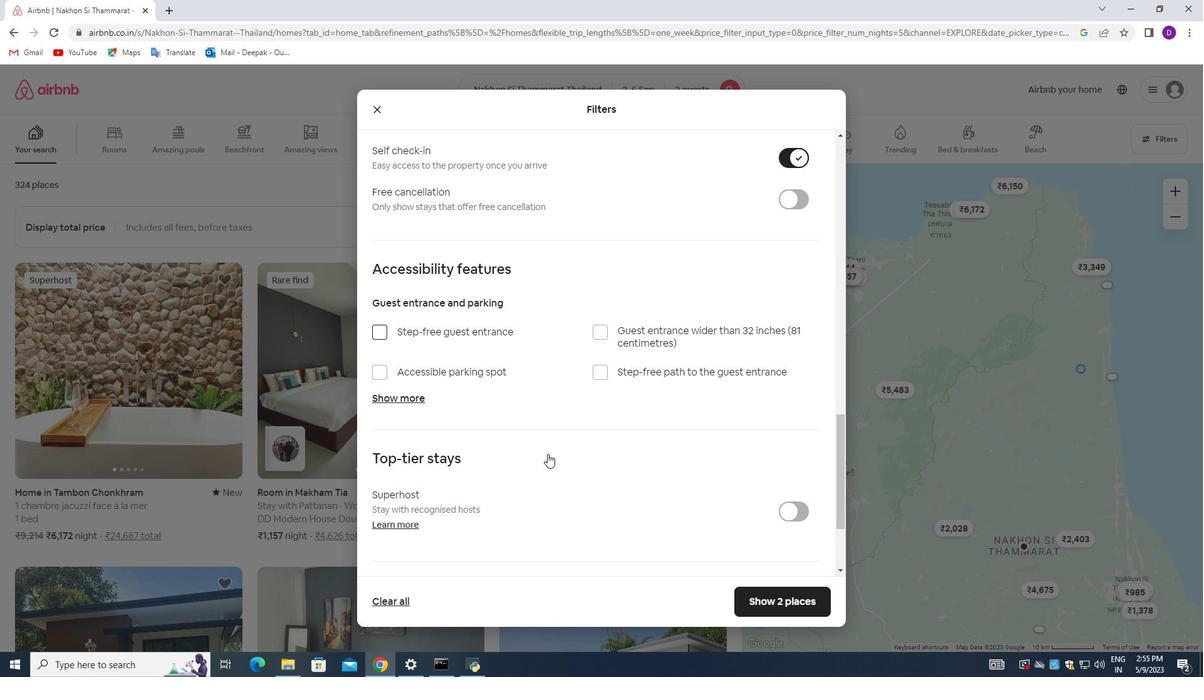 
Action: Mouse scrolled (537, 464) with delta (0, 0)
Screenshot: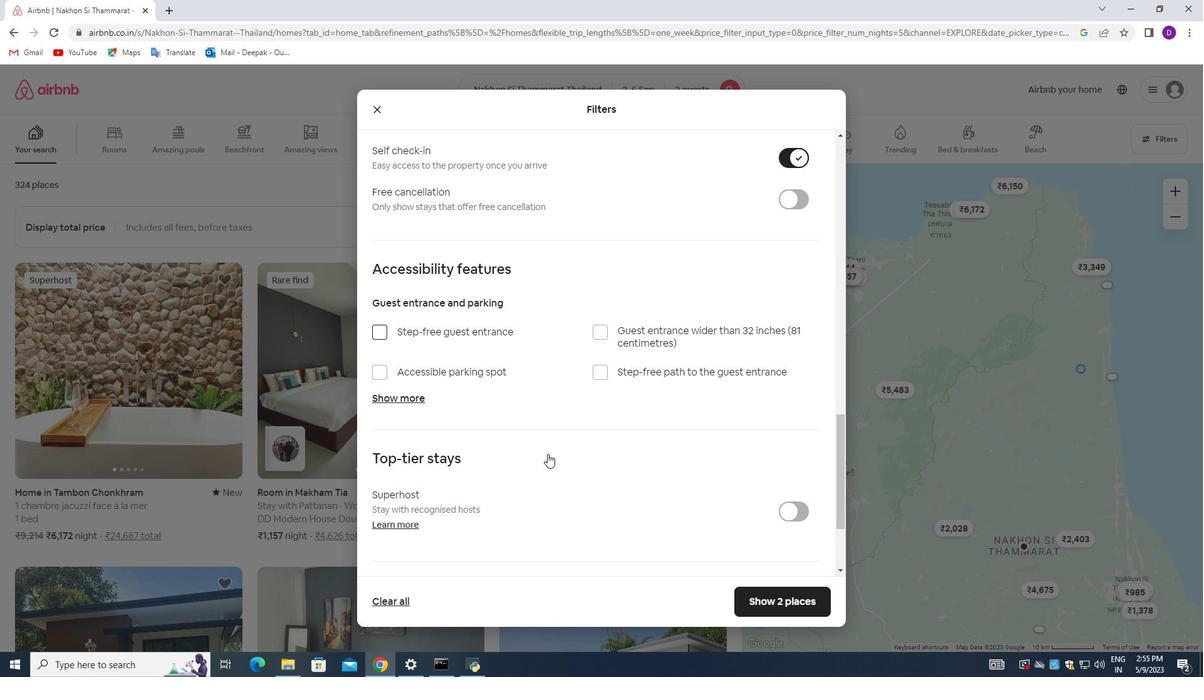 
Action: Mouse moved to (535, 468)
Screenshot: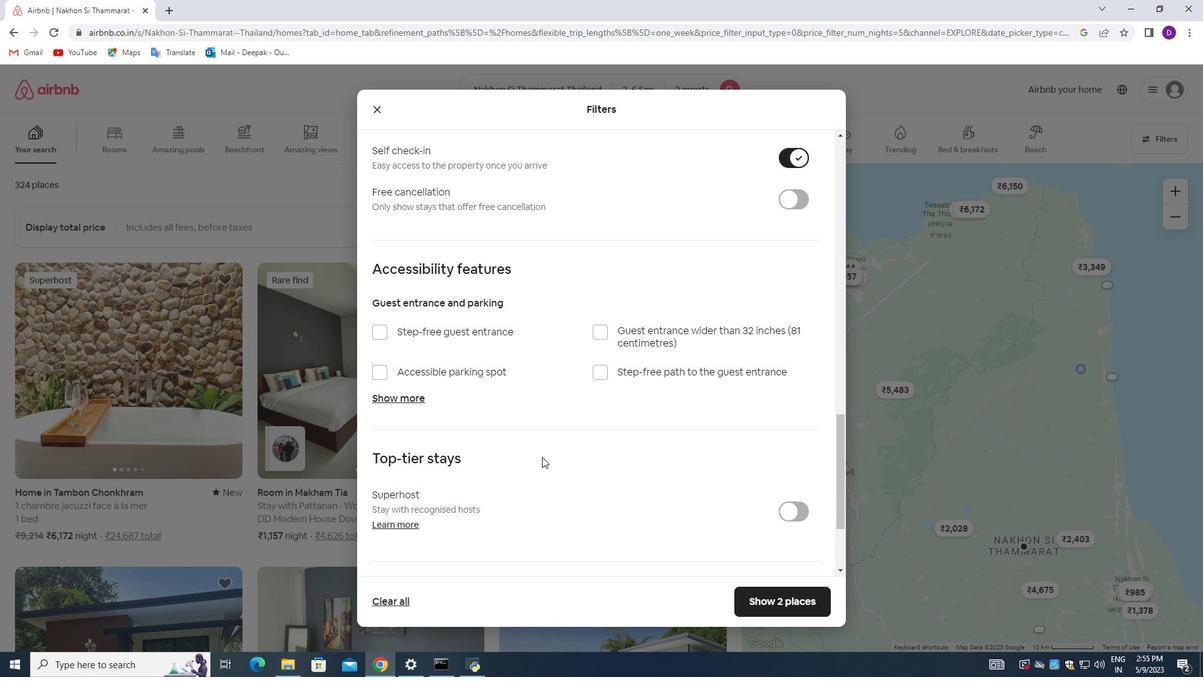 
Action: Mouse scrolled (535, 467) with delta (0, 0)
Screenshot: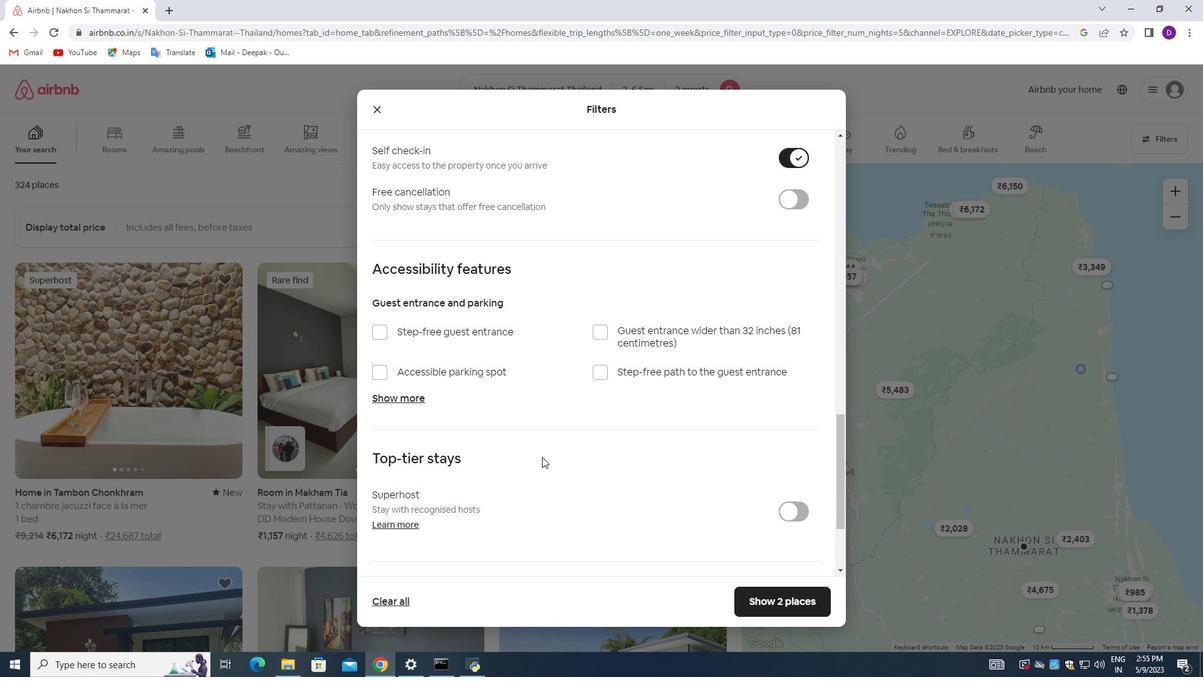 
Action: Mouse moved to (534, 469)
Screenshot: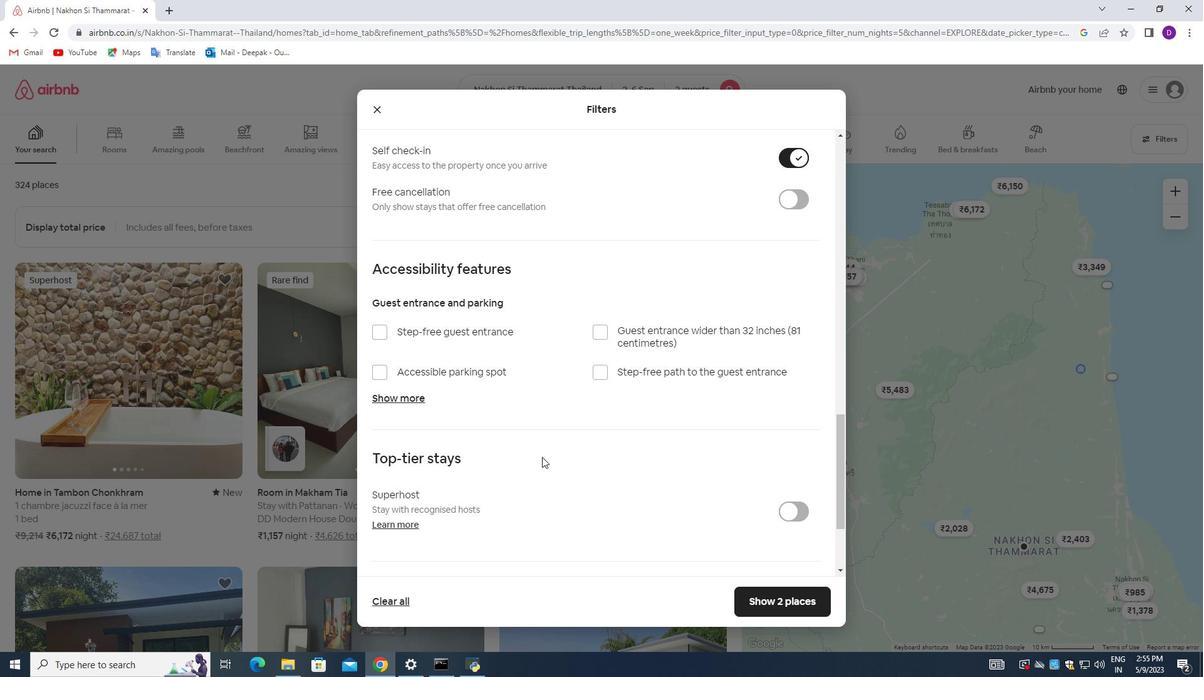 
Action: Mouse scrolled (534, 468) with delta (0, 0)
Screenshot: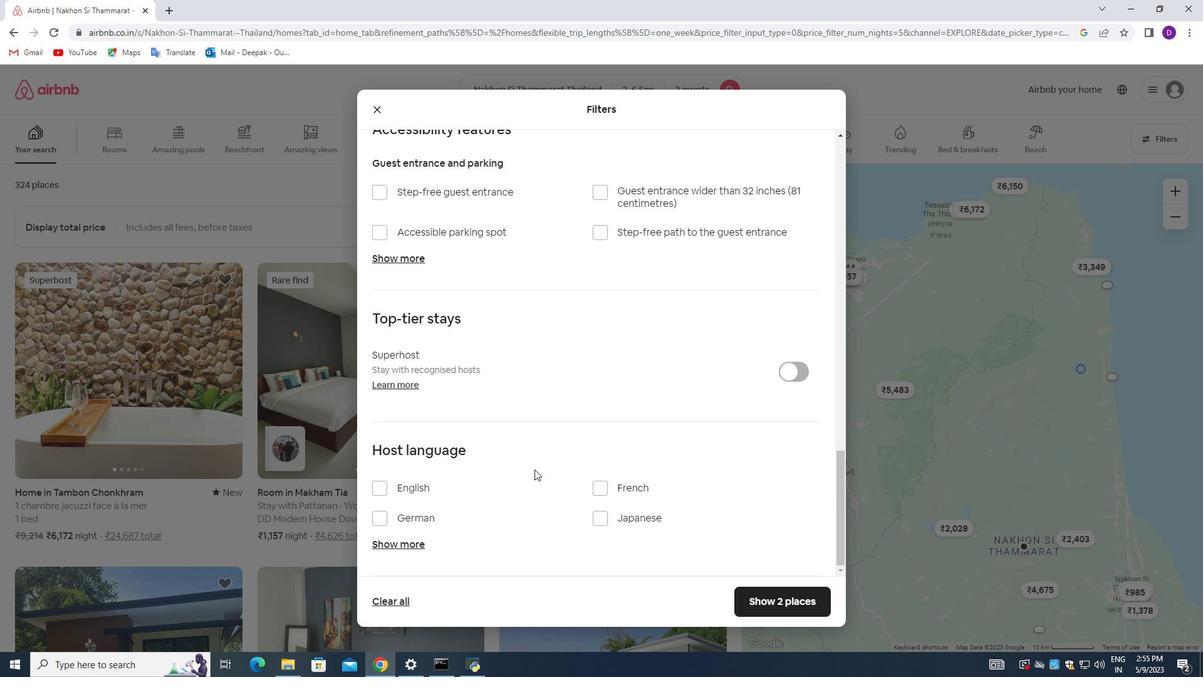
Action: Mouse moved to (533, 473)
Screenshot: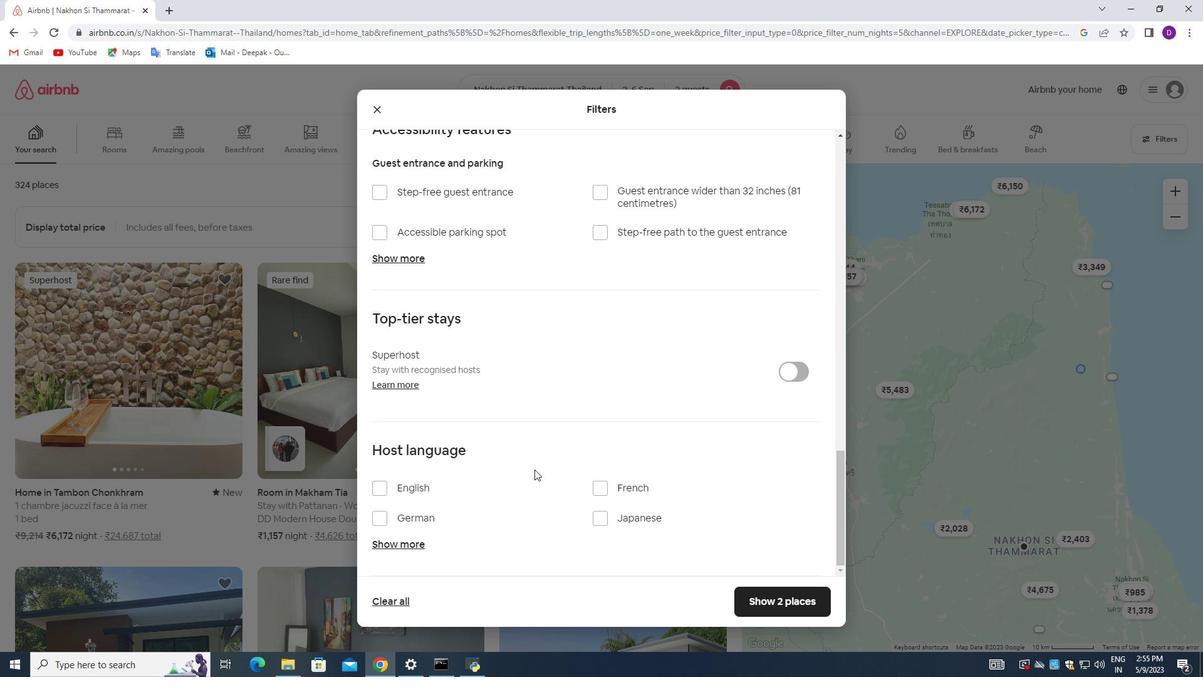 
Action: Mouse scrolled (533, 472) with delta (0, 0)
Screenshot: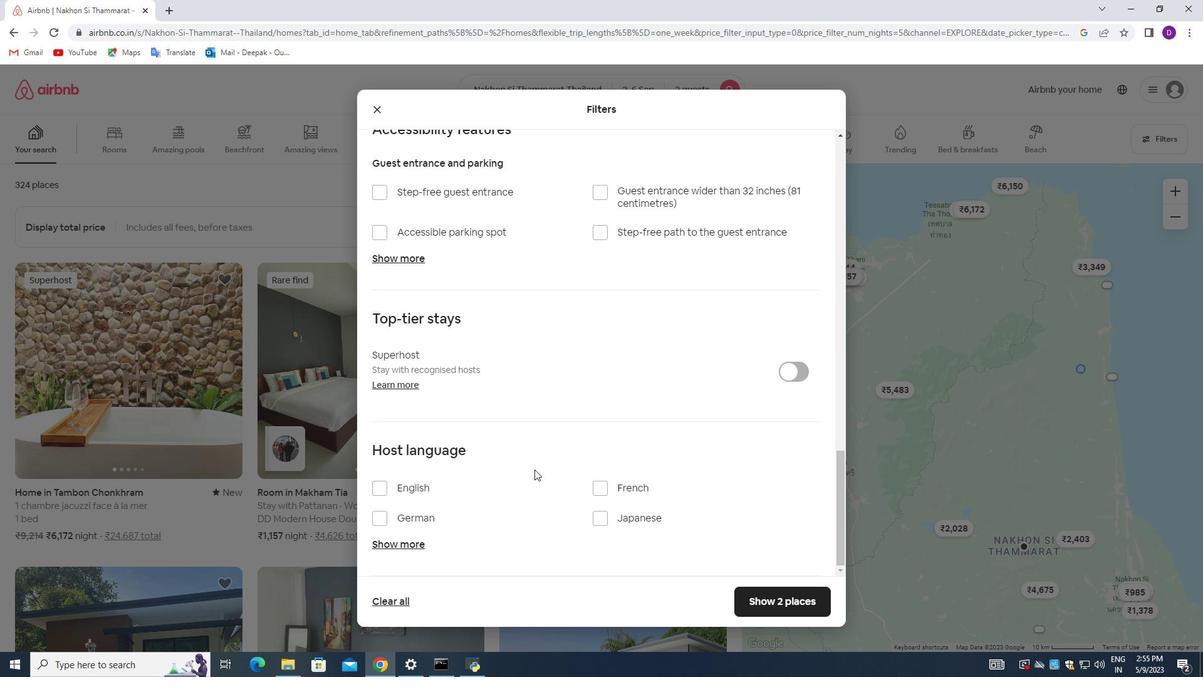 
Action: Mouse moved to (524, 478)
Screenshot: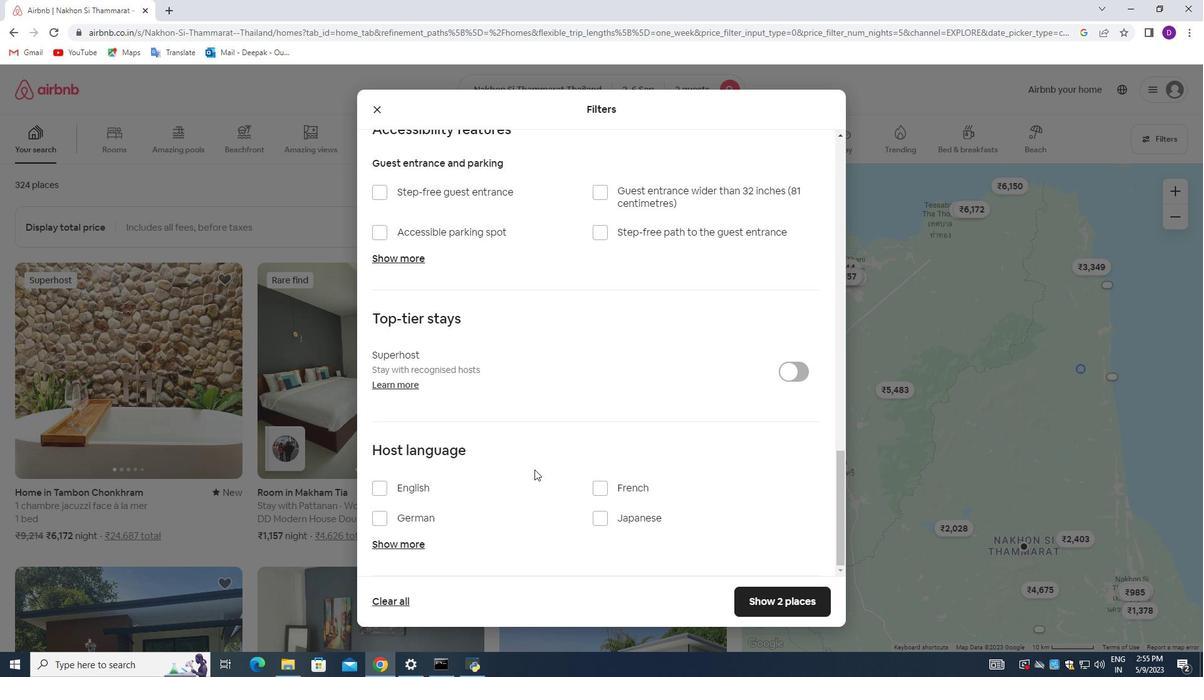 
Action: Mouse scrolled (524, 477) with delta (0, 0)
Screenshot: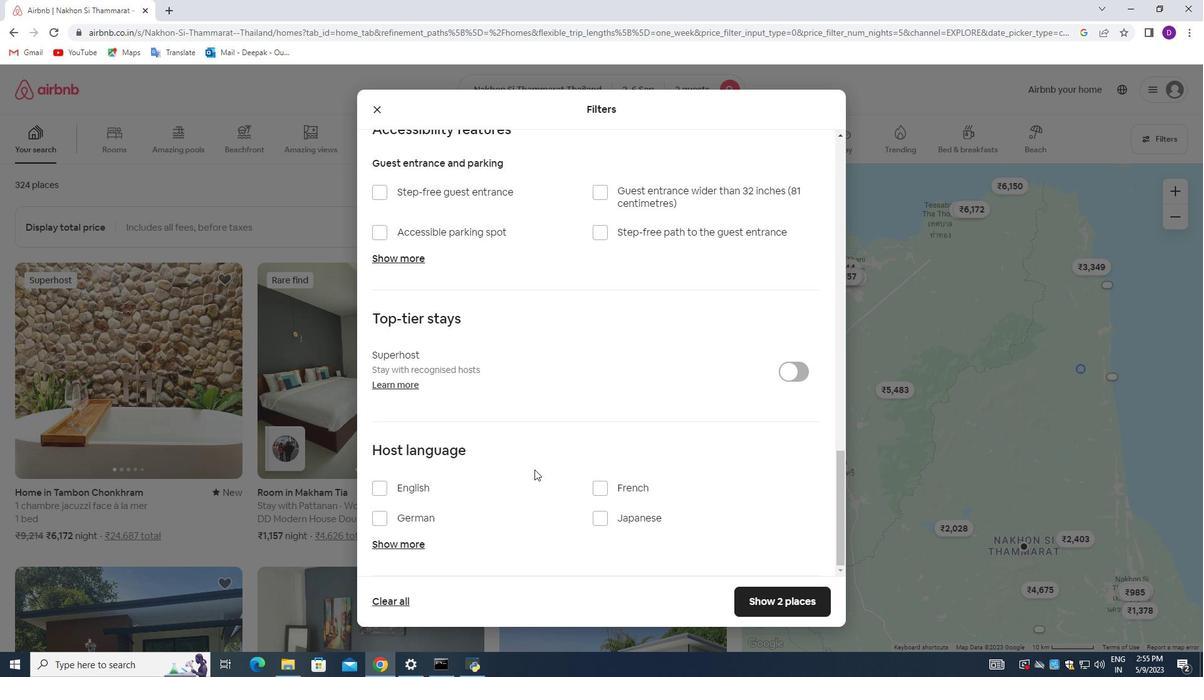 
Action: Mouse moved to (380, 485)
Screenshot: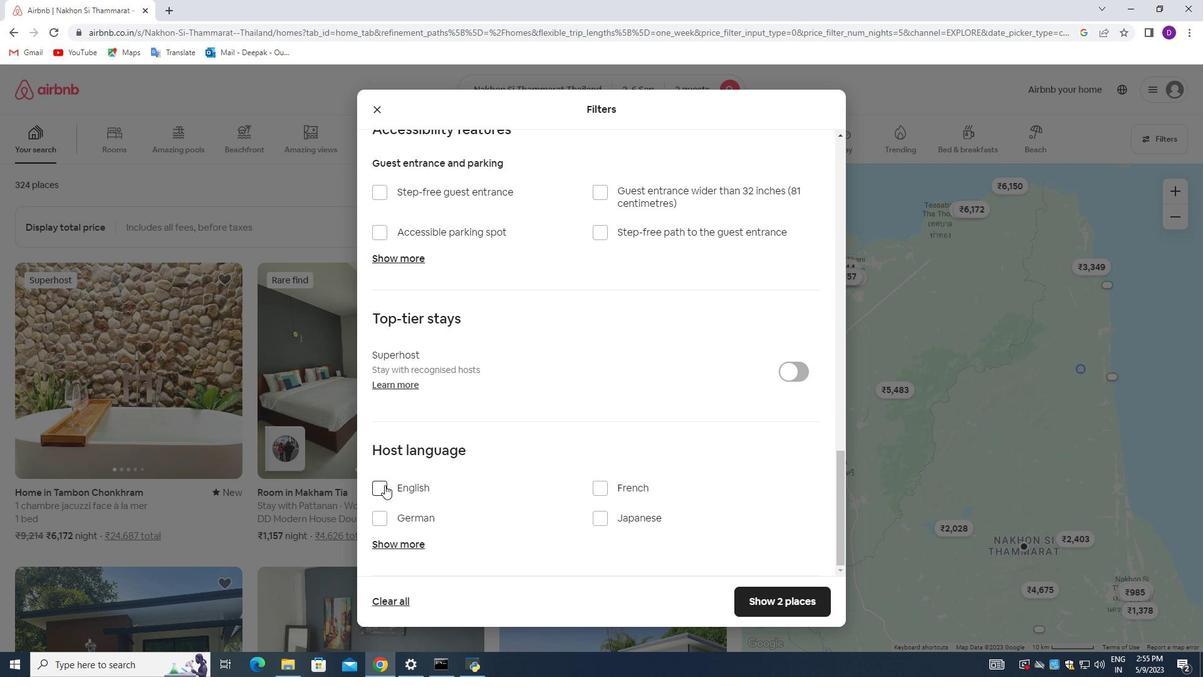 
Action: Mouse pressed left at (380, 485)
Screenshot: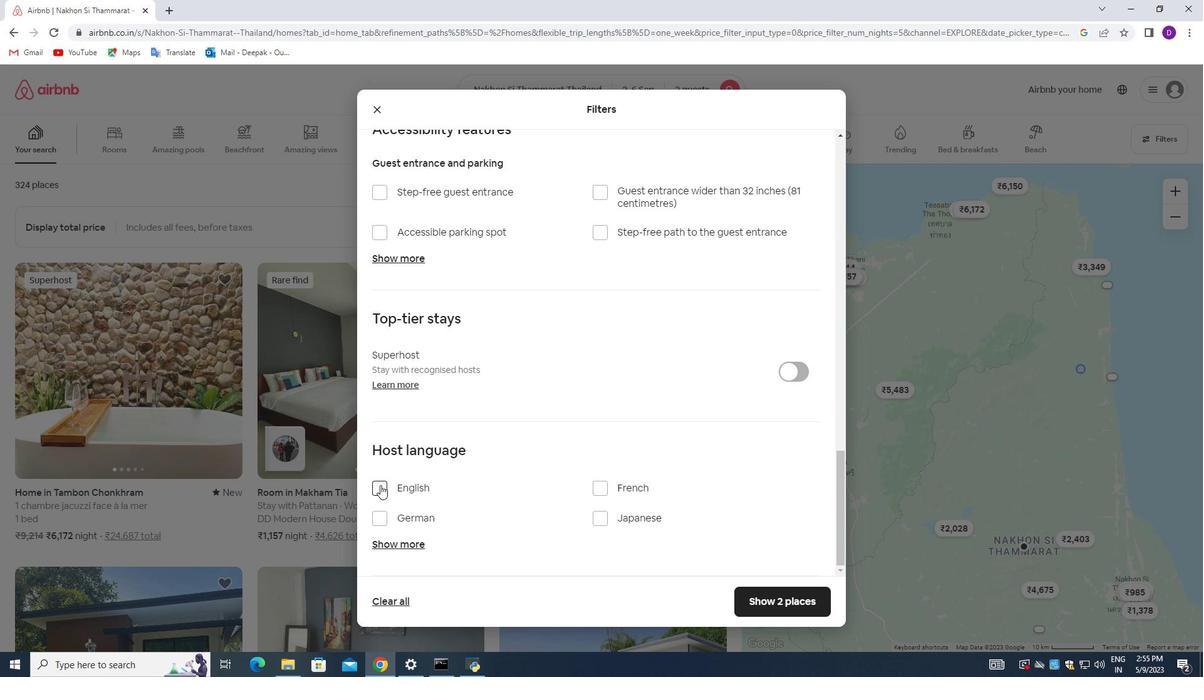 
Action: Mouse moved to (746, 596)
Screenshot: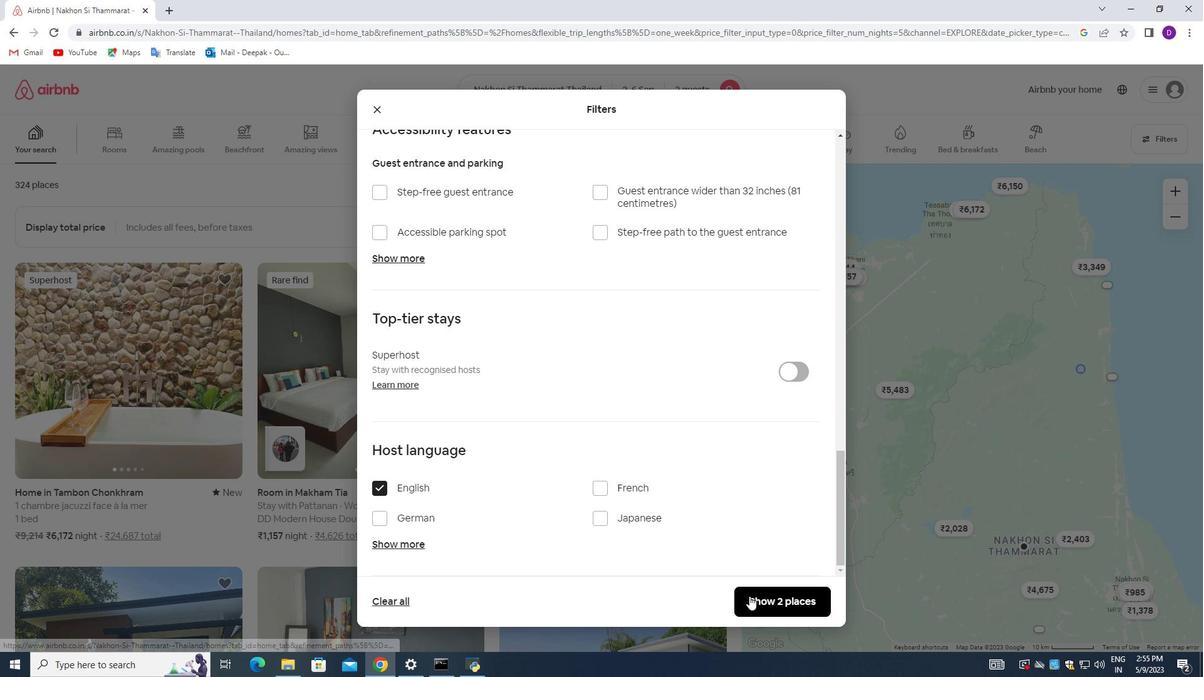 
Action: Mouse pressed left at (746, 596)
Screenshot: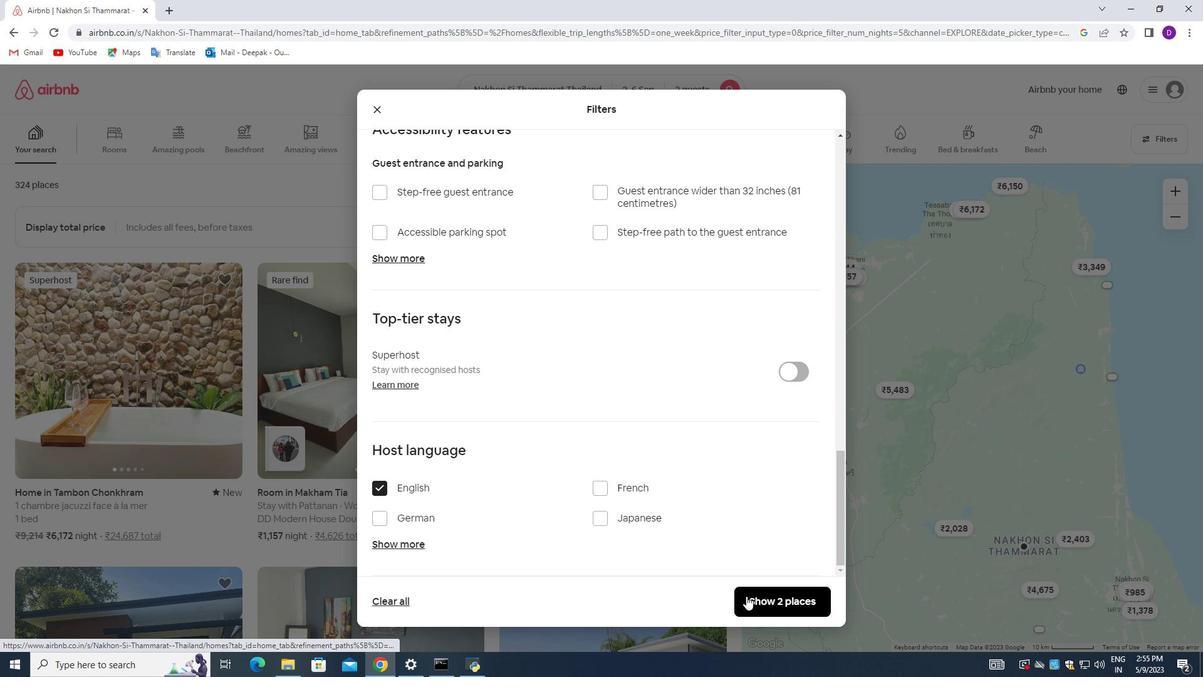 
Action: Mouse moved to (709, 425)
Screenshot: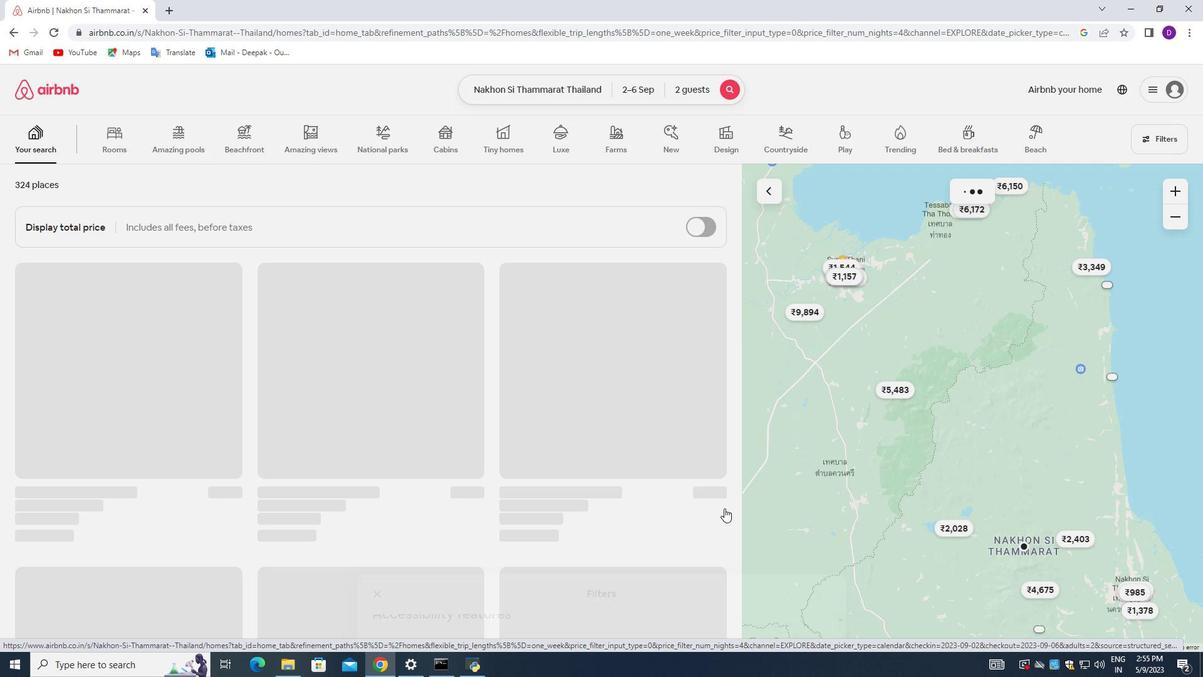 
